 Task: Add a timeline in the project AgileLogic for the epic 'Machine learning (ML) development' from 2023/05/11 to 2025/11/14. Add a timeline in the project AgileLogic for the epic 'Internet of Things (IoT) implementation' from 2024/04/13 to 2025/10/06. Add a timeline in the project AgileLogic for the epic 'Digital transformation' from 2024/05/22 to 2025/07/11
Action: Mouse moved to (309, 121)
Screenshot: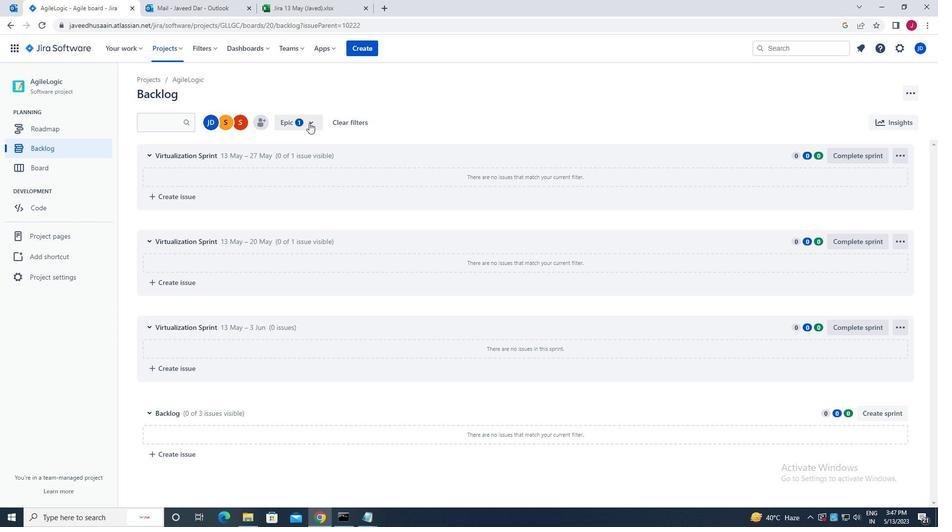 
Action: Mouse pressed left at (309, 121)
Screenshot: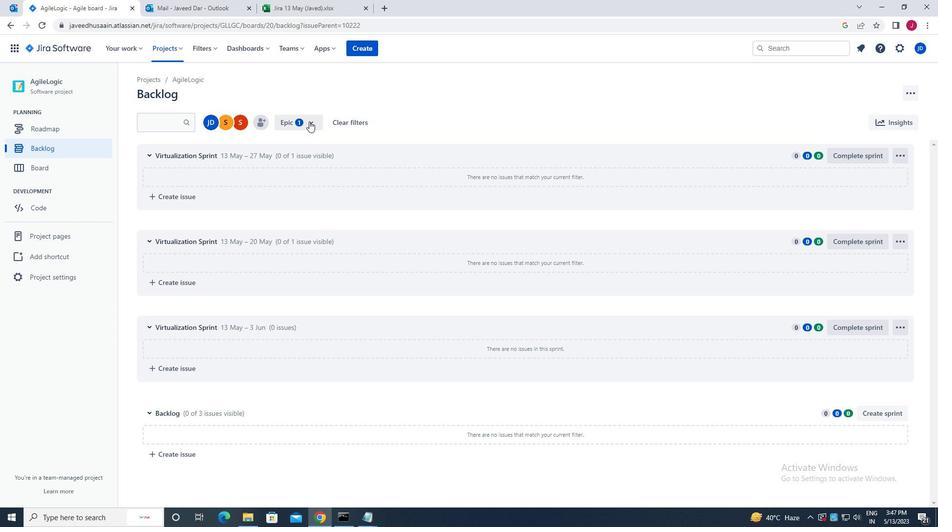 
Action: Mouse moved to (293, 227)
Screenshot: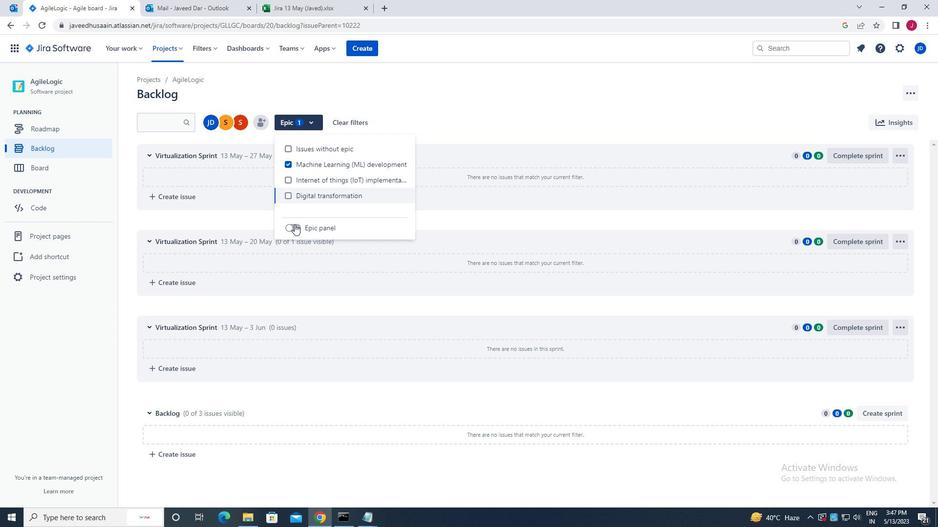 
Action: Mouse pressed left at (293, 227)
Screenshot: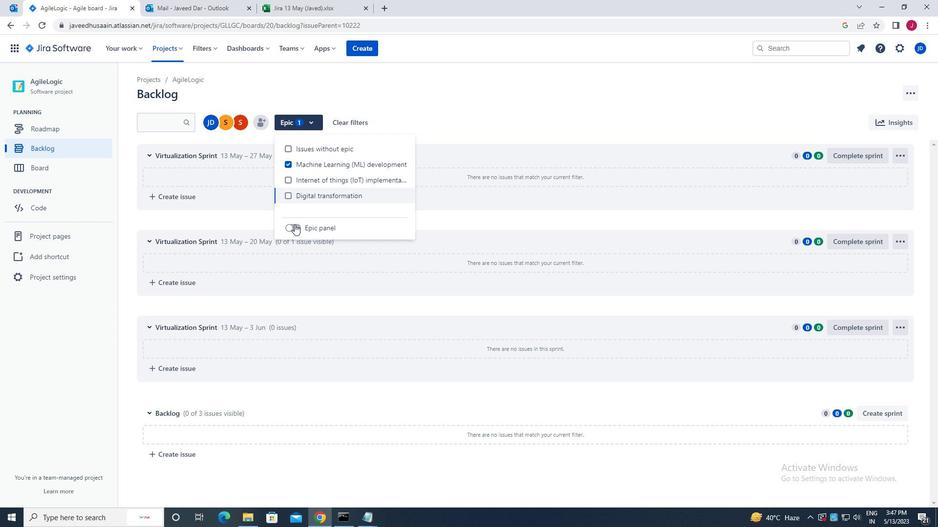 
Action: Mouse moved to (147, 198)
Screenshot: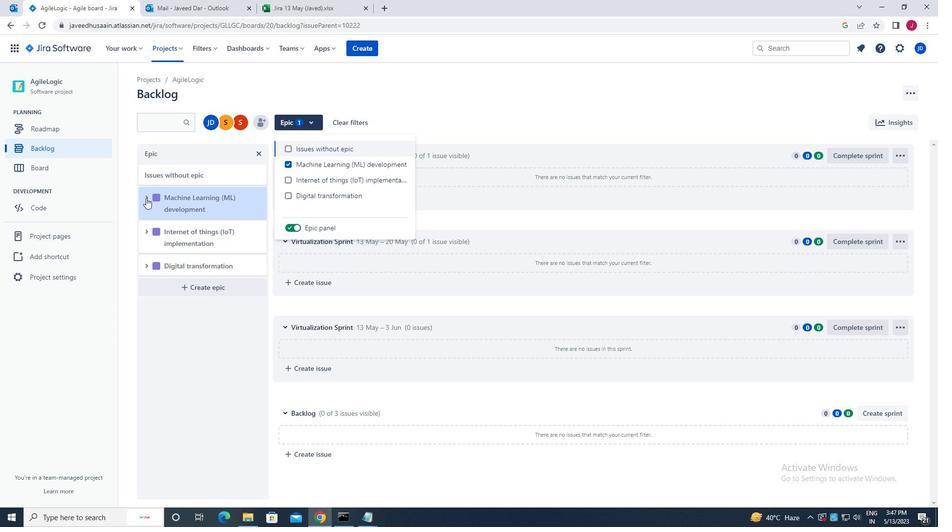 
Action: Mouse pressed left at (147, 198)
Screenshot: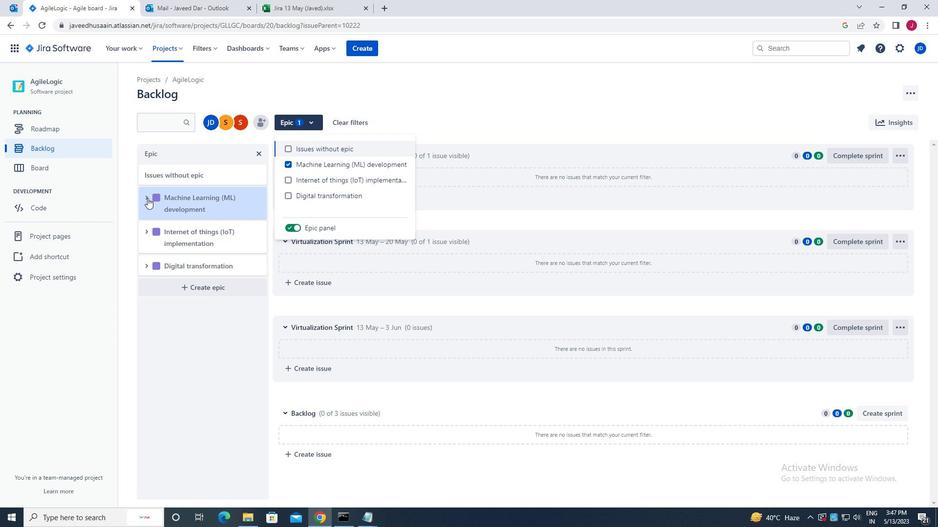 
Action: Mouse moved to (200, 288)
Screenshot: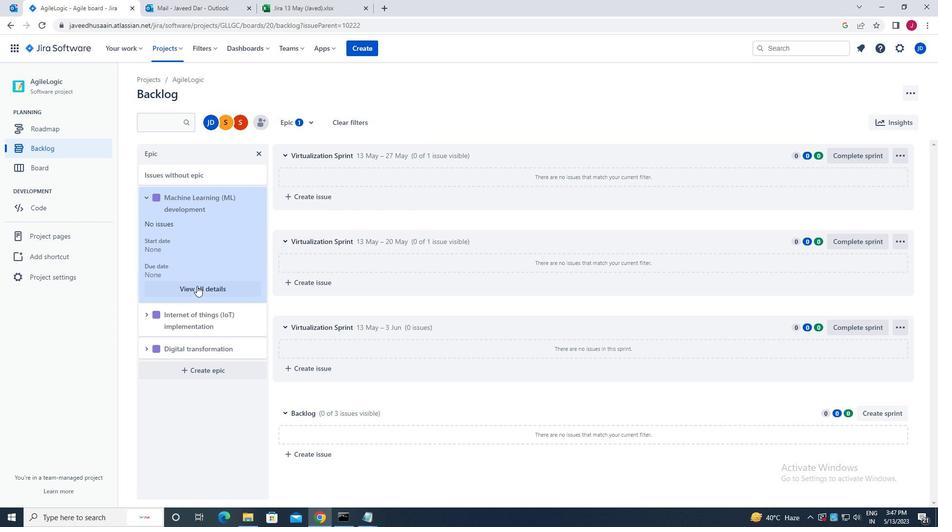 
Action: Mouse pressed left at (200, 288)
Screenshot: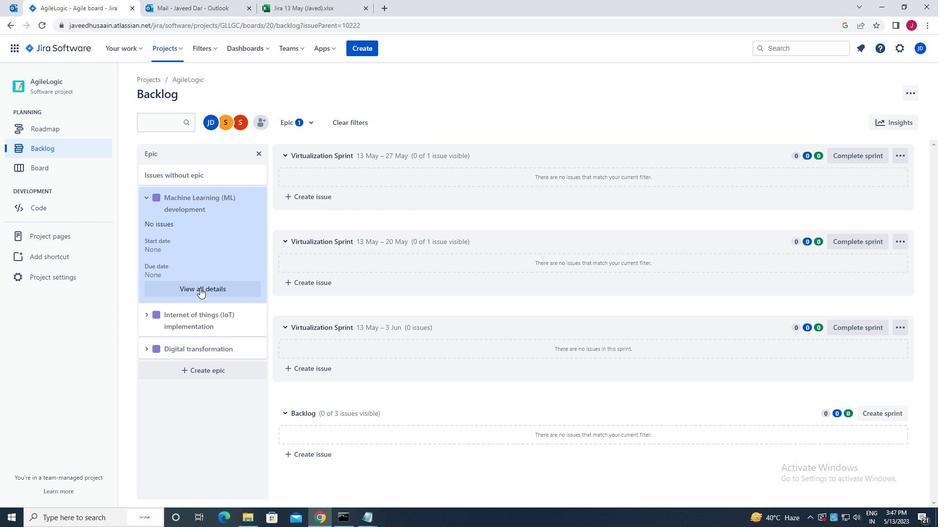 
Action: Mouse moved to (828, 370)
Screenshot: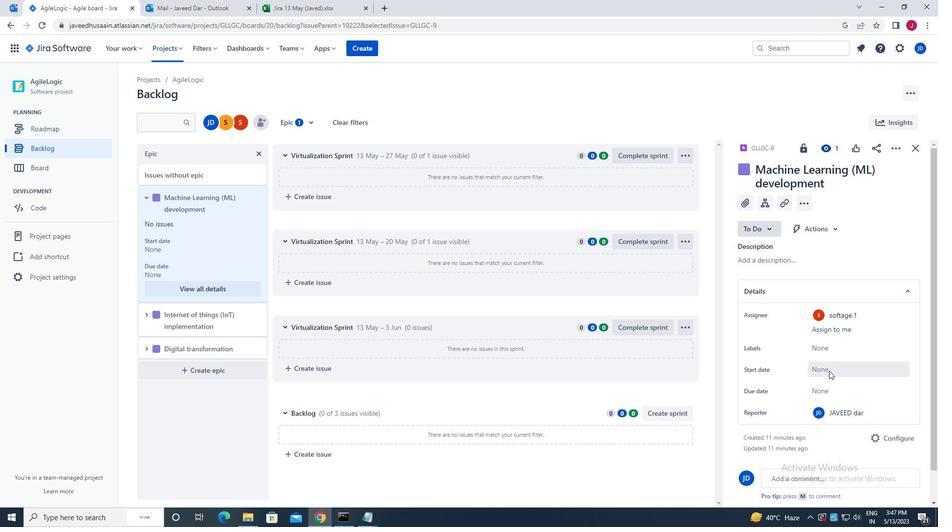 
Action: Mouse pressed left at (828, 370)
Screenshot: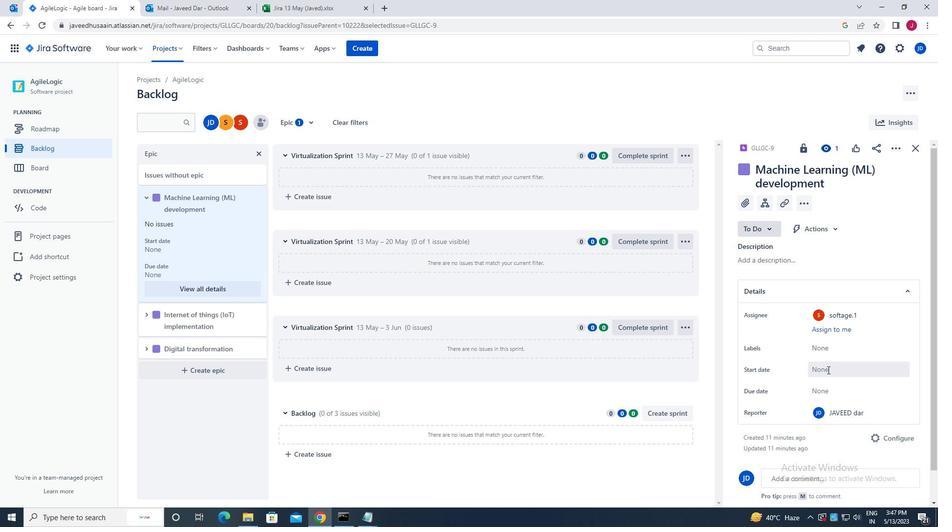 
Action: Mouse moved to (876, 279)
Screenshot: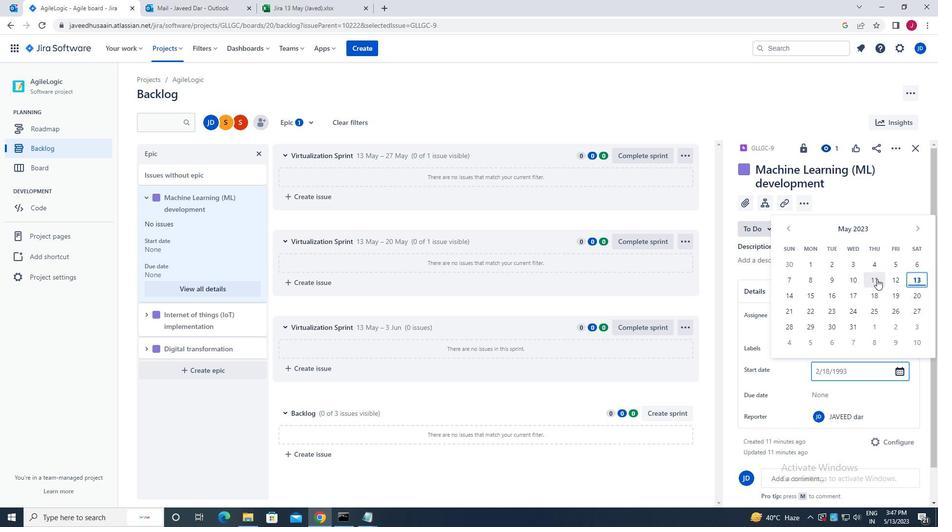 
Action: Mouse pressed left at (876, 279)
Screenshot: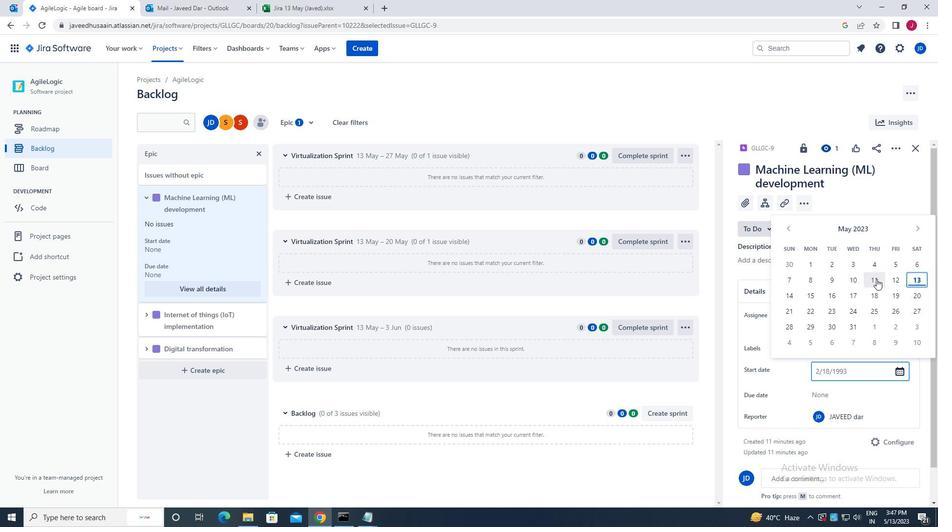 
Action: Mouse moved to (876, 279)
Screenshot: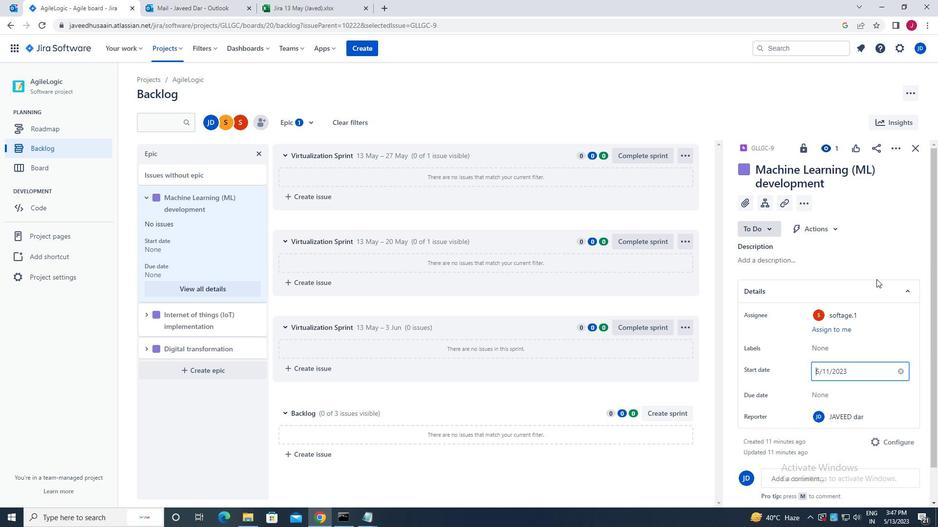 
Action: Key pressed <Key.enter>
Screenshot: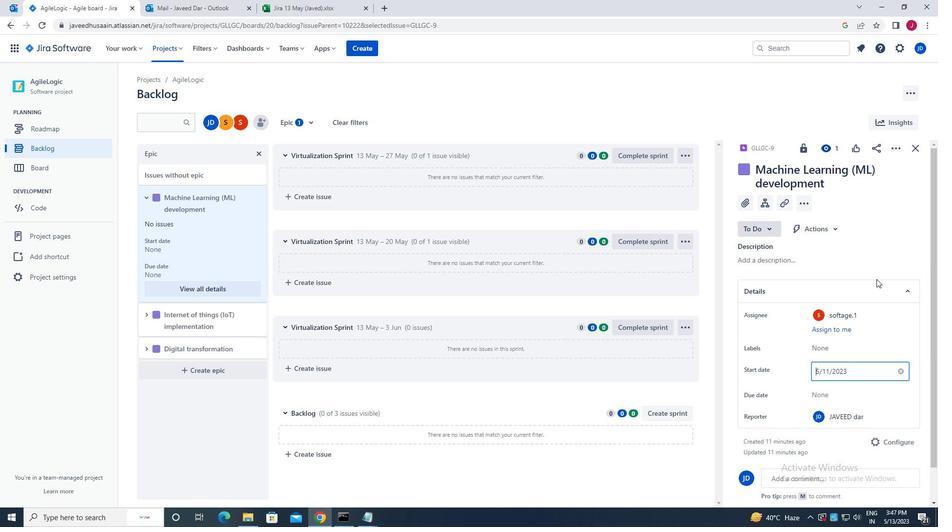 
Action: Mouse moved to (821, 390)
Screenshot: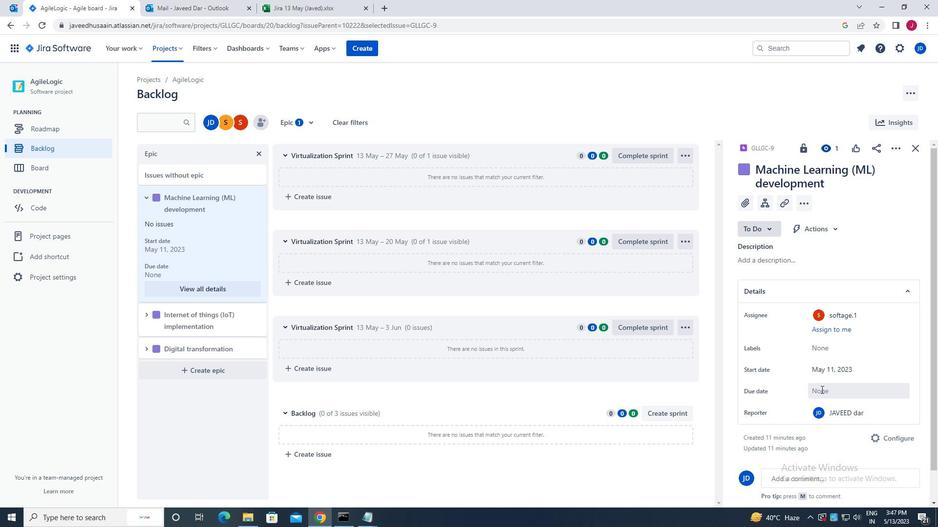 
Action: Mouse pressed left at (821, 390)
Screenshot: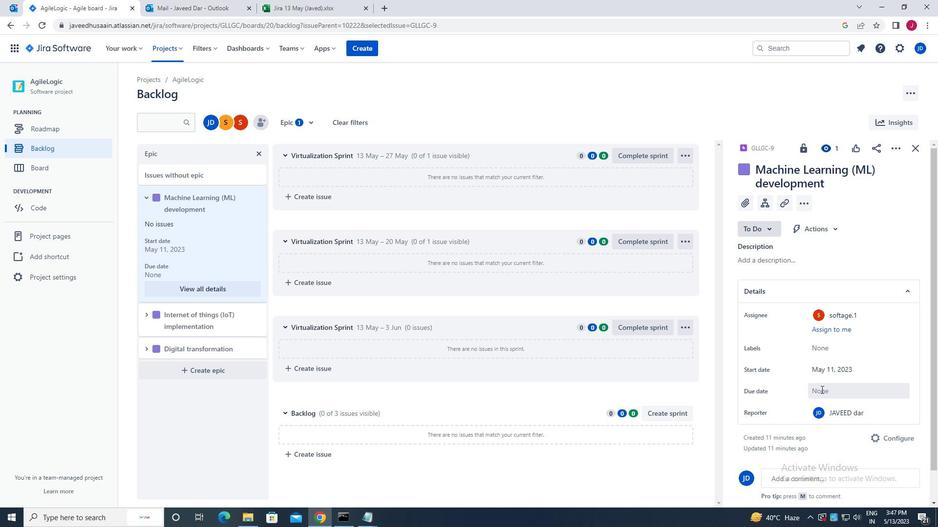 
Action: Mouse moved to (921, 247)
Screenshot: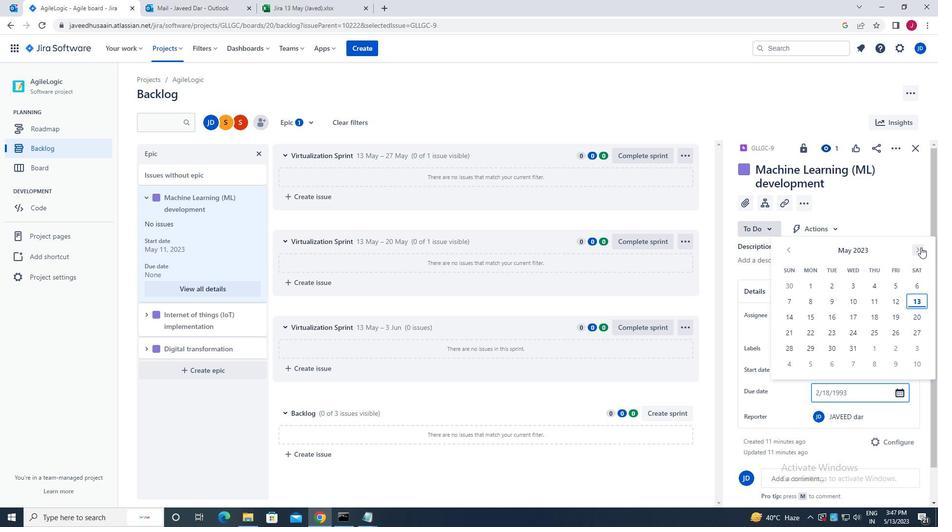 
Action: Mouse pressed left at (921, 247)
Screenshot: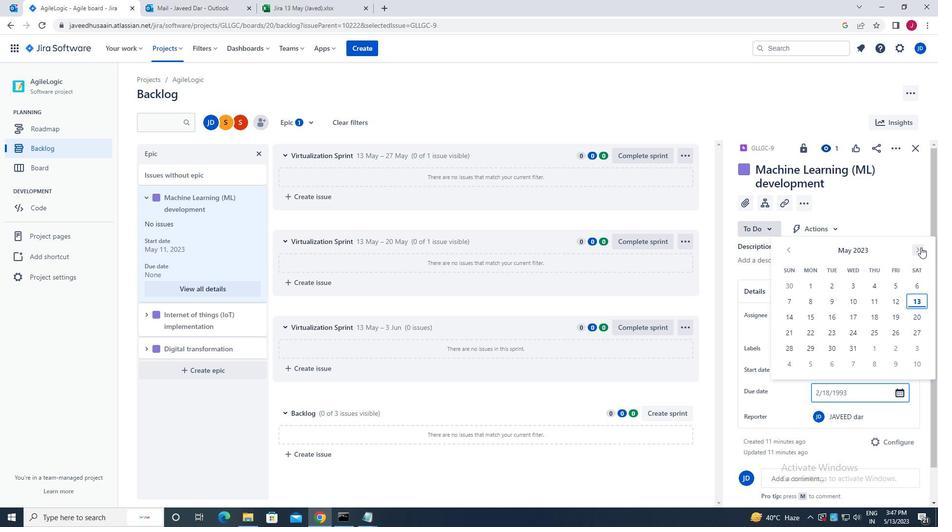 
Action: Mouse pressed left at (921, 247)
Screenshot: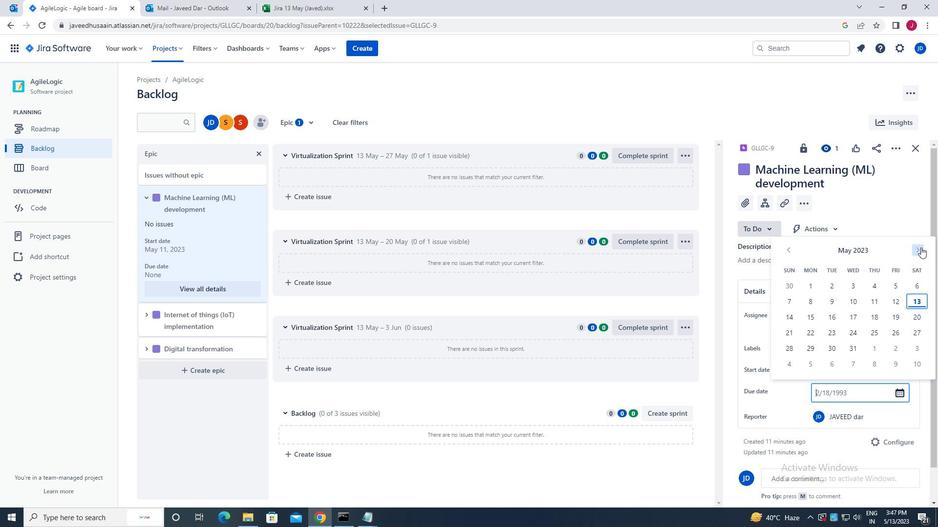 
Action: Mouse pressed left at (921, 247)
Screenshot: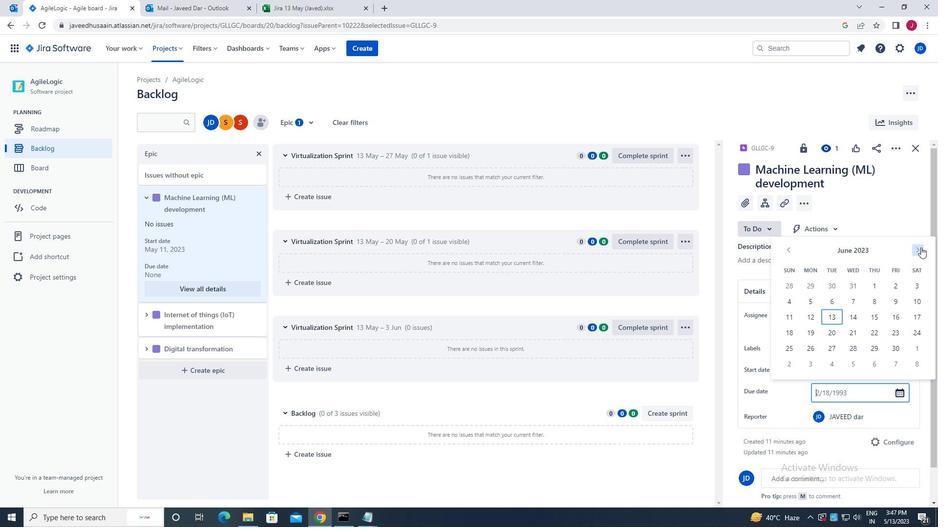 
Action: Mouse pressed left at (921, 247)
Screenshot: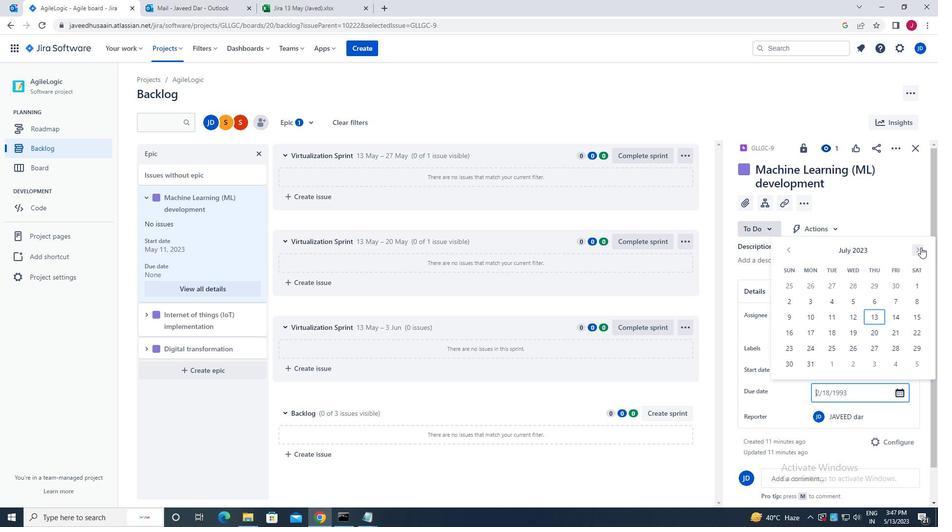 
Action: Mouse pressed left at (921, 247)
Screenshot: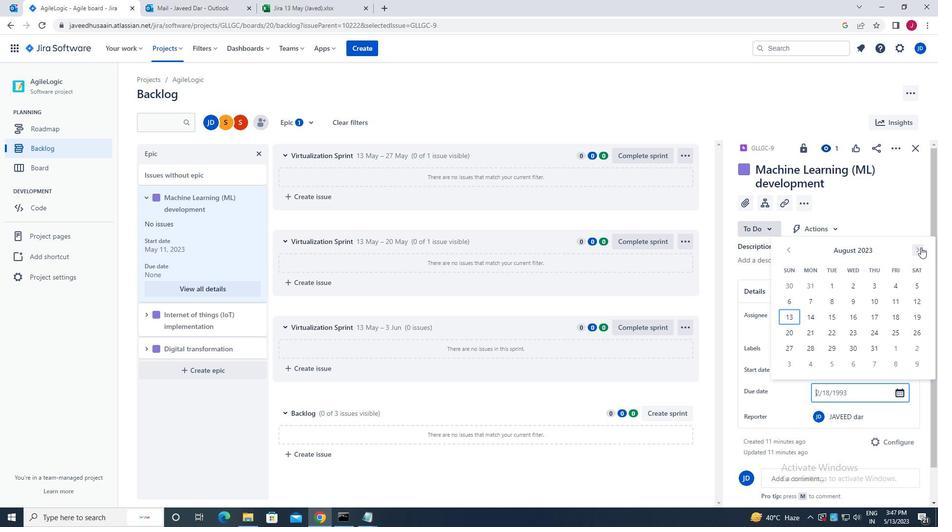 
Action: Mouse pressed left at (921, 247)
Screenshot: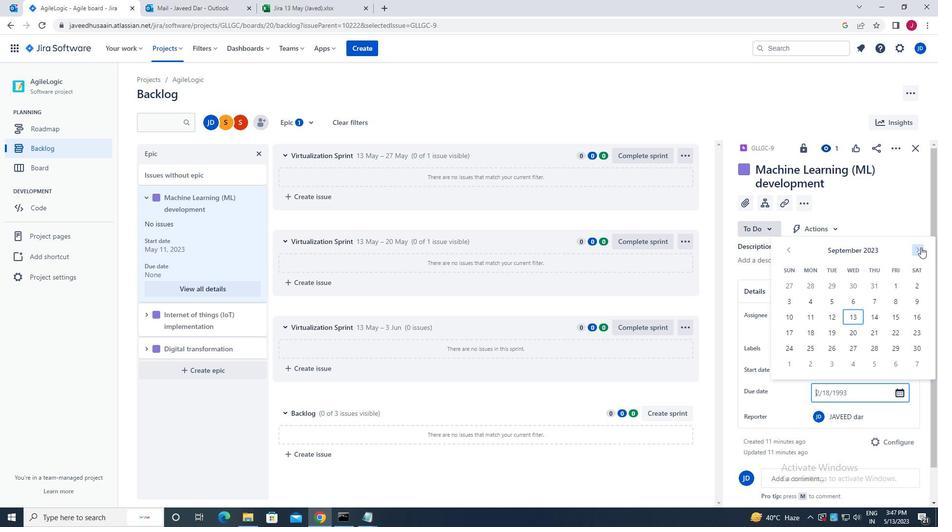 
Action: Mouse pressed left at (921, 247)
Screenshot: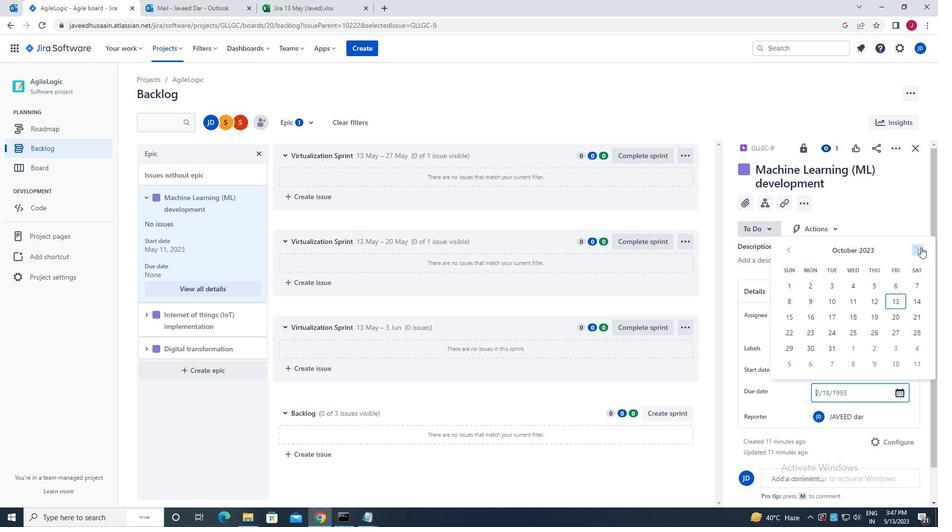 
Action: Mouse pressed left at (921, 247)
Screenshot: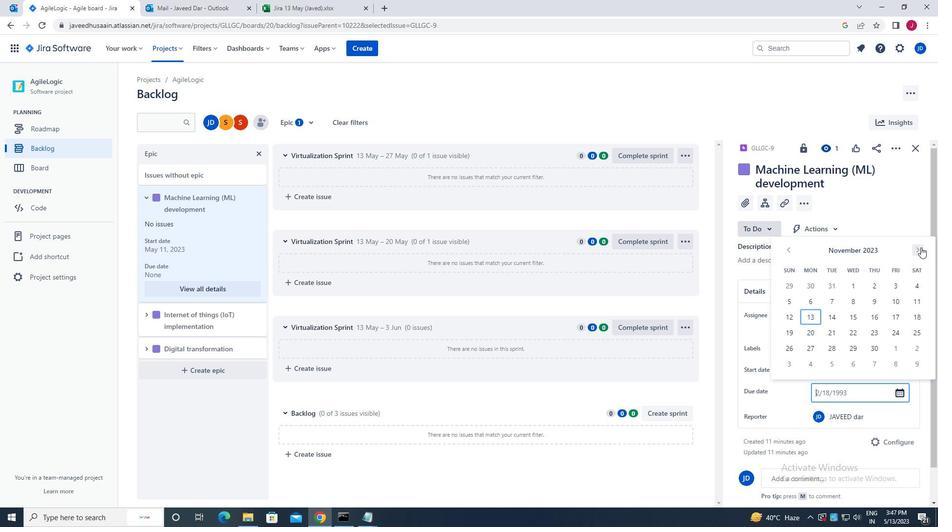 
Action: Mouse pressed left at (921, 247)
Screenshot: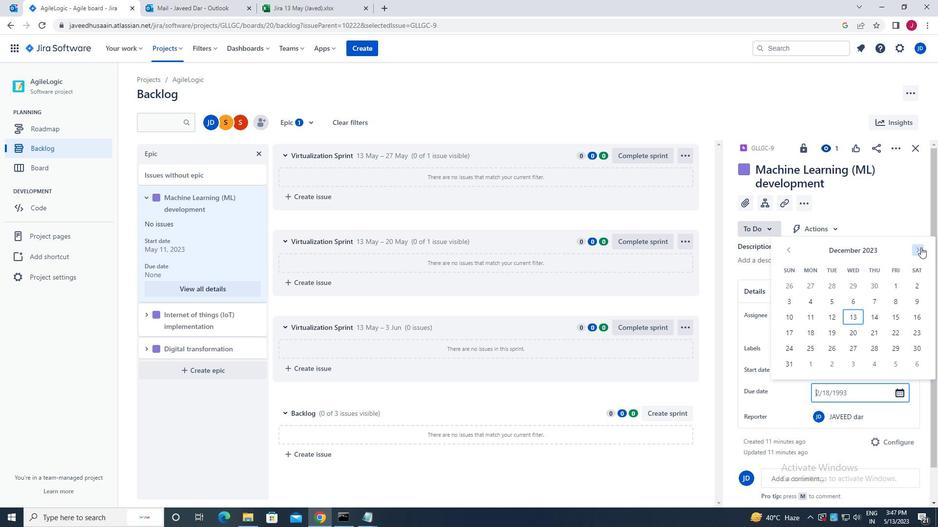 
Action: Mouse pressed left at (921, 247)
Screenshot: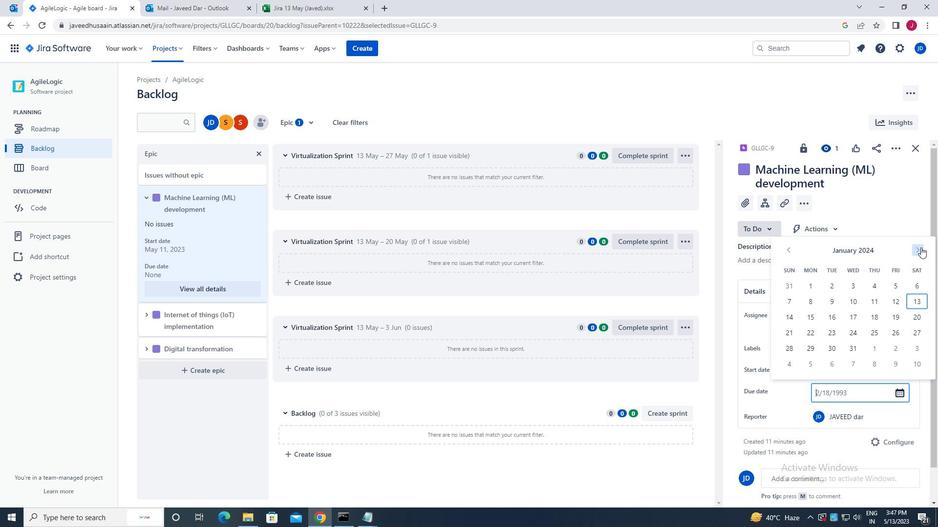 
Action: Mouse pressed left at (921, 247)
Screenshot: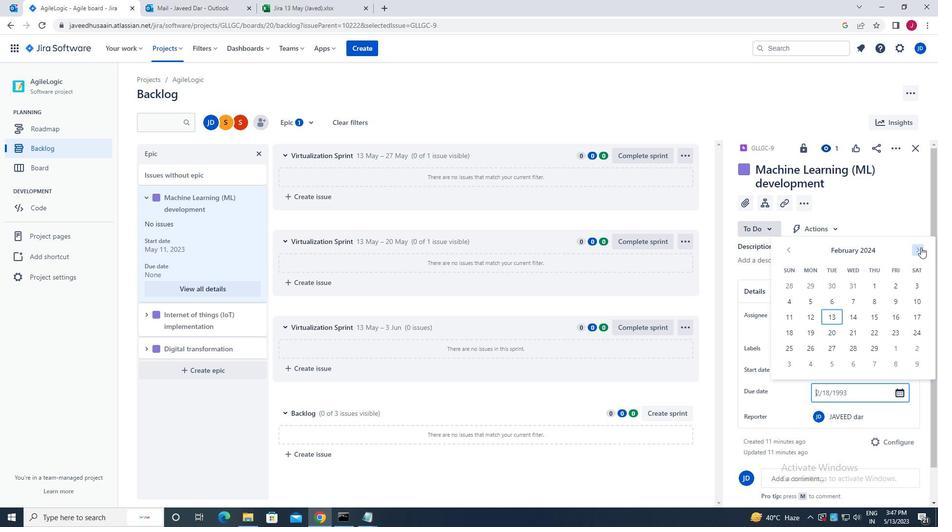 
Action: Mouse pressed left at (921, 247)
Screenshot: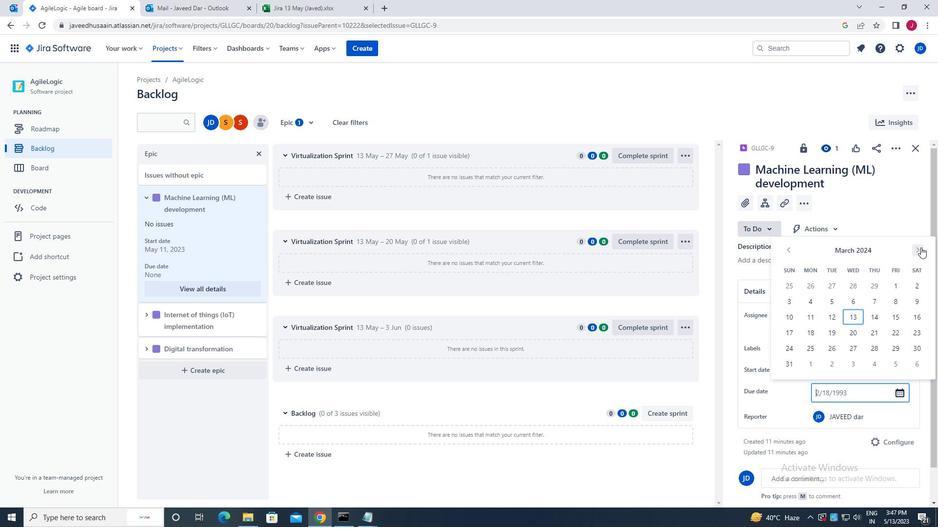 
Action: Mouse pressed left at (921, 247)
Screenshot: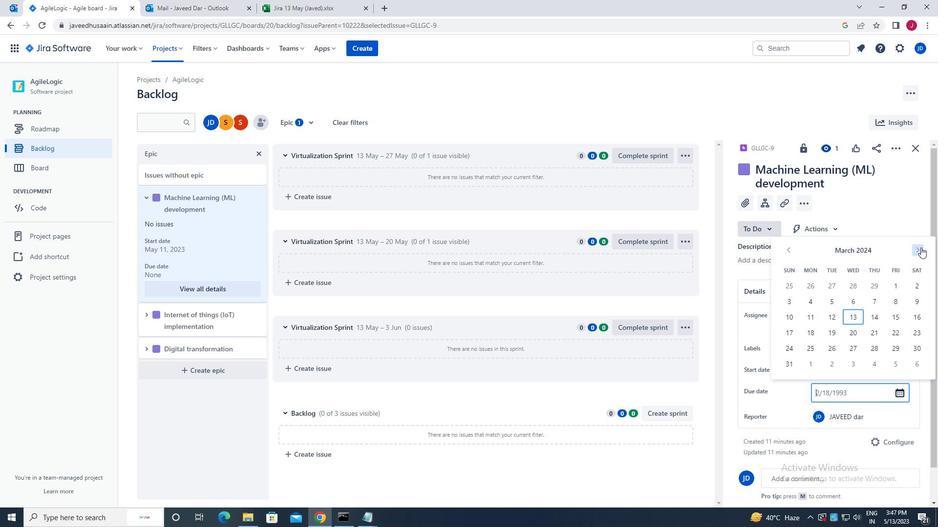 
Action: Mouse pressed left at (921, 247)
Screenshot: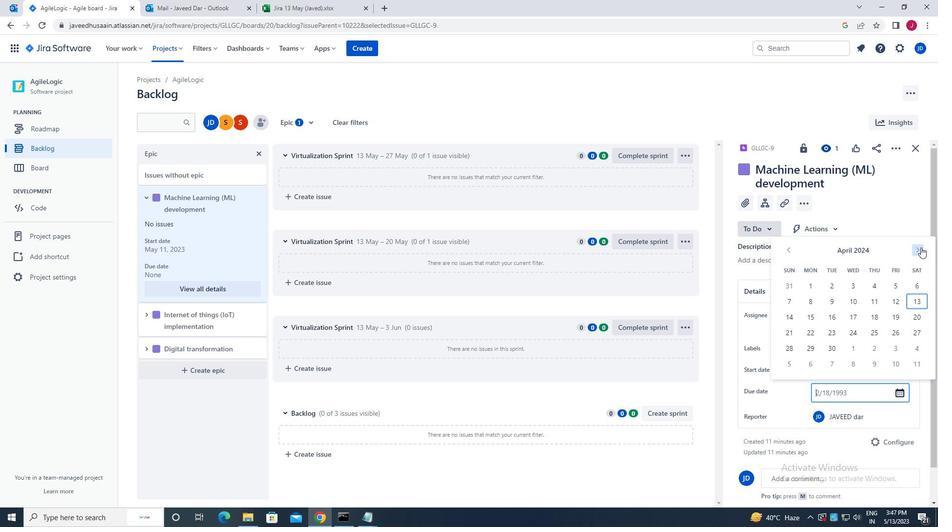 
Action: Mouse pressed left at (921, 247)
Screenshot: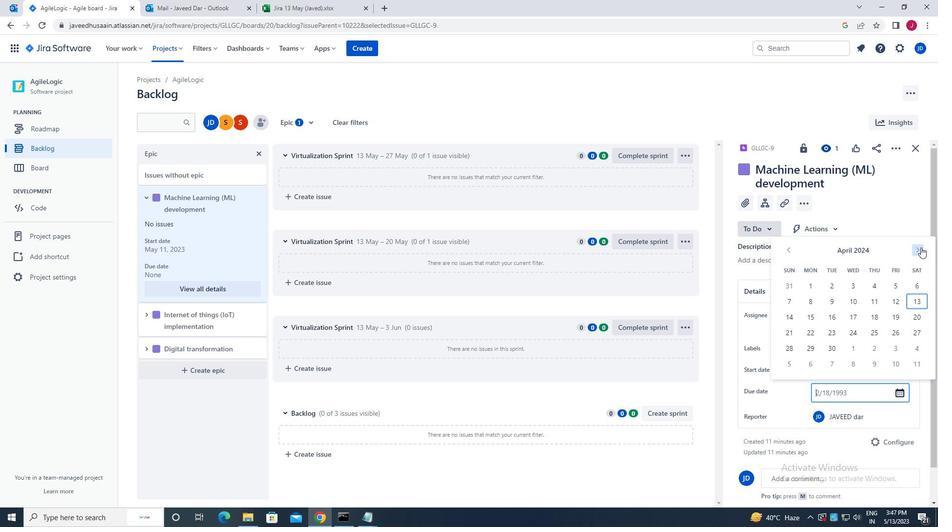
Action: Mouse pressed left at (921, 247)
Screenshot: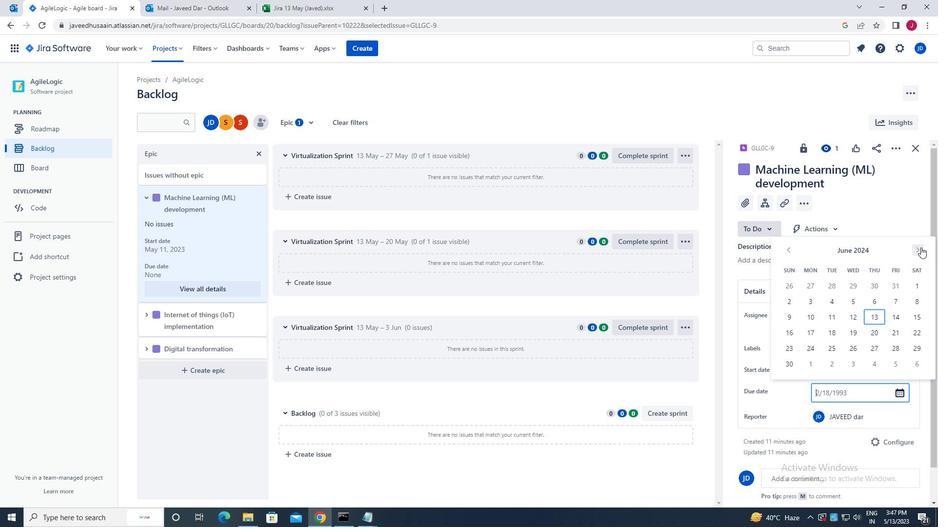 
Action: Mouse pressed left at (921, 247)
Screenshot: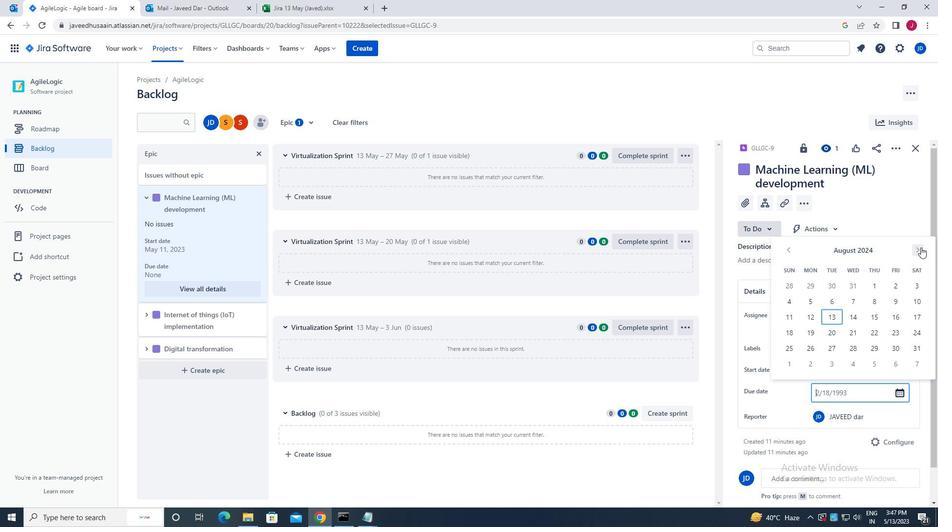 
Action: Mouse pressed left at (921, 247)
Screenshot: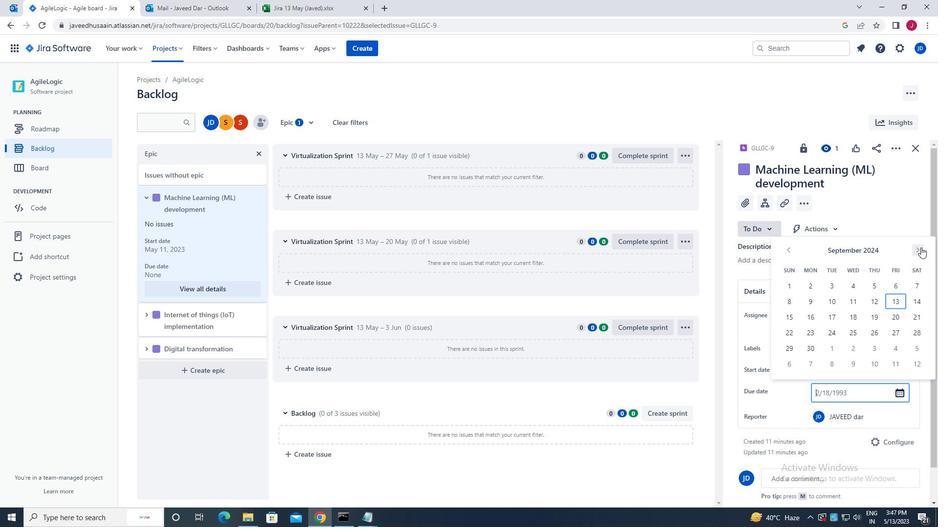 
Action: Mouse pressed left at (921, 247)
Screenshot: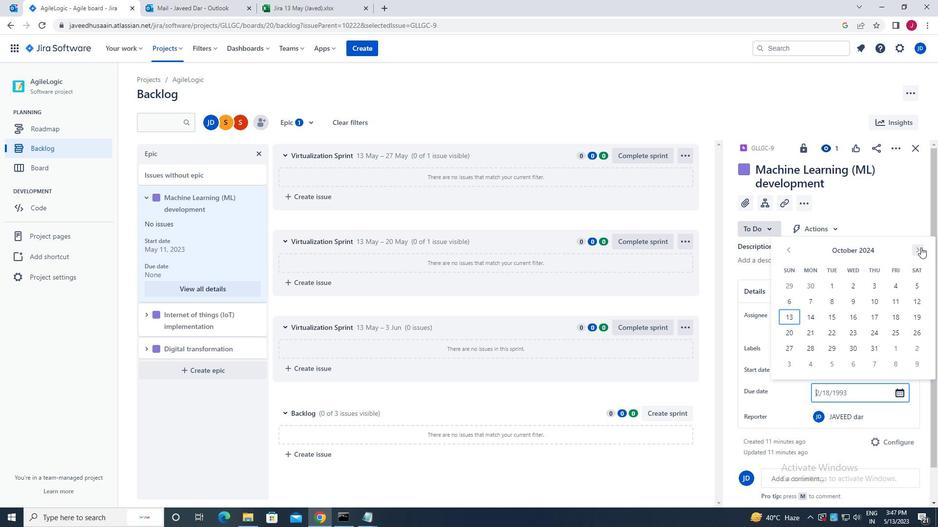 
Action: Mouse pressed left at (921, 247)
Screenshot: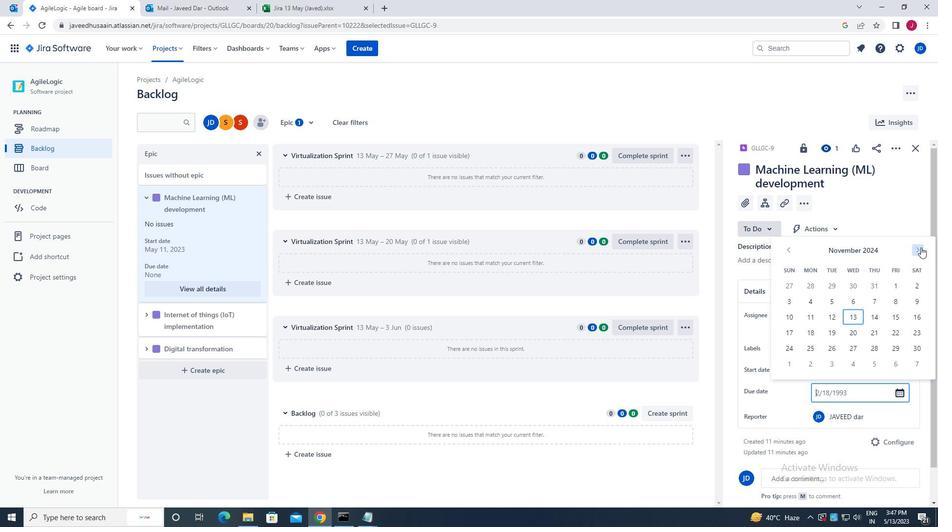 
Action: Mouse pressed left at (921, 247)
Screenshot: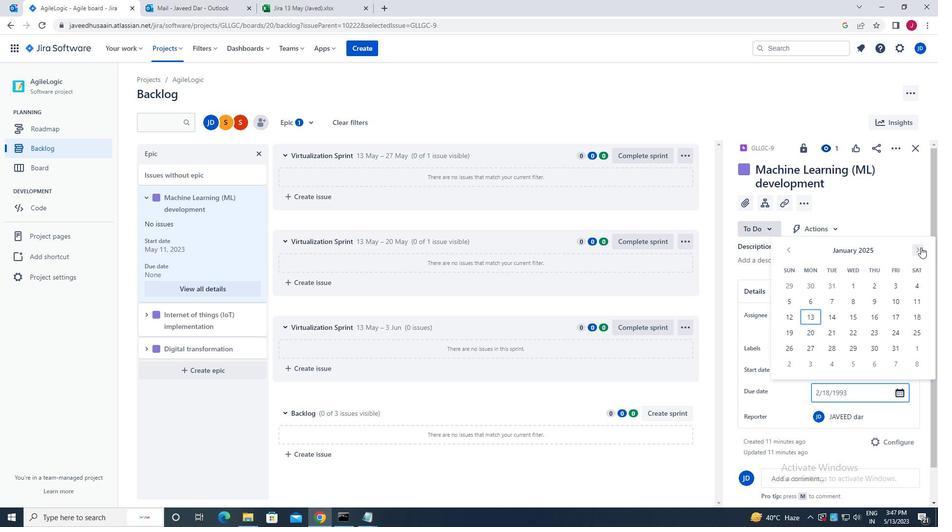 
Action: Mouse moved to (918, 248)
Screenshot: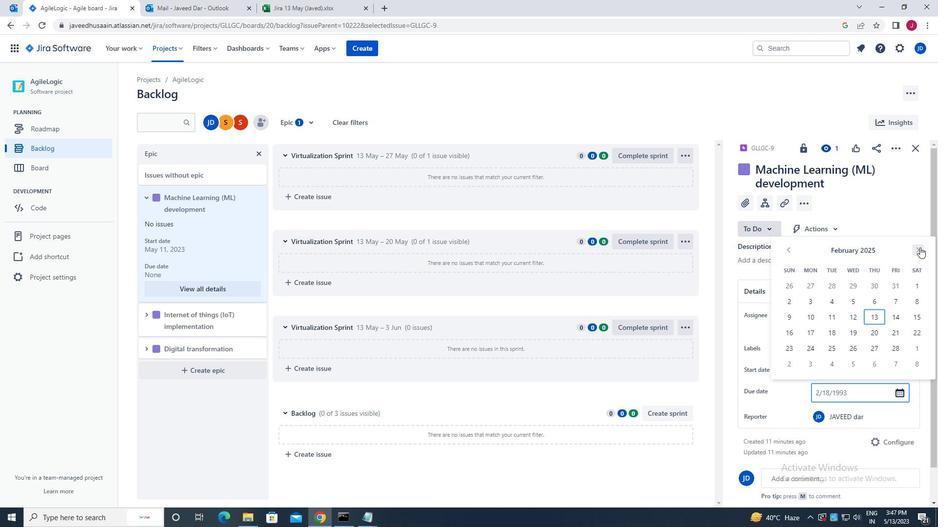 
Action: Mouse pressed left at (918, 248)
Screenshot: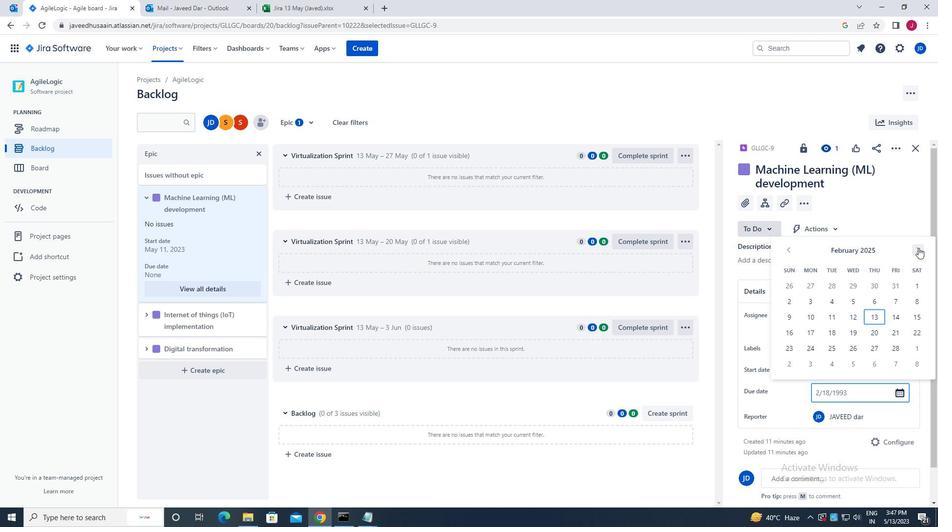 
Action: Mouse pressed left at (918, 248)
Screenshot: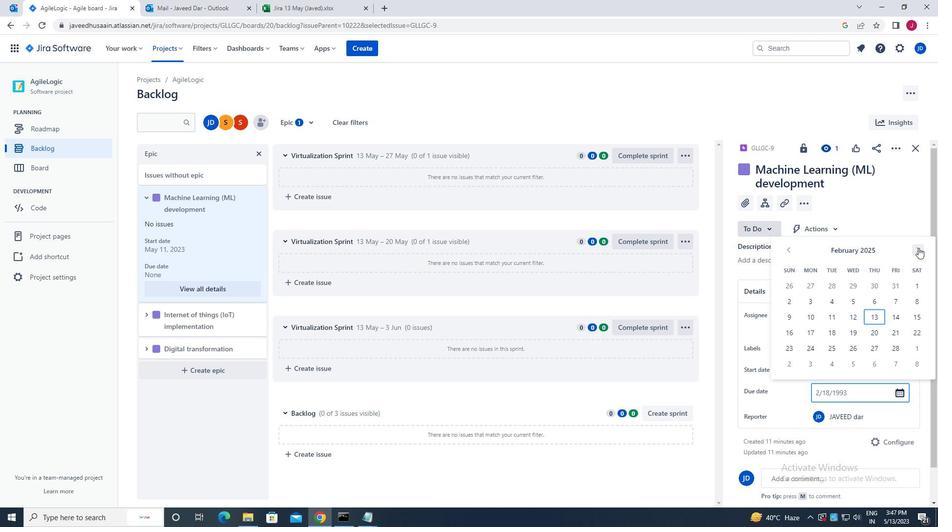 
Action: Mouse pressed left at (918, 248)
Screenshot: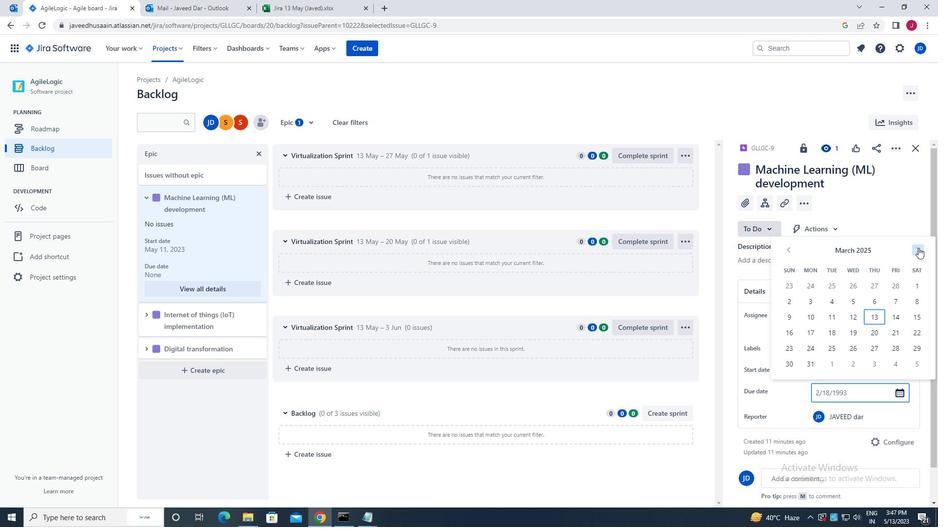 
Action: Mouse pressed left at (918, 248)
Screenshot: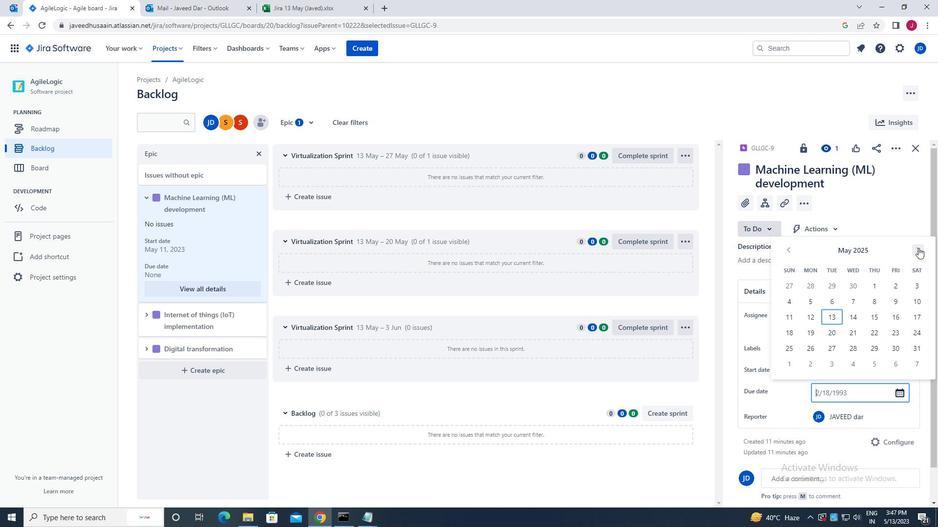 
Action: Mouse pressed left at (918, 248)
Screenshot: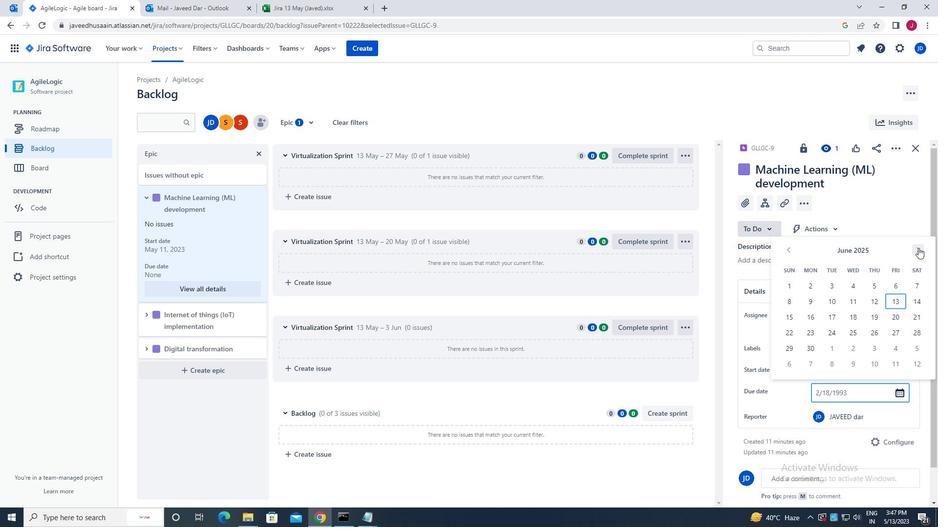 
Action: Mouse pressed left at (918, 248)
Screenshot: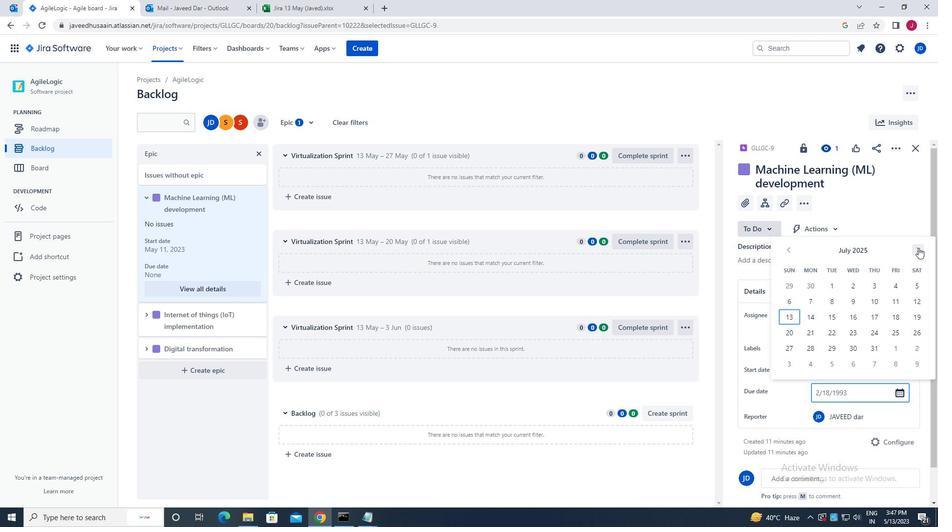 
Action: Mouse pressed left at (918, 248)
Screenshot: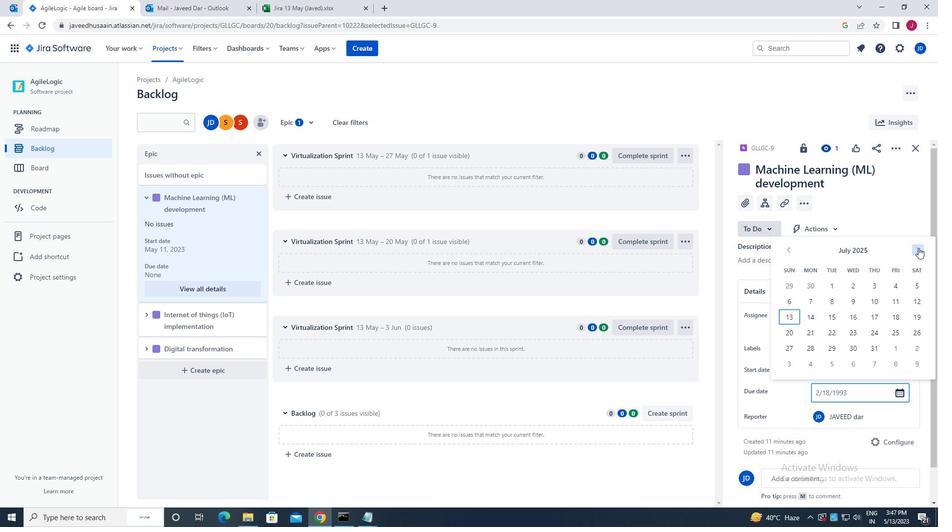 
Action: Mouse pressed left at (918, 248)
Screenshot: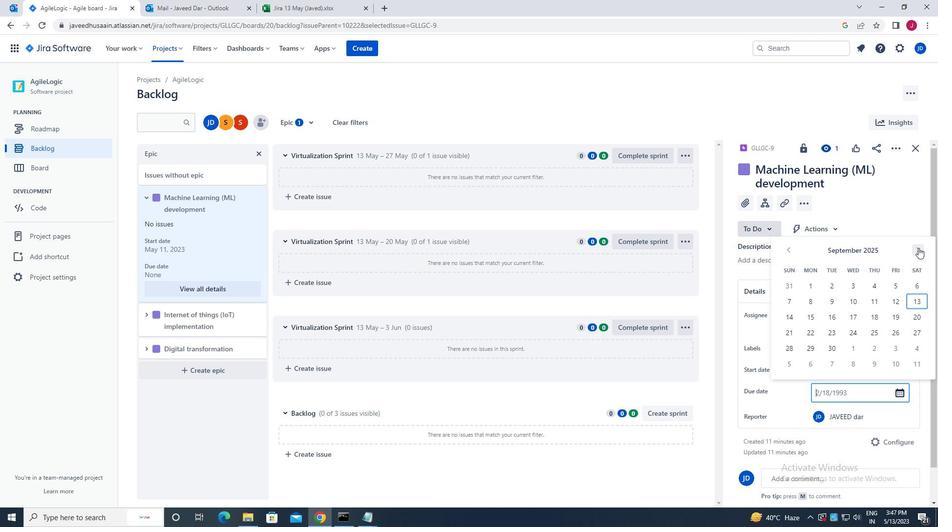 
Action: Mouse pressed left at (918, 248)
Screenshot: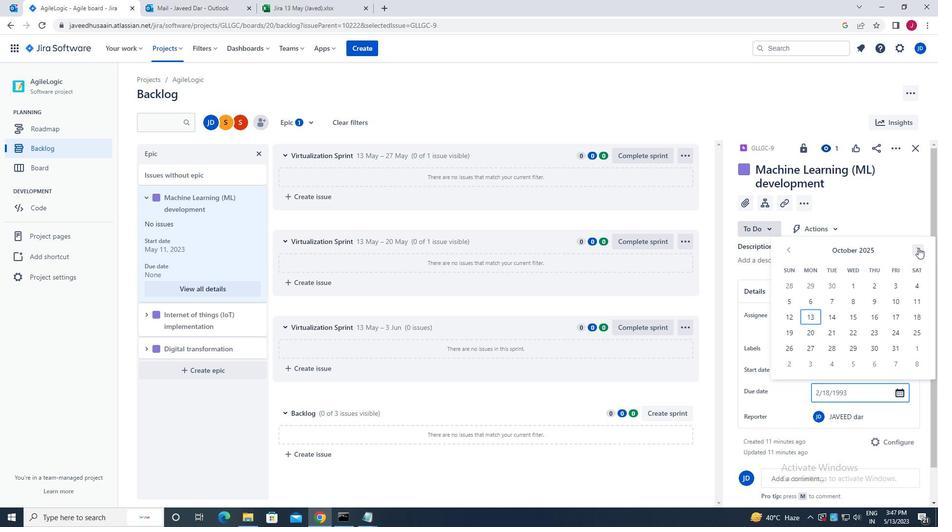
Action: Mouse moved to (895, 318)
Screenshot: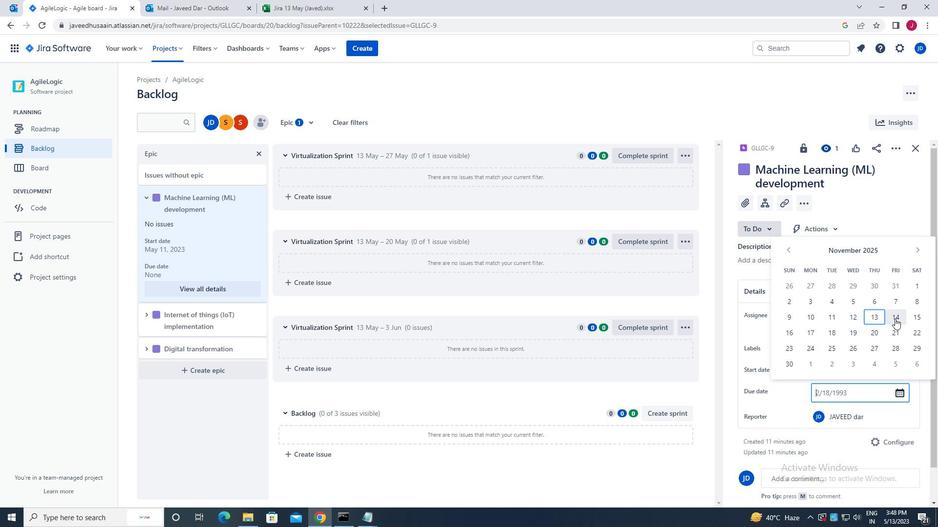 
Action: Mouse pressed left at (895, 318)
Screenshot: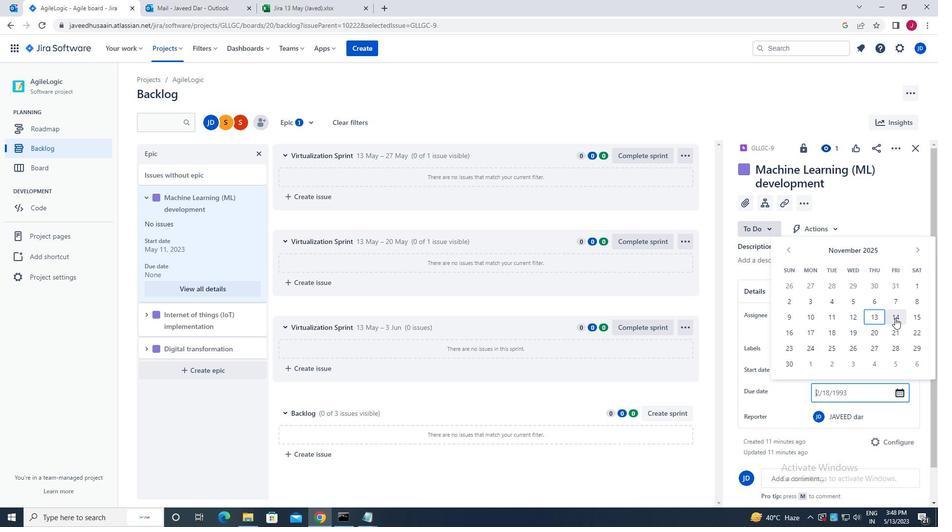 
Action: Mouse moved to (895, 318)
Screenshot: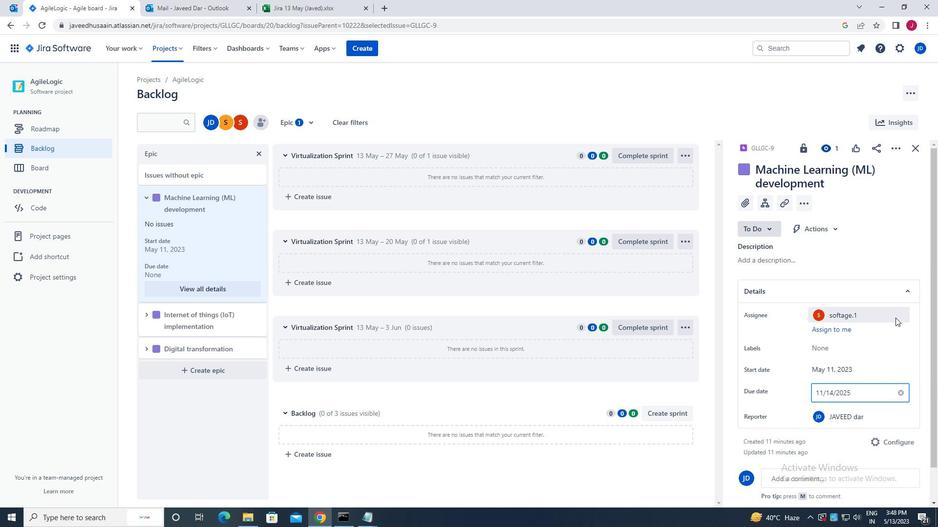 
Action: Key pressed <Key.enter>
Screenshot: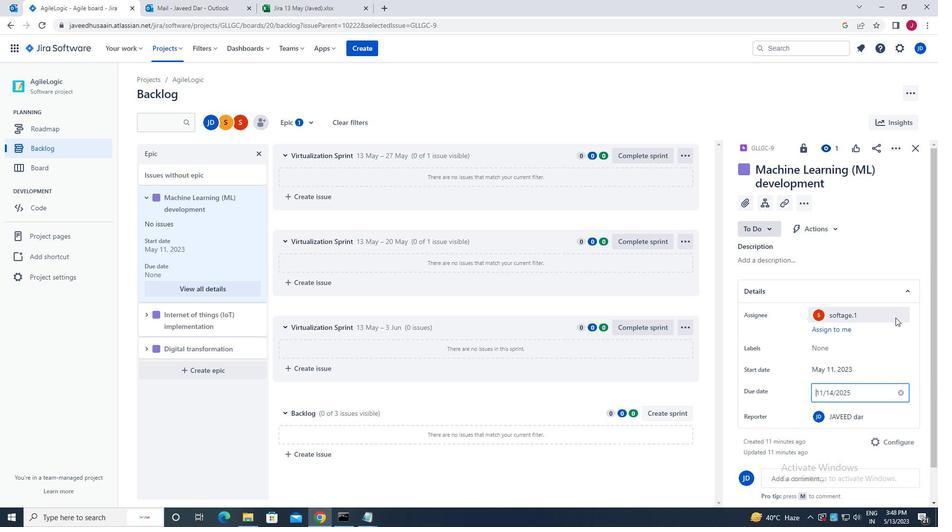 
Action: Mouse moved to (913, 151)
Screenshot: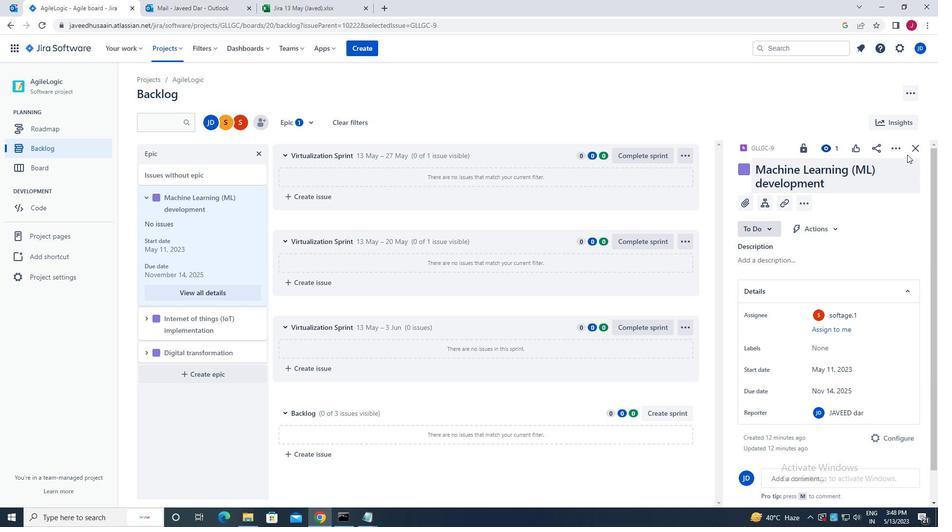 
Action: Mouse pressed left at (913, 151)
Screenshot: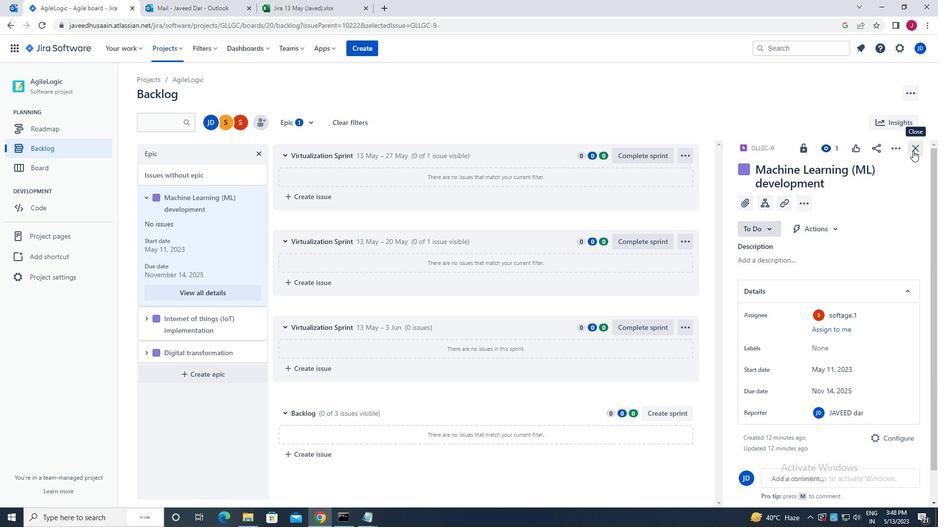 
Action: Mouse moved to (147, 317)
Screenshot: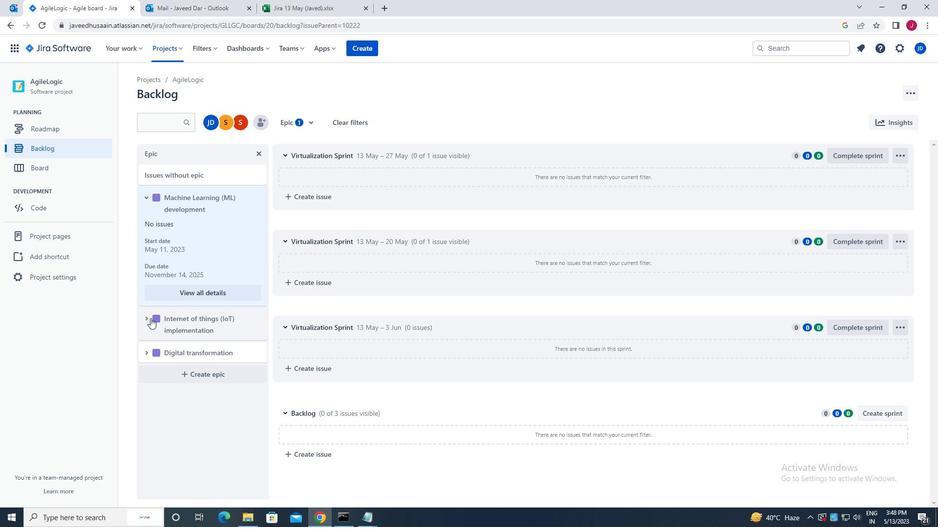 
Action: Mouse pressed left at (147, 317)
Screenshot: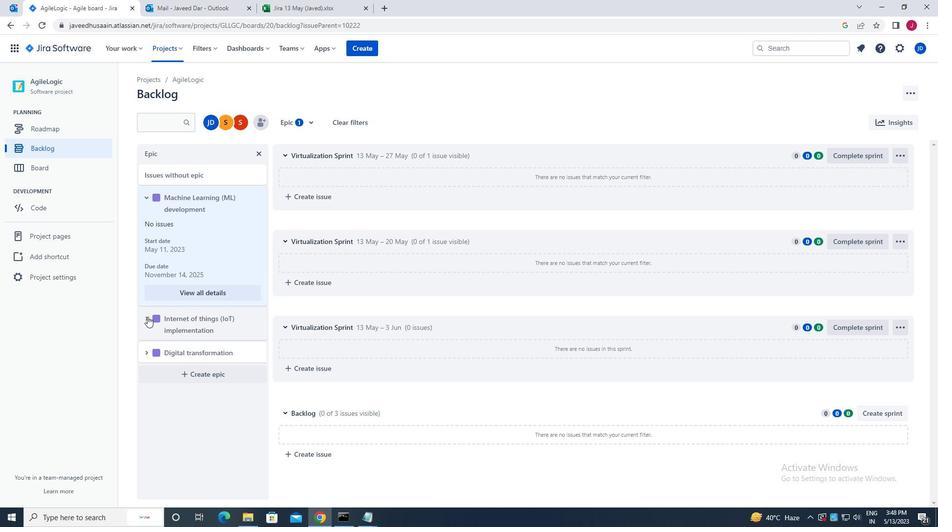 
Action: Mouse moved to (214, 411)
Screenshot: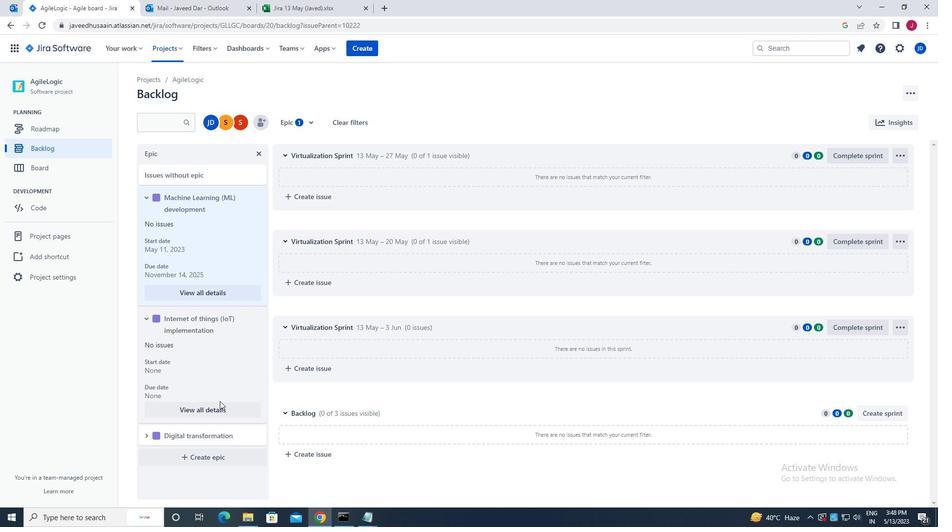 
Action: Mouse pressed left at (214, 411)
Screenshot: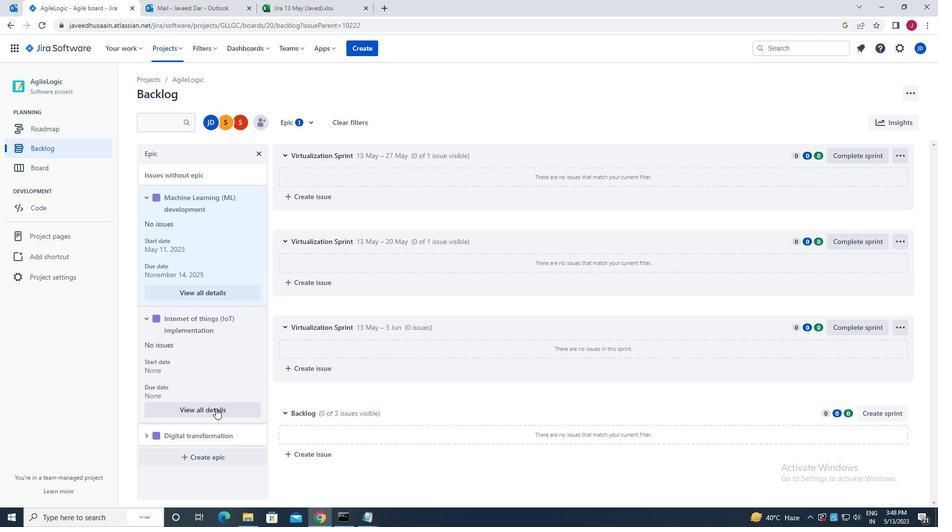
Action: Mouse moved to (820, 370)
Screenshot: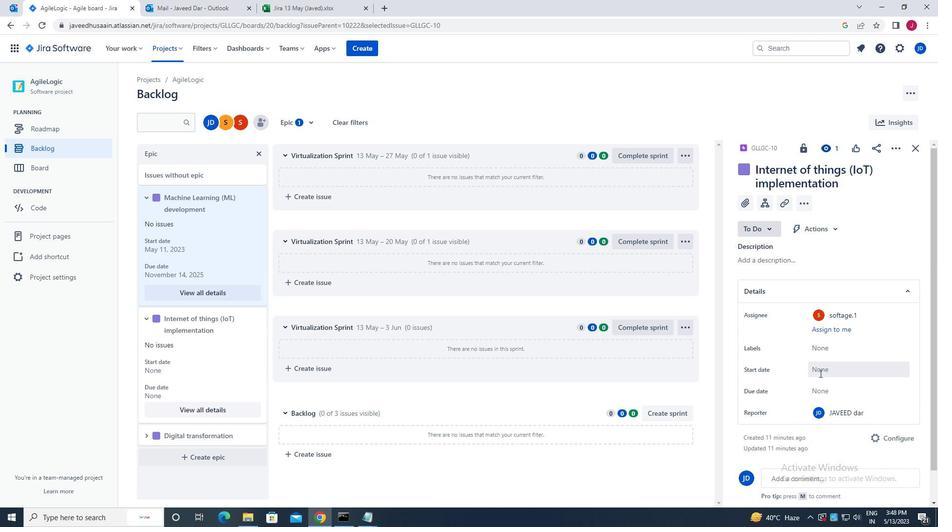 
Action: Mouse pressed left at (820, 370)
Screenshot: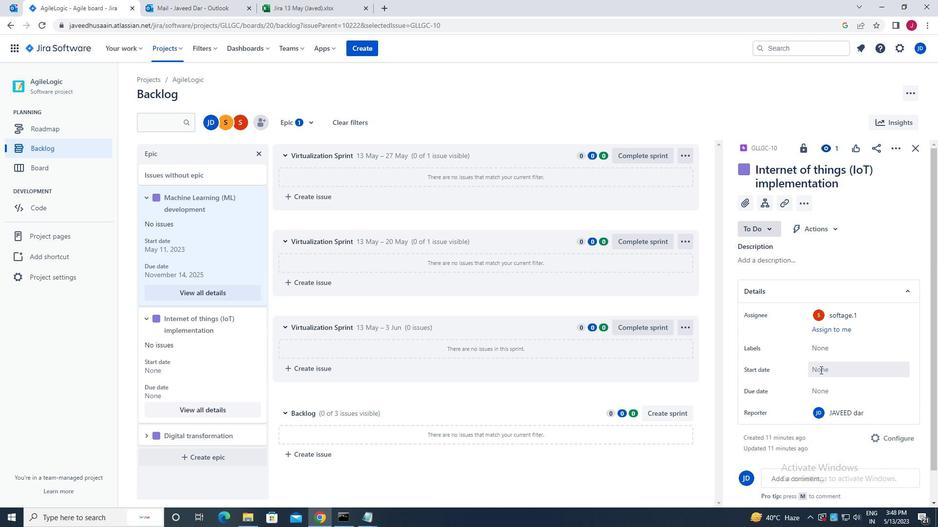 
Action: Mouse moved to (918, 229)
Screenshot: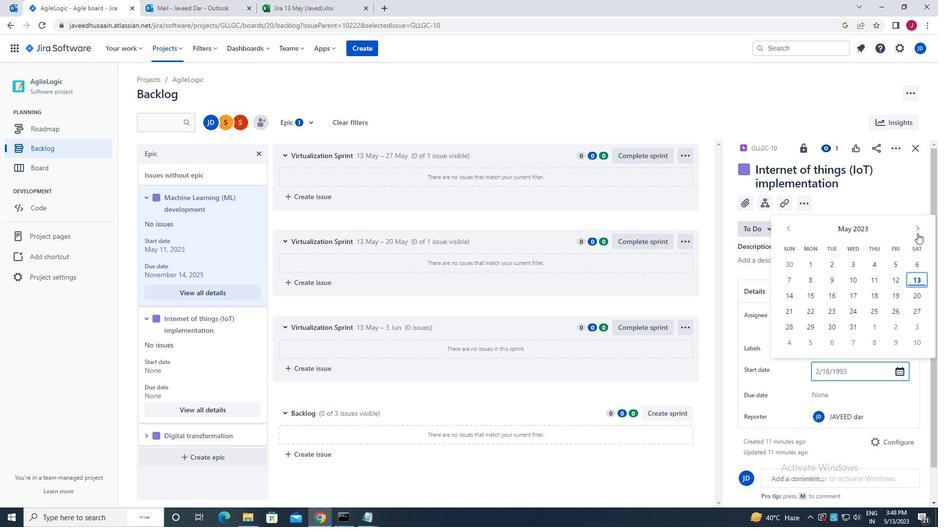 
Action: Mouse pressed left at (918, 229)
Screenshot: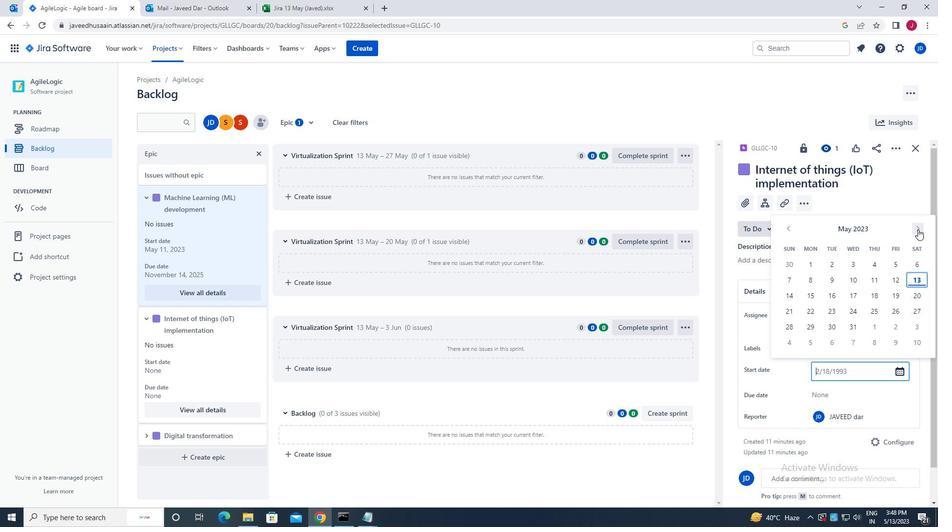 
Action: Mouse pressed left at (918, 229)
Screenshot: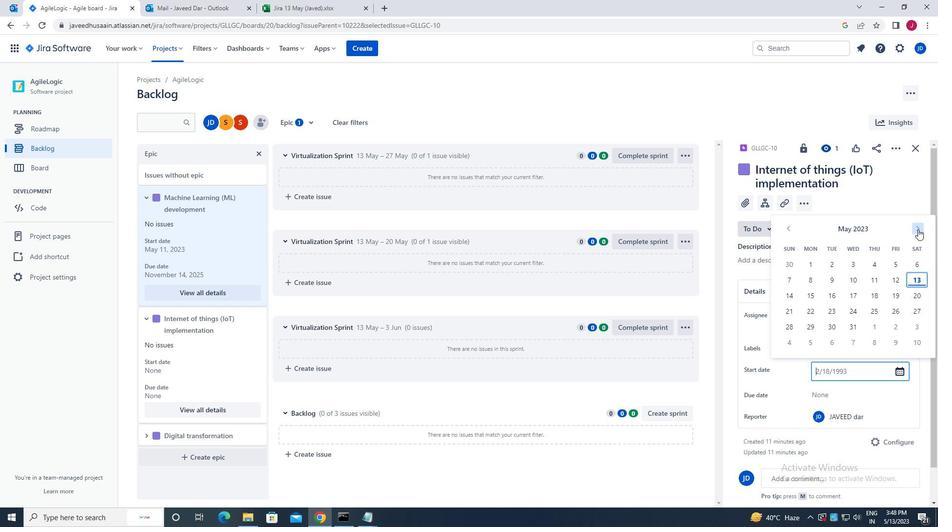 
Action: Mouse pressed left at (918, 229)
Screenshot: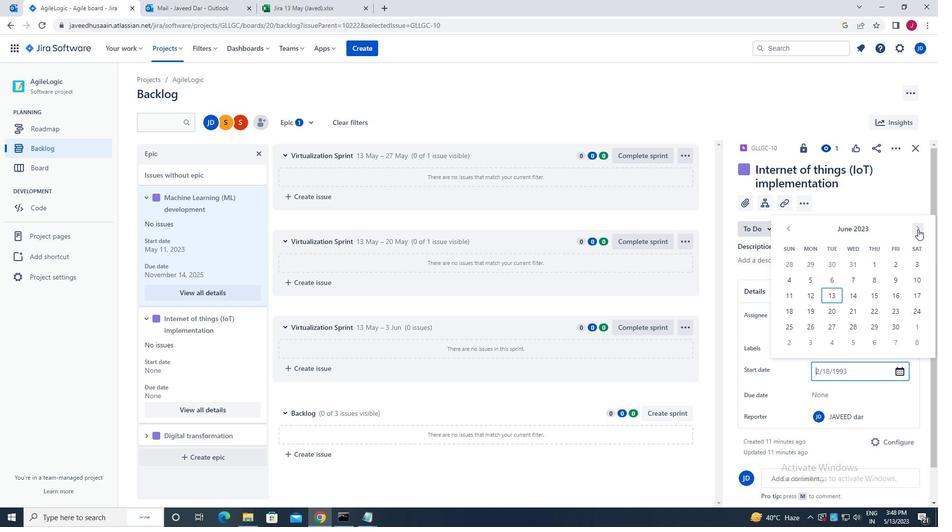 
Action: Mouse pressed left at (918, 229)
Screenshot: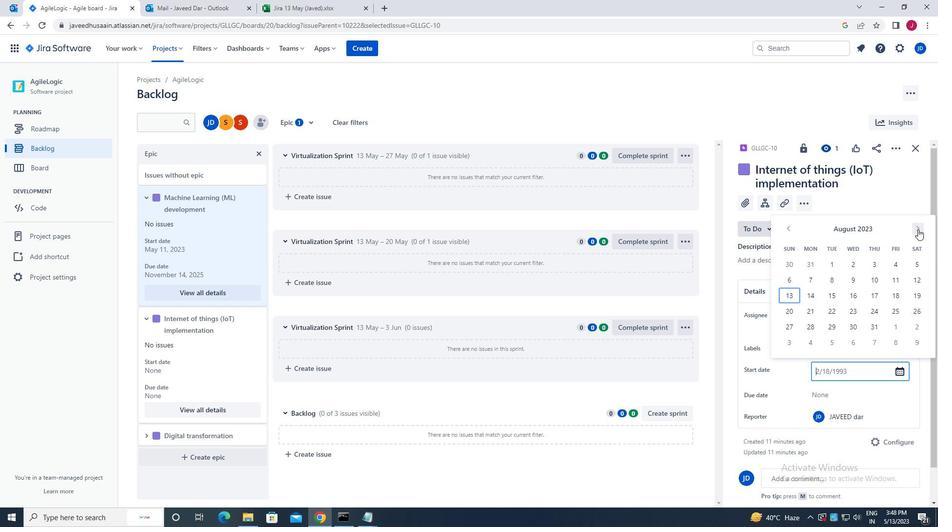 
Action: Mouse pressed left at (918, 229)
Screenshot: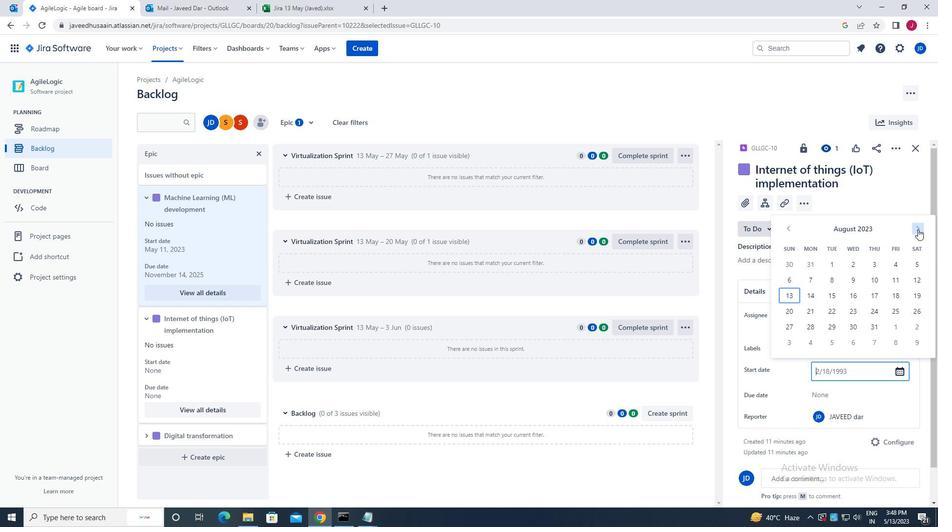 
Action: Mouse pressed left at (918, 229)
Screenshot: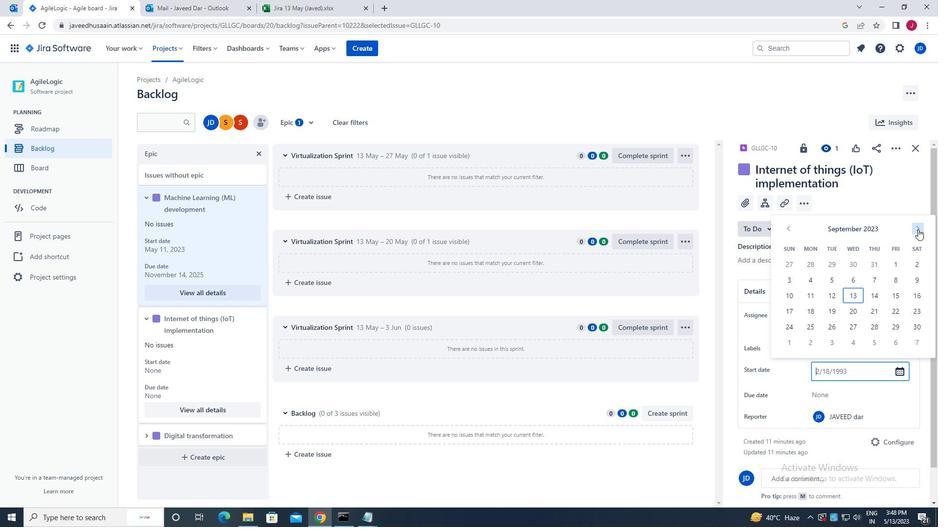 
Action: Mouse pressed left at (918, 229)
Screenshot: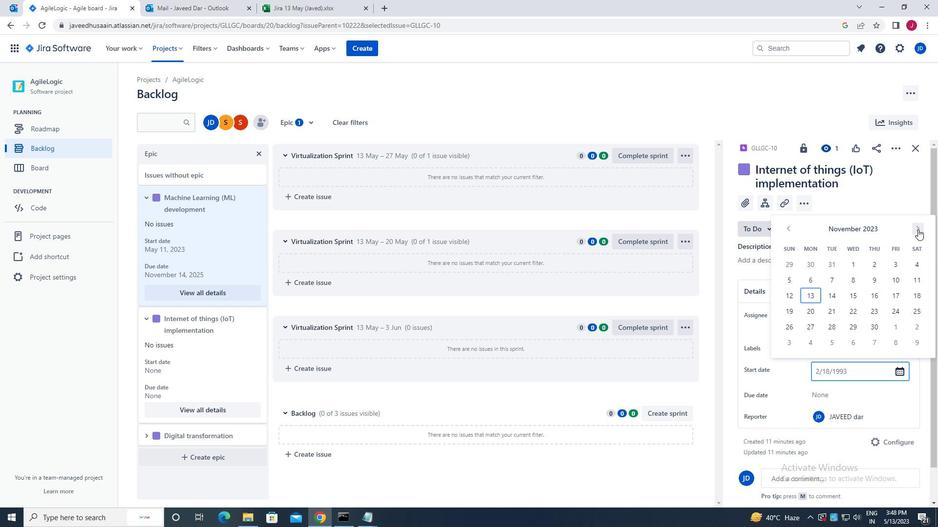 
Action: Mouse pressed left at (918, 229)
Screenshot: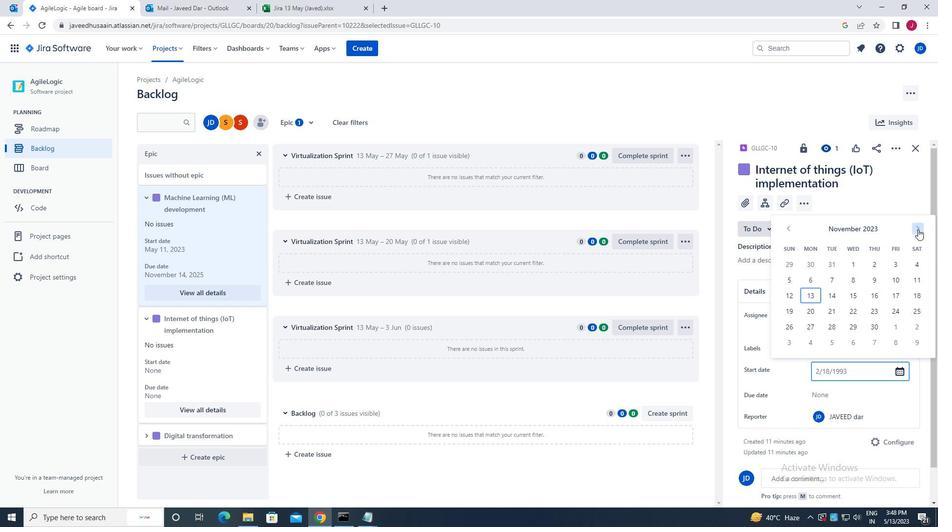 
Action: Mouse pressed left at (918, 229)
Screenshot: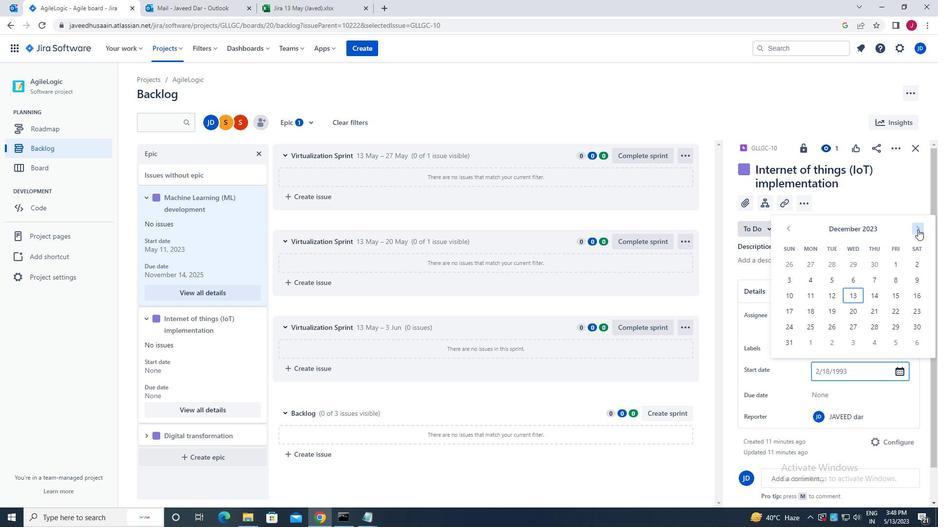 
Action: Mouse moved to (918, 229)
Screenshot: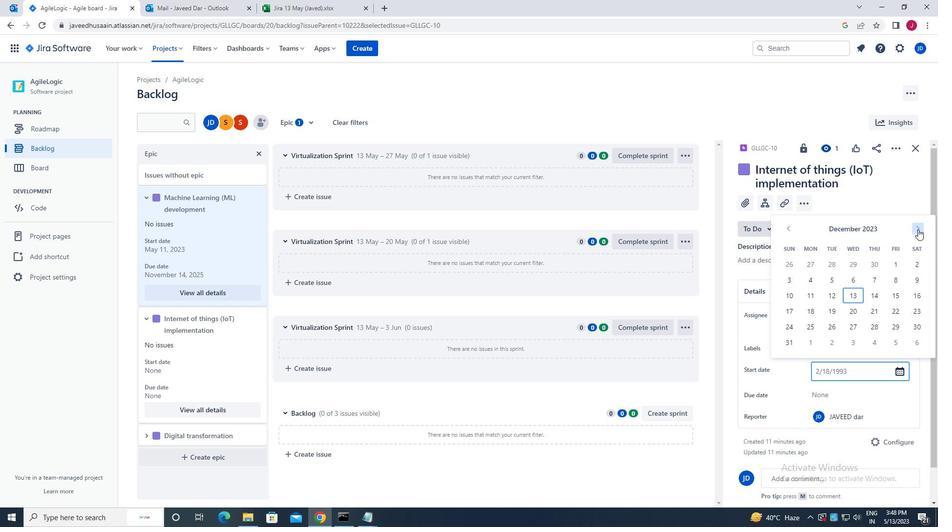 
Action: Mouse pressed left at (918, 229)
Screenshot: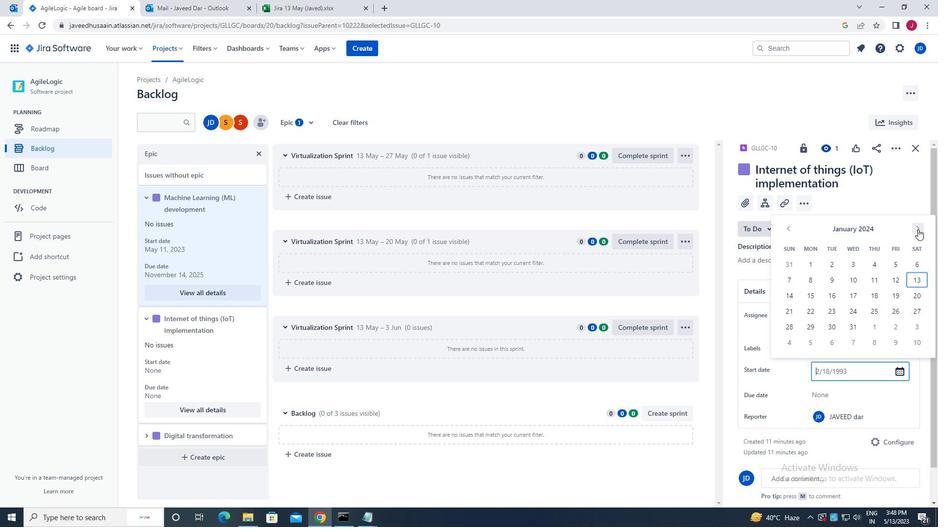 
Action: Mouse pressed left at (918, 229)
Screenshot: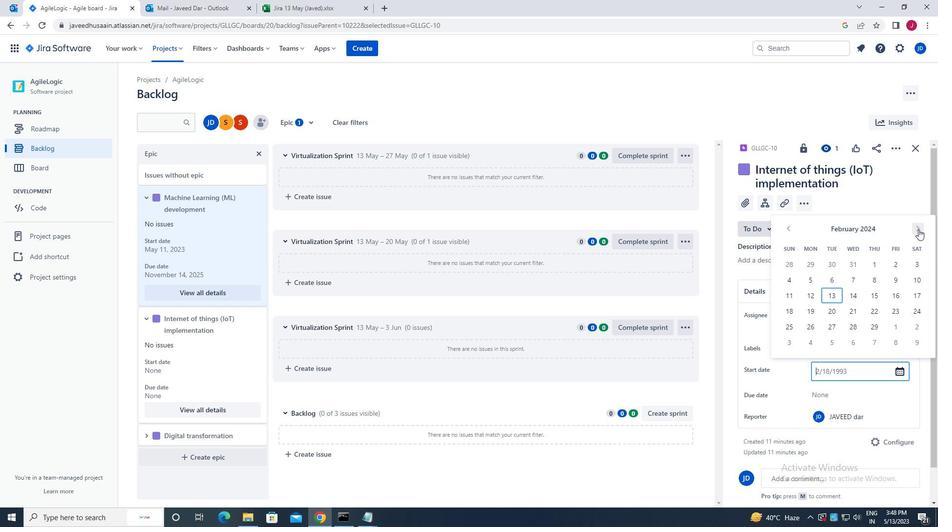 
Action: Mouse moved to (916, 279)
Screenshot: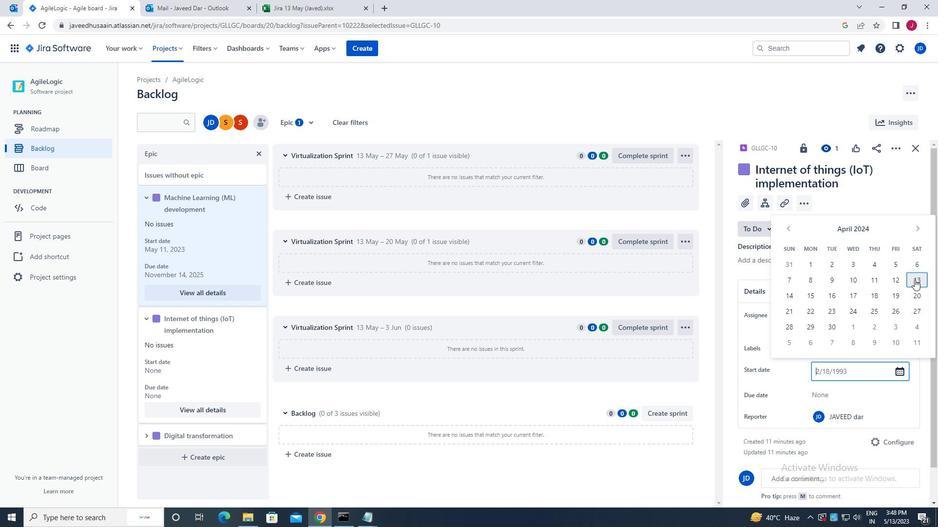 
Action: Mouse pressed left at (916, 279)
Screenshot: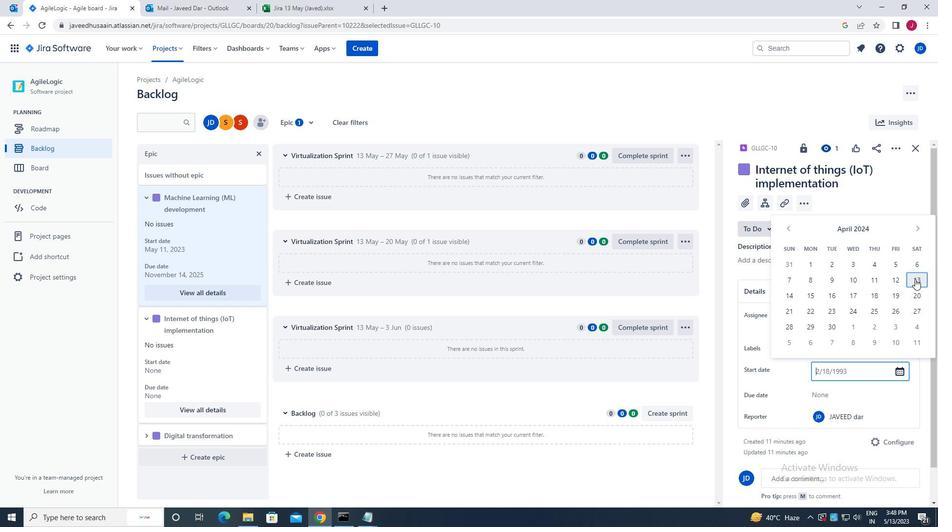 
Action: Mouse moved to (914, 279)
Screenshot: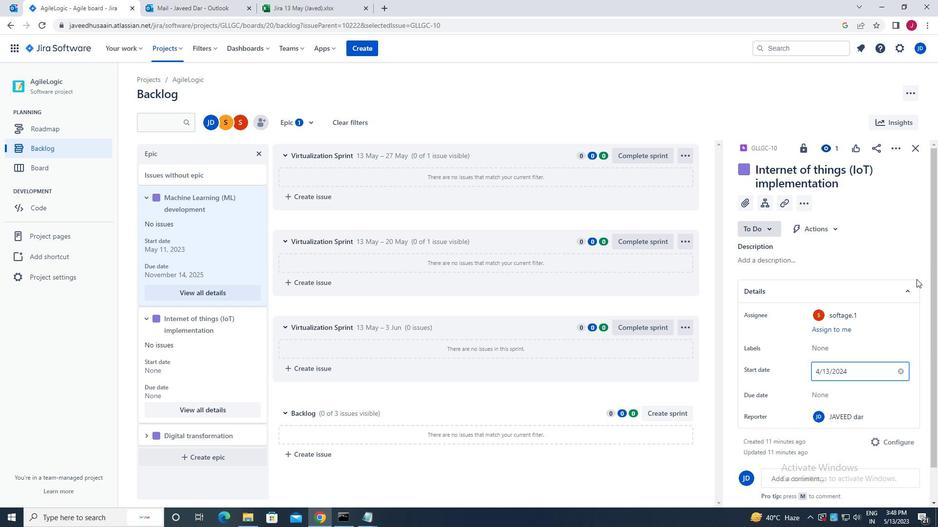 
Action: Key pressed <Key.enter>
Screenshot: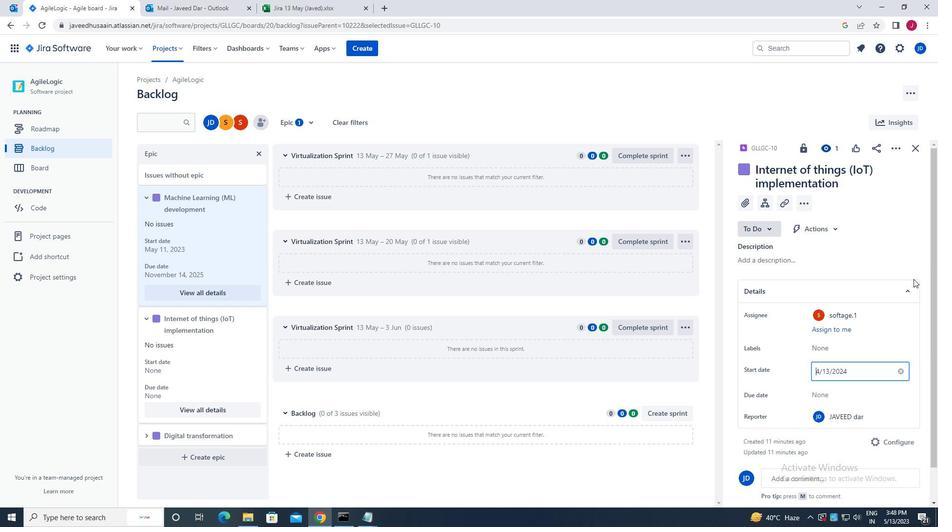 
Action: Mouse moved to (825, 393)
Screenshot: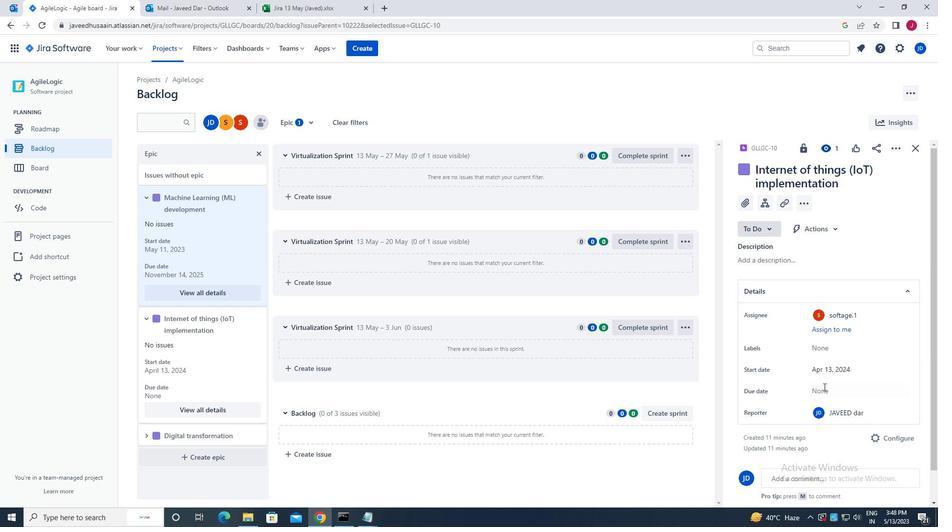 
Action: Mouse pressed left at (825, 393)
Screenshot: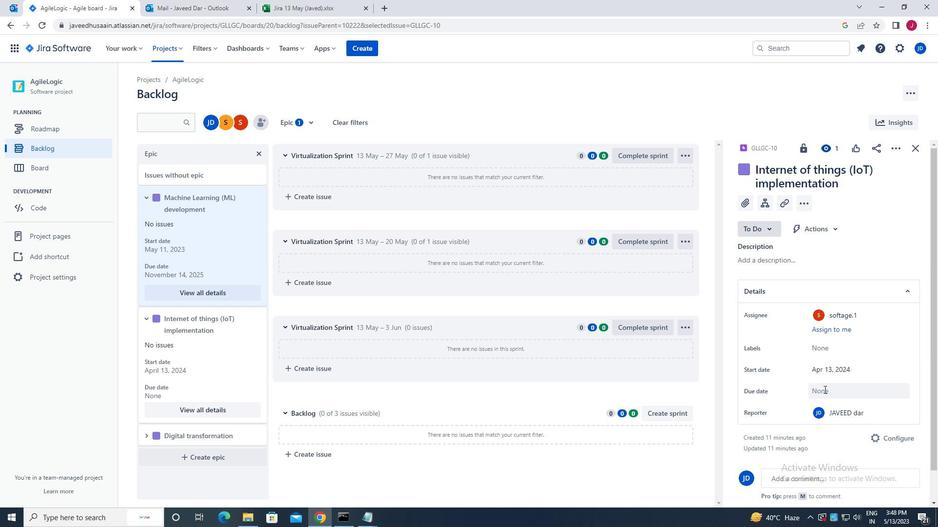 
Action: Mouse moved to (920, 248)
Screenshot: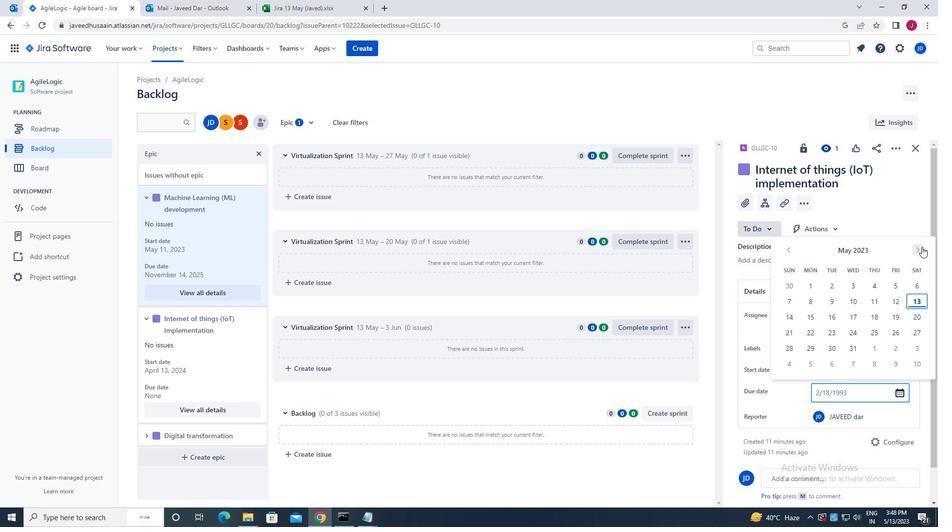 
Action: Mouse pressed left at (920, 248)
Screenshot: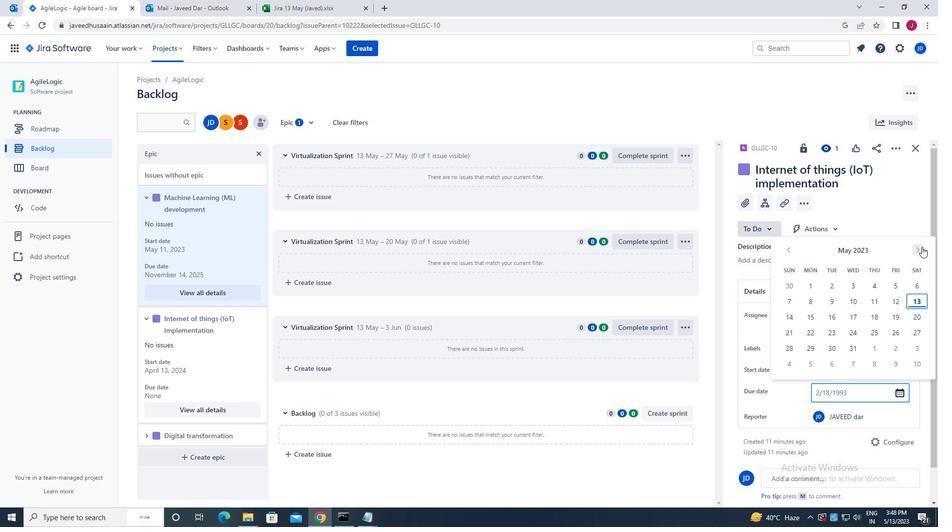 
Action: Mouse moved to (920, 248)
Screenshot: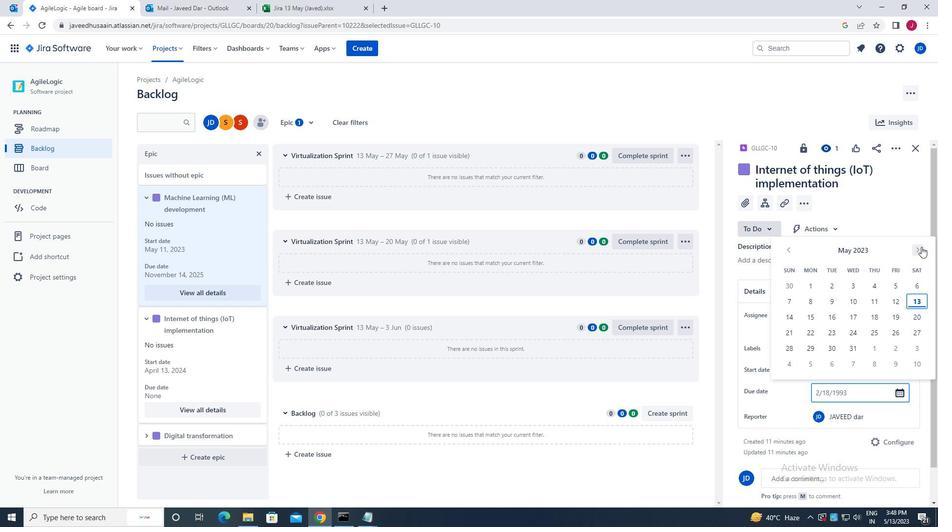
Action: Mouse pressed left at (920, 248)
Screenshot: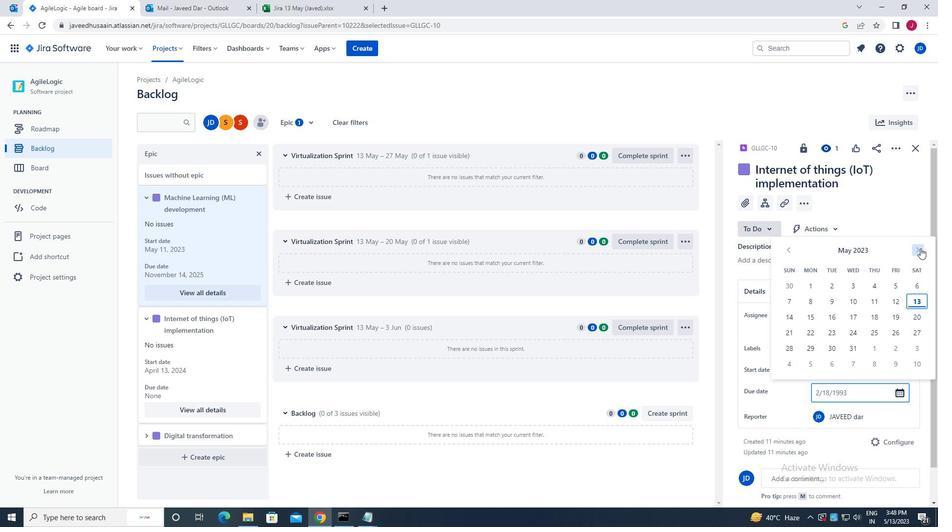 
Action: Mouse pressed left at (920, 248)
Screenshot: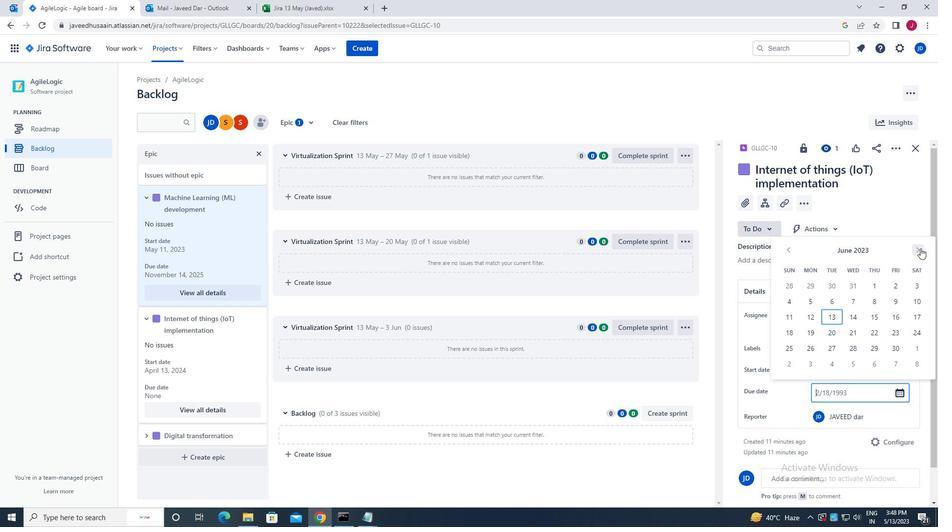 
Action: Mouse pressed left at (920, 248)
Screenshot: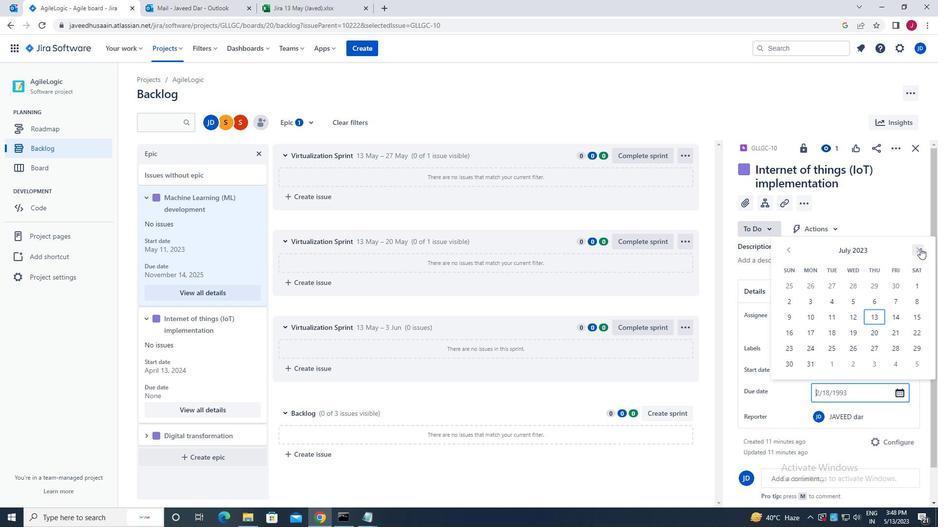 
Action: Mouse pressed left at (920, 248)
Screenshot: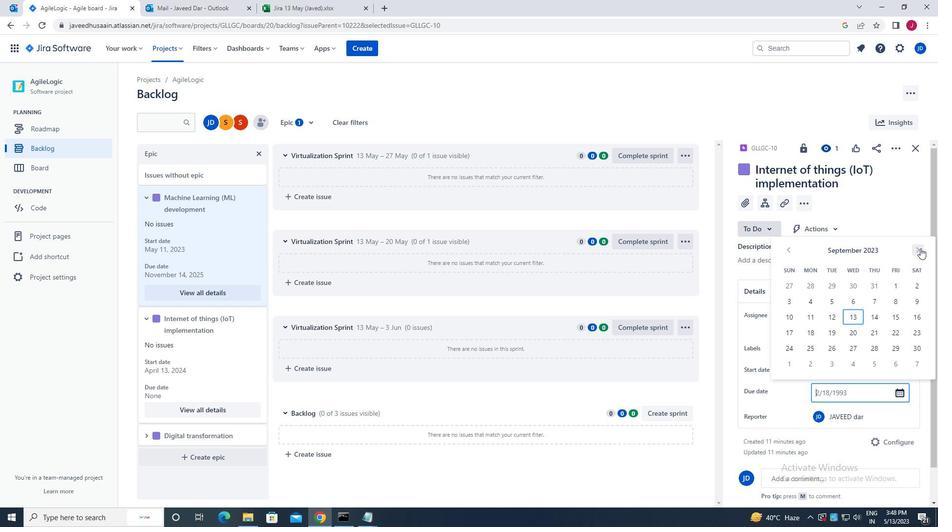 
Action: Mouse pressed left at (920, 248)
Screenshot: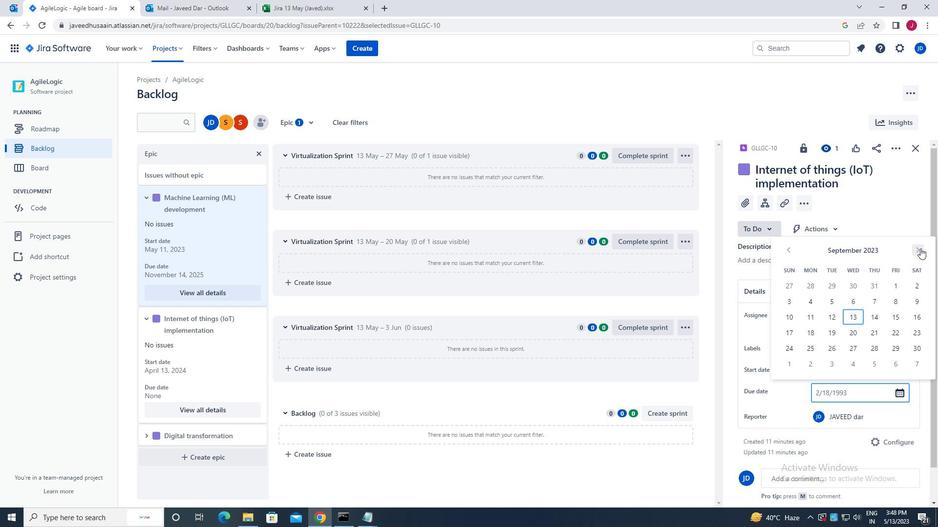 
Action: Mouse pressed left at (920, 248)
Screenshot: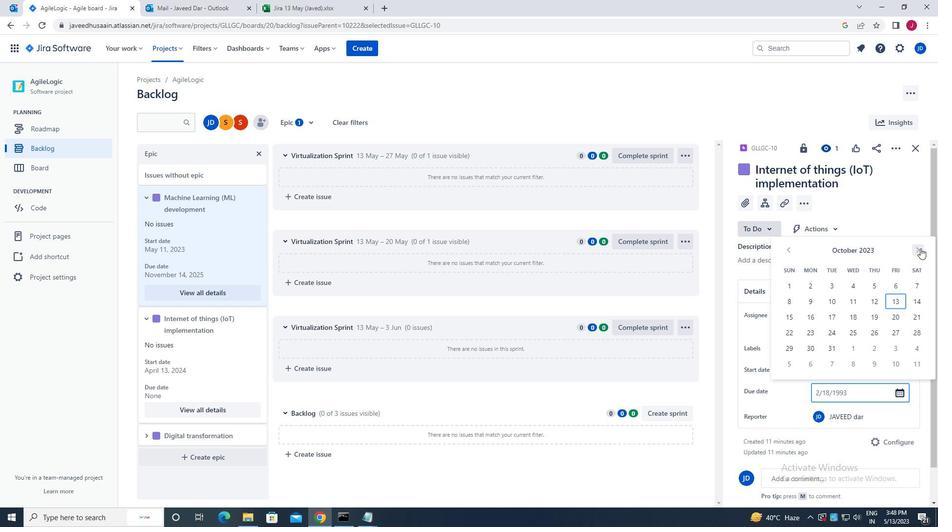 
Action: Mouse pressed left at (920, 248)
Screenshot: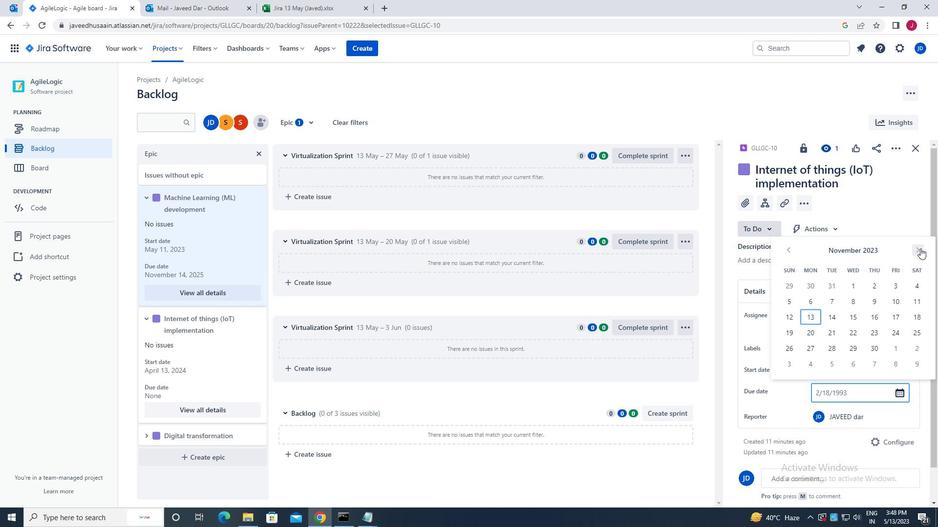 
Action: Mouse pressed left at (920, 248)
Screenshot: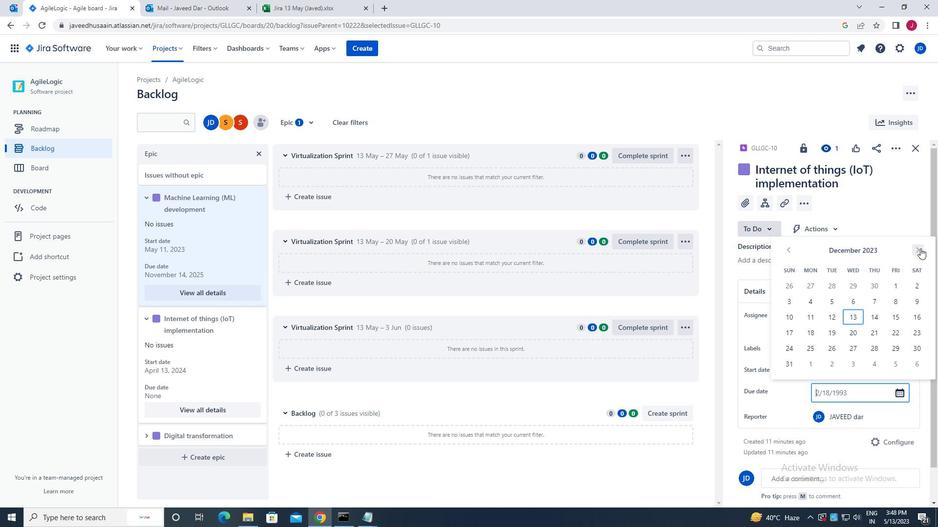 
Action: Mouse pressed left at (920, 248)
Screenshot: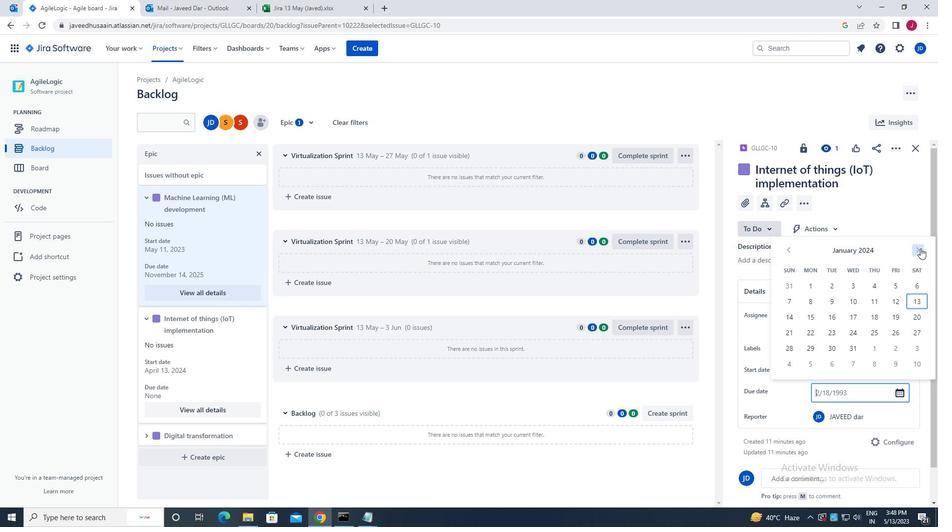 
Action: Mouse pressed left at (920, 248)
Screenshot: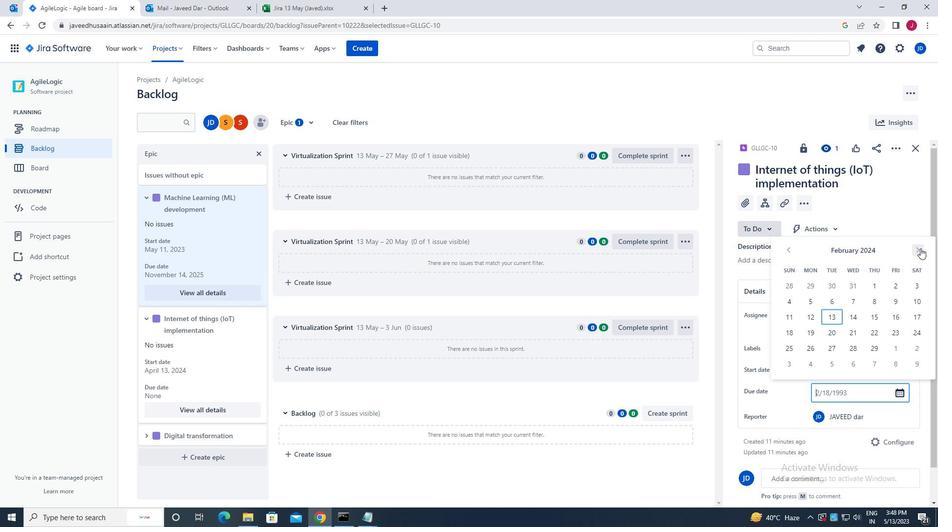 
Action: Mouse pressed left at (920, 248)
Screenshot: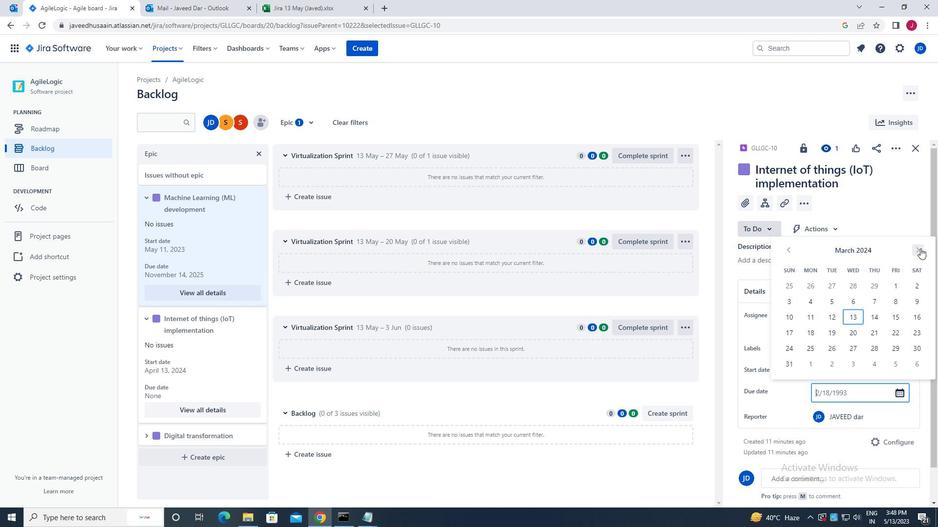 
Action: Mouse pressed left at (920, 248)
Screenshot: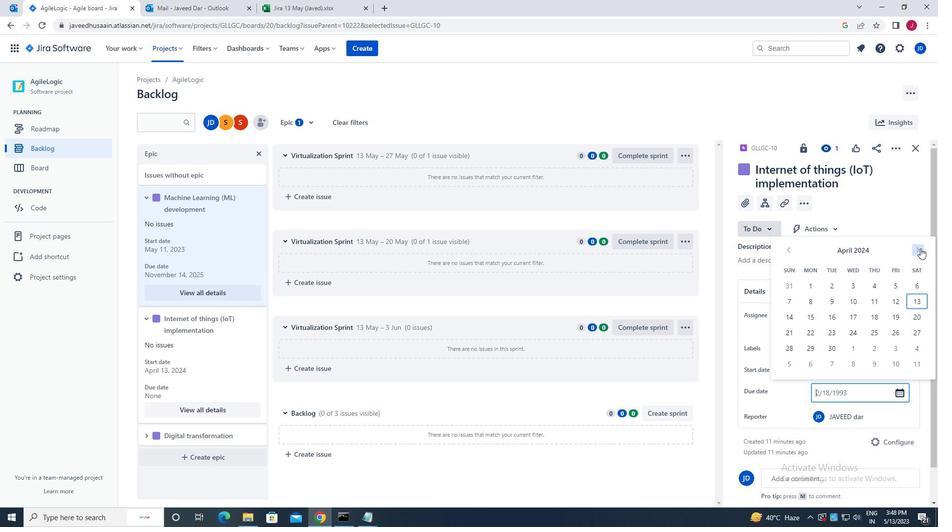 
Action: Mouse pressed left at (920, 248)
Screenshot: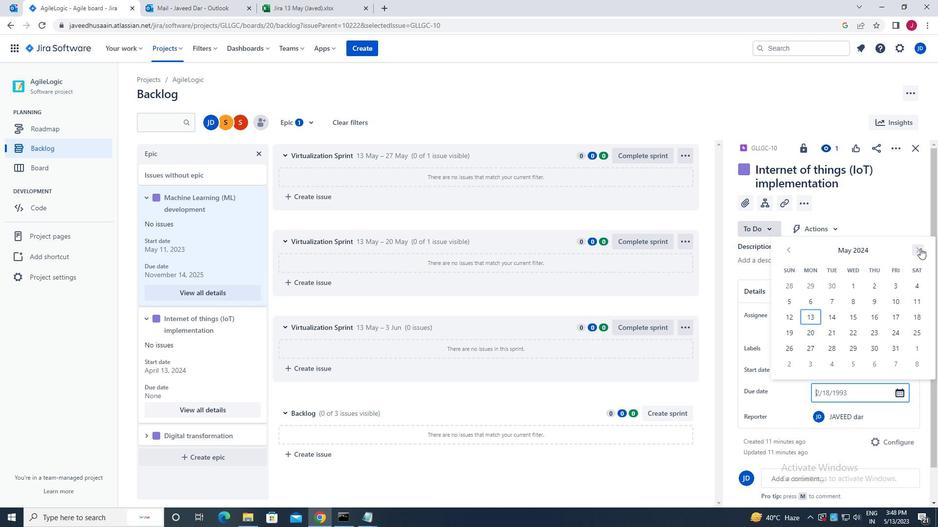 
Action: Mouse pressed left at (920, 248)
Screenshot: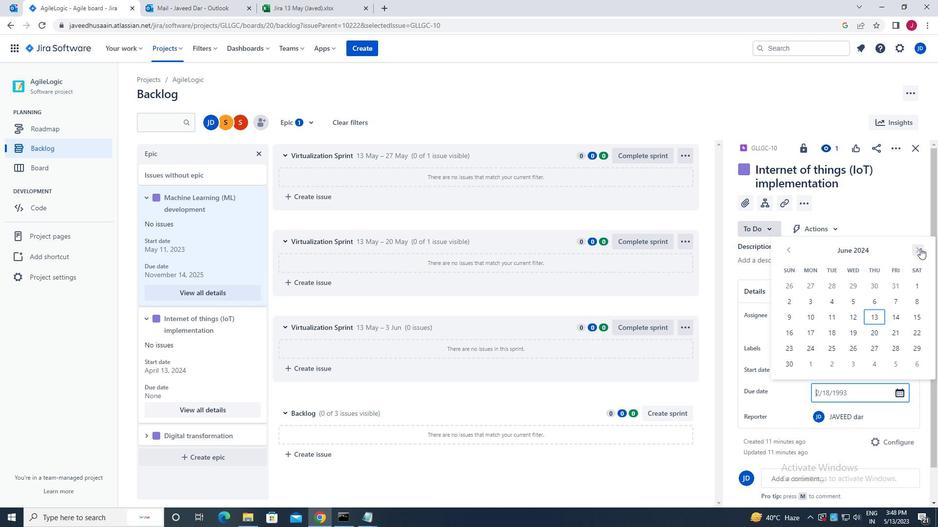 
Action: Mouse pressed left at (920, 248)
Screenshot: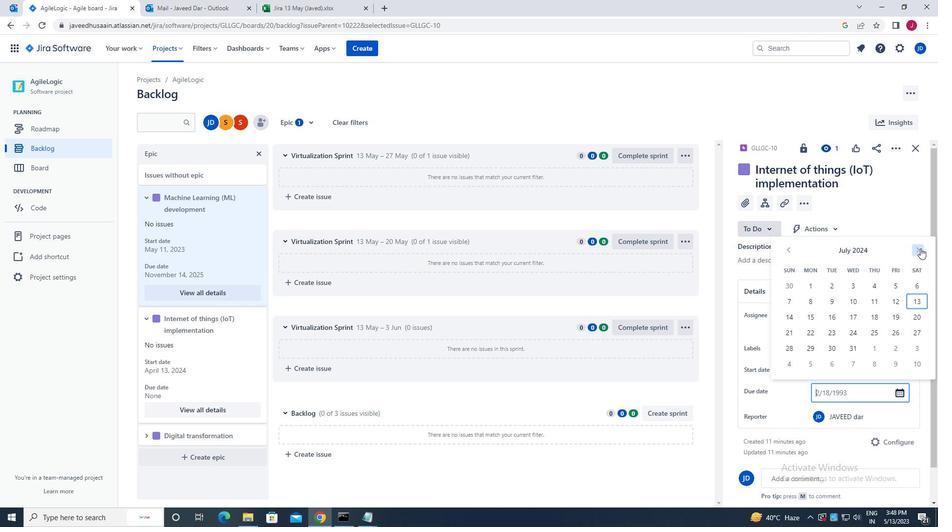 
Action: Mouse pressed left at (920, 248)
Screenshot: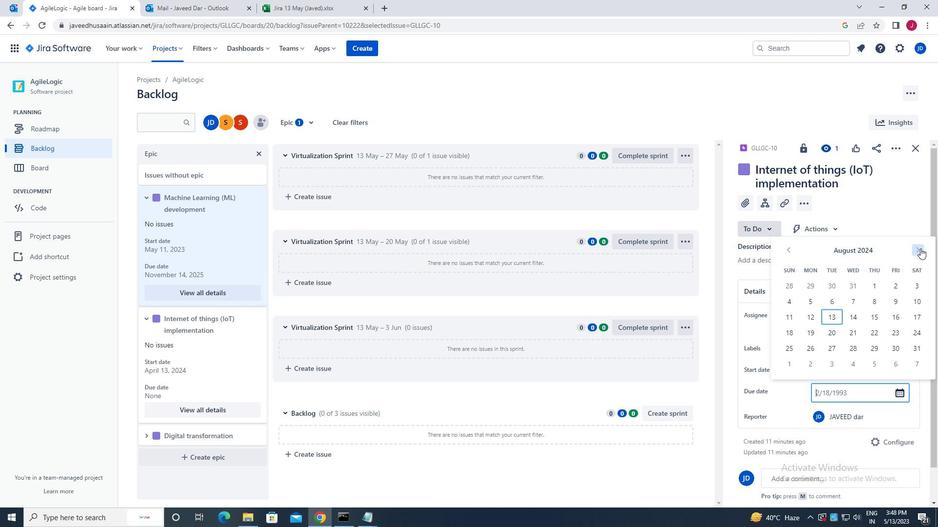 
Action: Mouse pressed left at (920, 248)
Screenshot: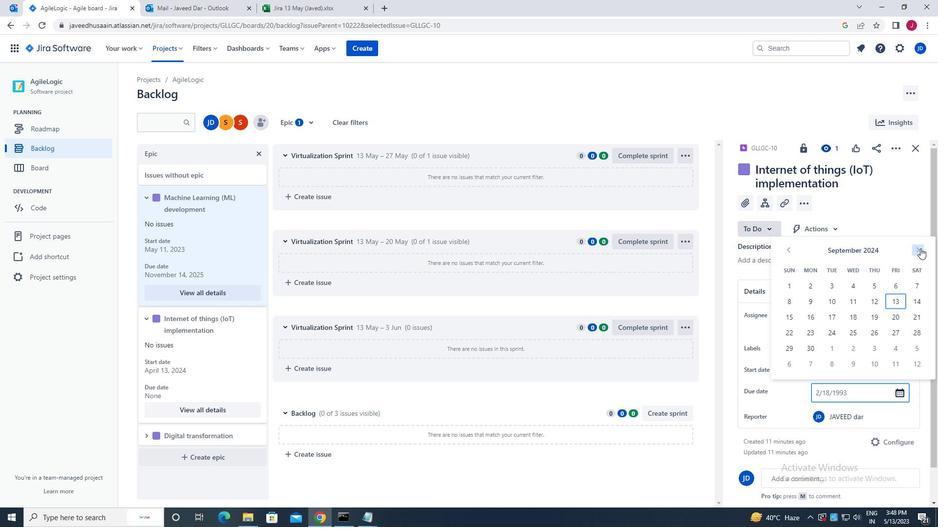 
Action: Mouse pressed left at (920, 248)
Screenshot: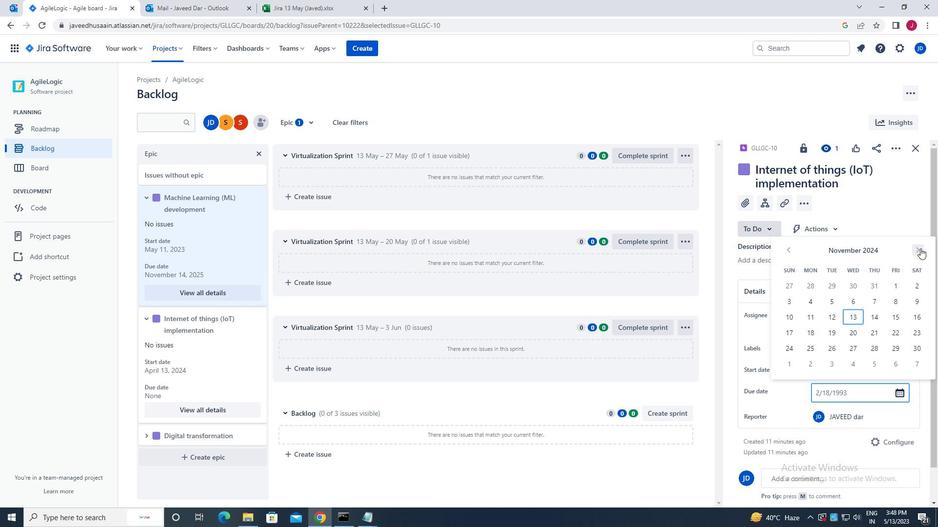 
Action: Mouse pressed left at (920, 248)
Screenshot: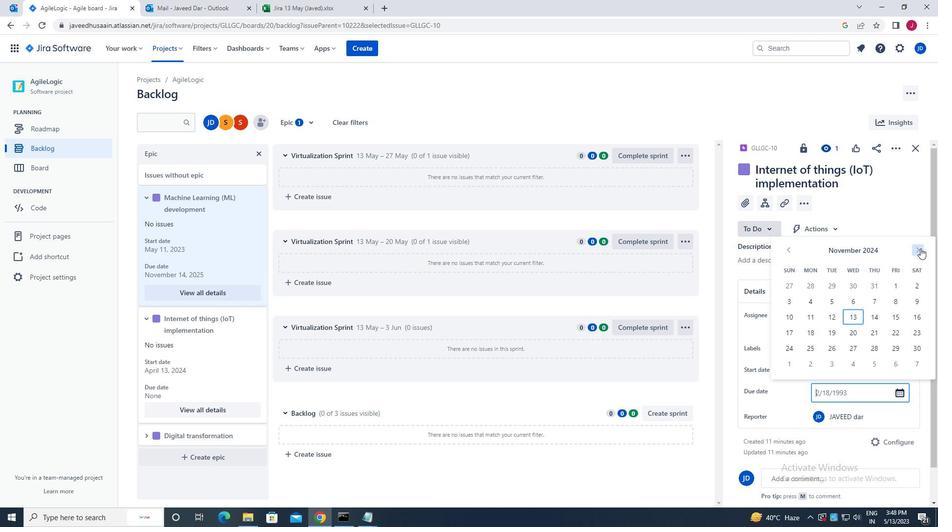 
Action: Mouse pressed left at (920, 248)
Screenshot: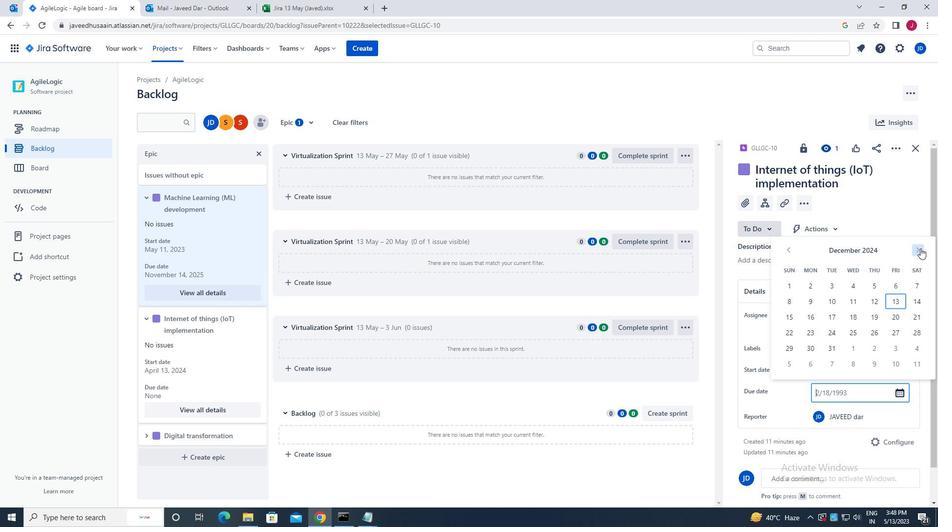 
Action: Mouse pressed left at (920, 248)
Screenshot: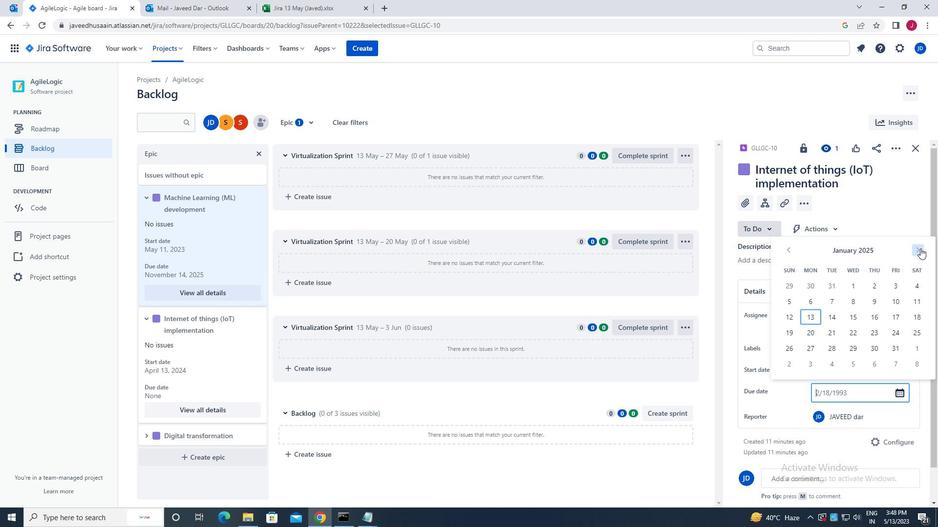 
Action: Mouse pressed left at (920, 248)
Screenshot: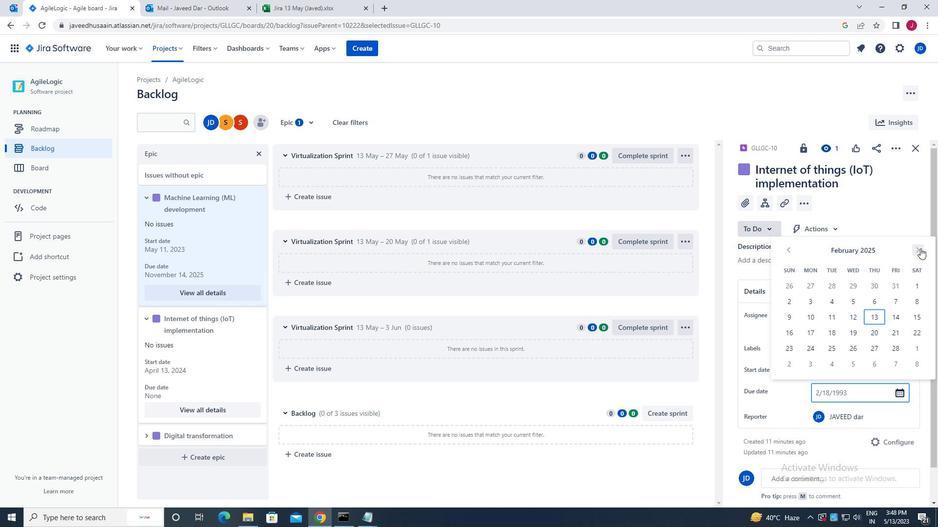 
Action: Mouse pressed left at (920, 248)
Screenshot: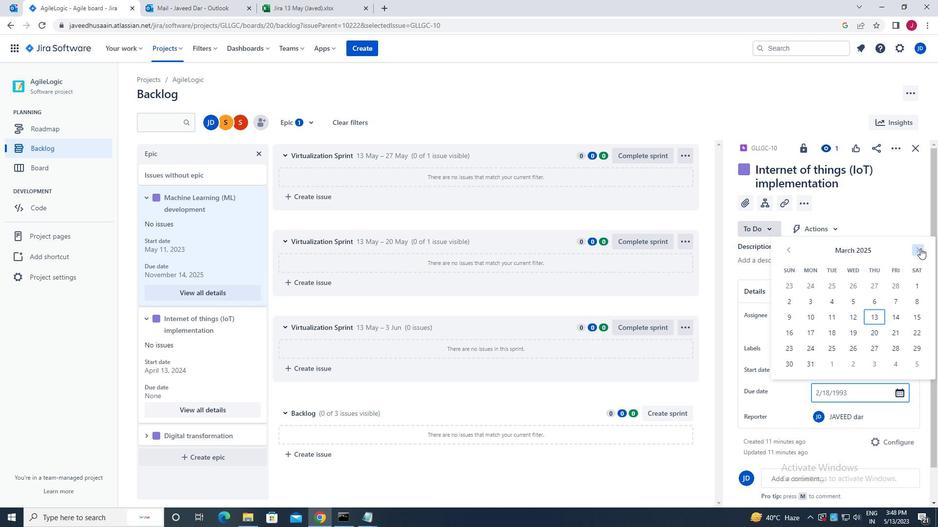 
Action: Mouse pressed left at (920, 248)
Screenshot: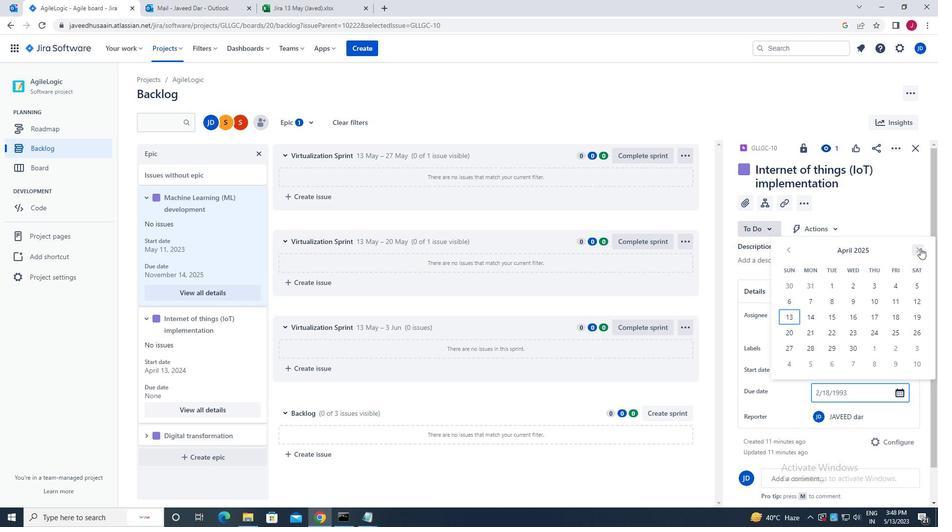 
Action: Mouse pressed left at (920, 248)
Screenshot: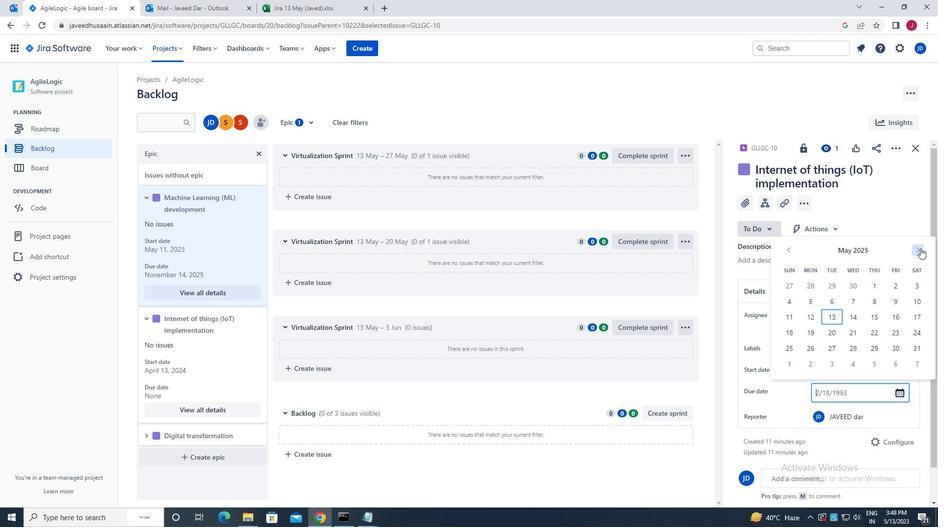 
Action: Mouse pressed left at (920, 248)
Screenshot: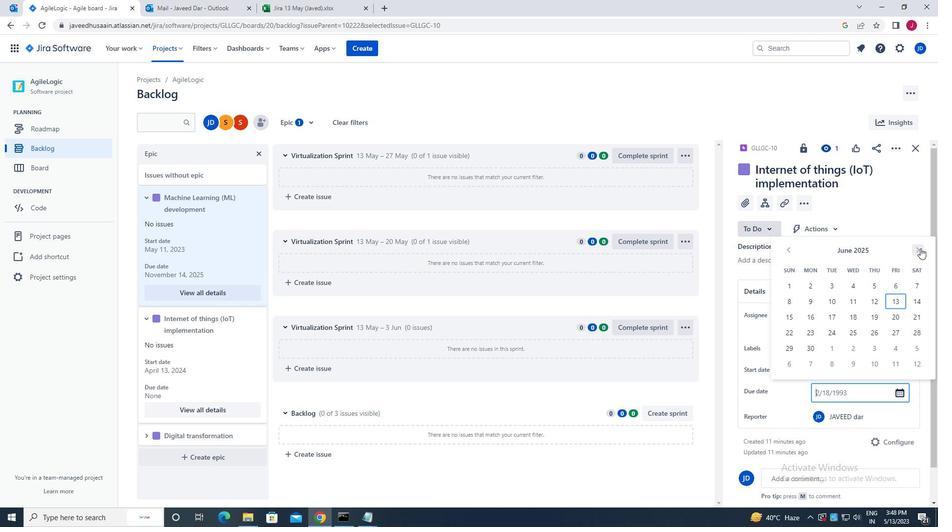 
Action: Mouse pressed left at (920, 248)
Screenshot: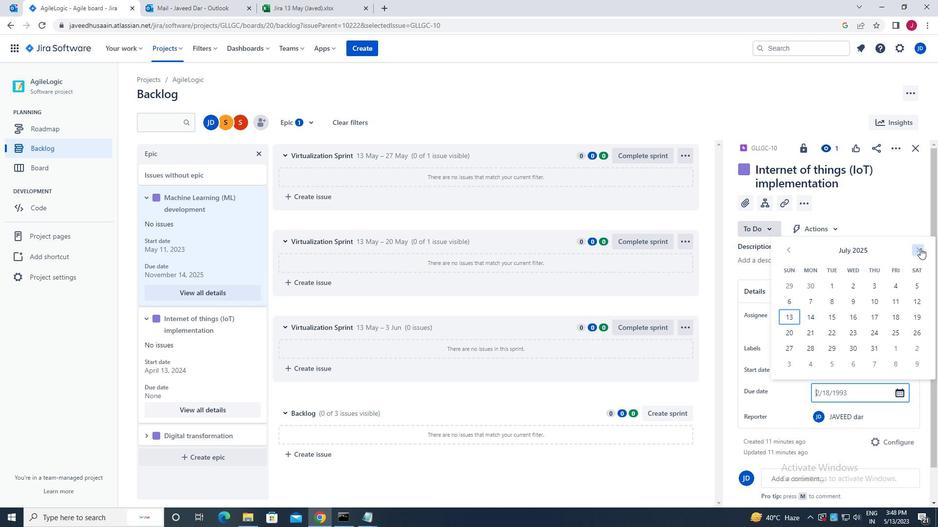 
Action: Mouse pressed left at (920, 248)
Screenshot: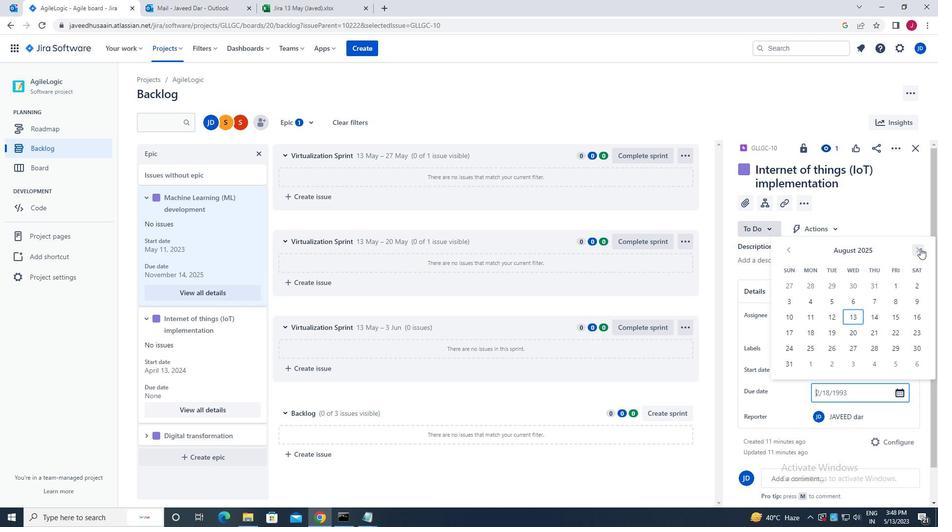 
Action: Mouse pressed left at (920, 248)
Screenshot: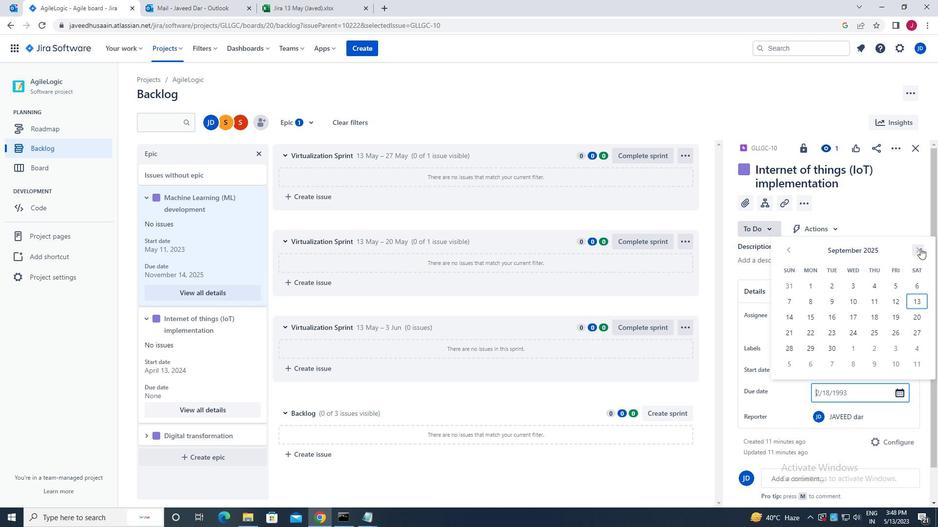
Action: Mouse pressed left at (920, 248)
Screenshot: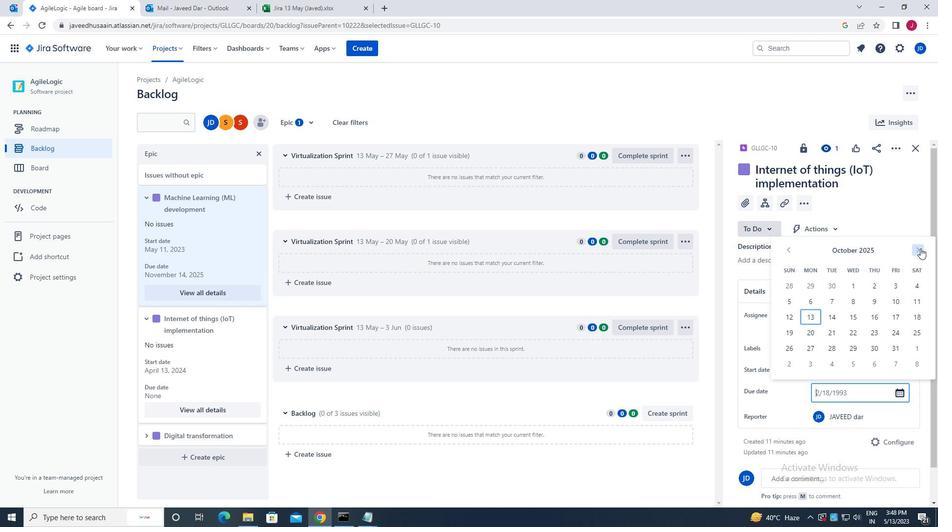 
Action: Mouse moved to (789, 251)
Screenshot: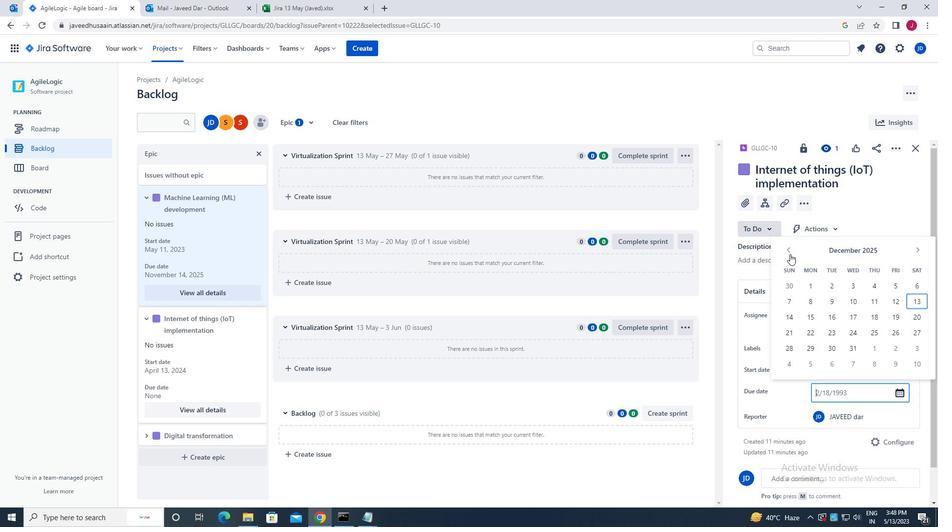 
Action: Mouse pressed left at (789, 251)
Screenshot: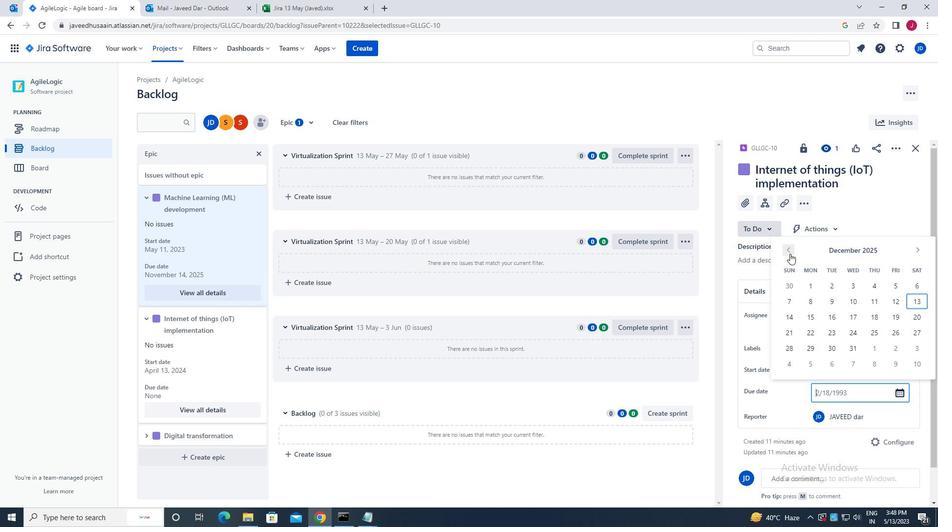 
Action: Mouse moved to (789, 251)
Screenshot: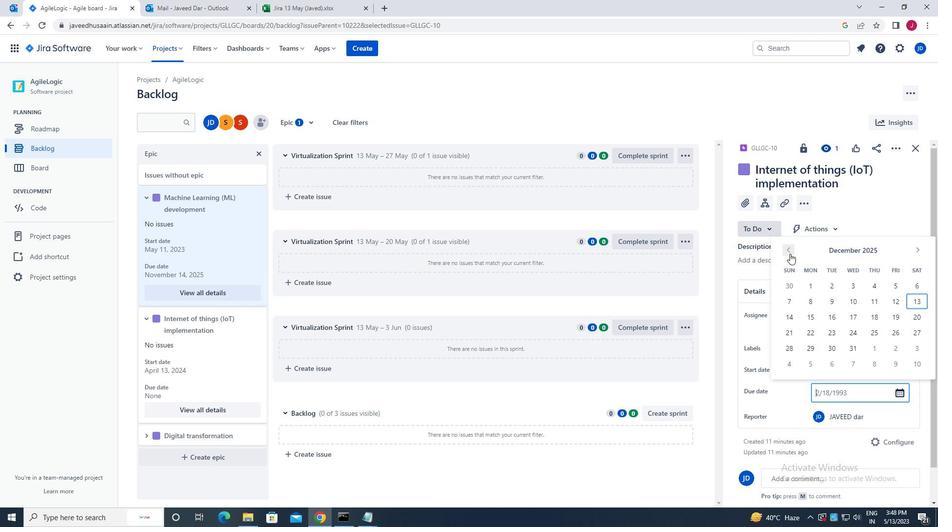 
Action: Mouse pressed left at (789, 251)
Screenshot: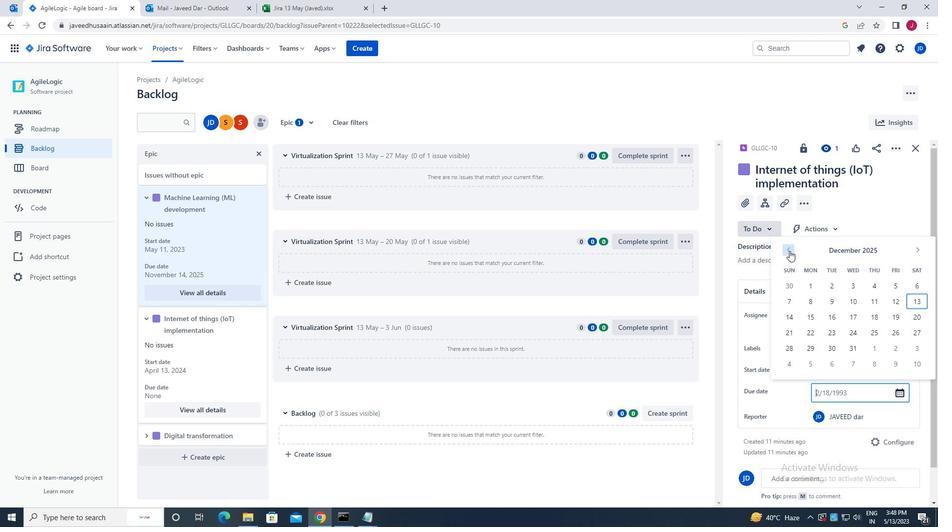 
Action: Mouse moved to (813, 302)
Screenshot: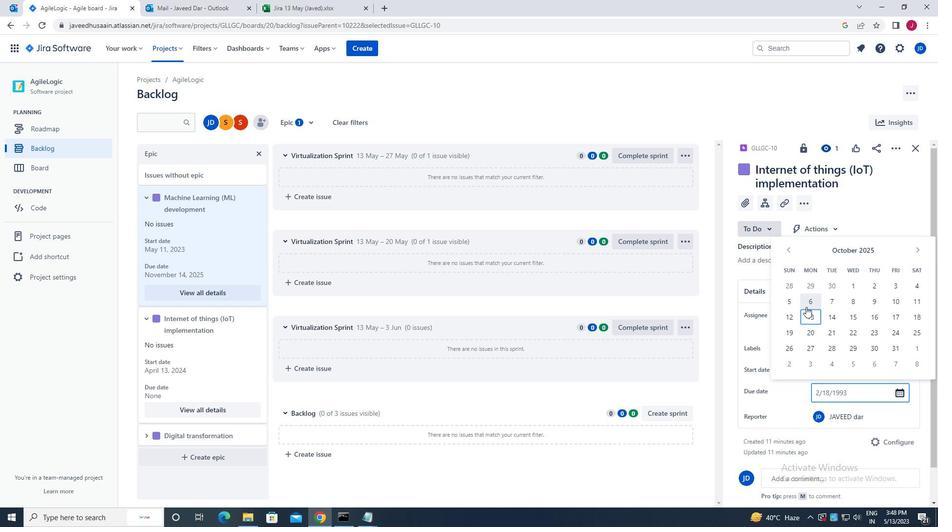 
Action: Mouse pressed left at (813, 302)
Screenshot: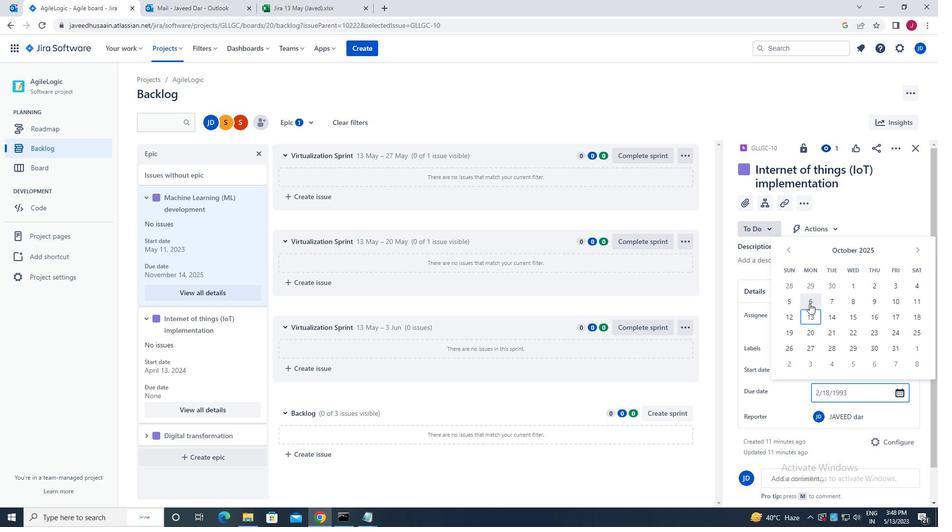 
Action: Mouse moved to (813, 302)
Screenshot: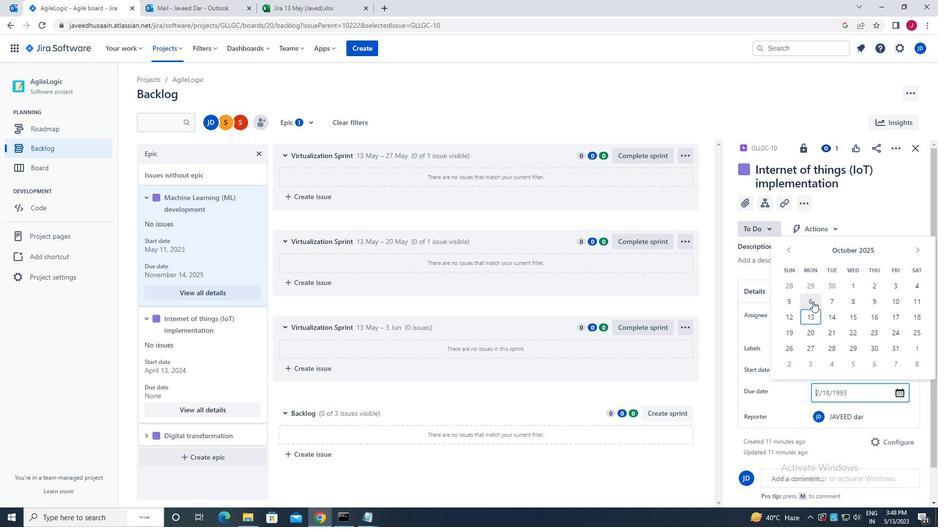 
Action: Key pressed <Key.enter>
Screenshot: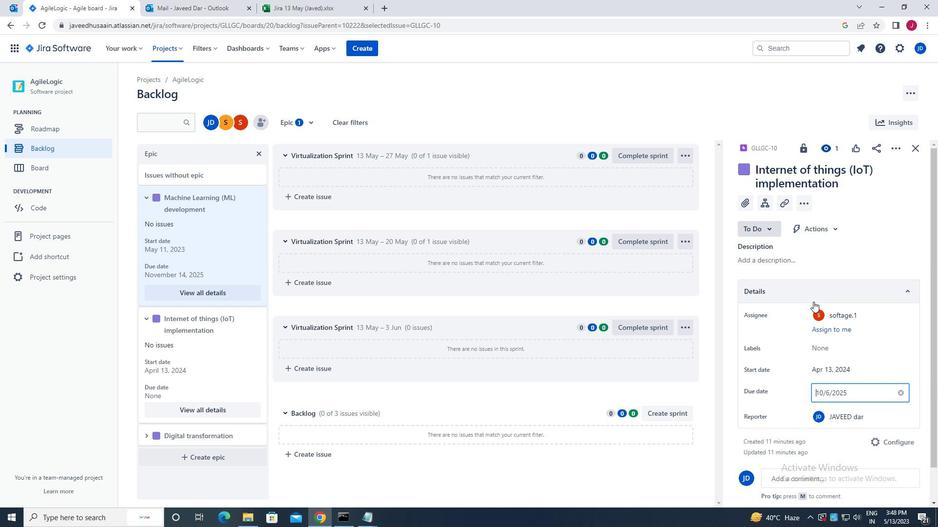 
Action: Mouse moved to (919, 149)
Screenshot: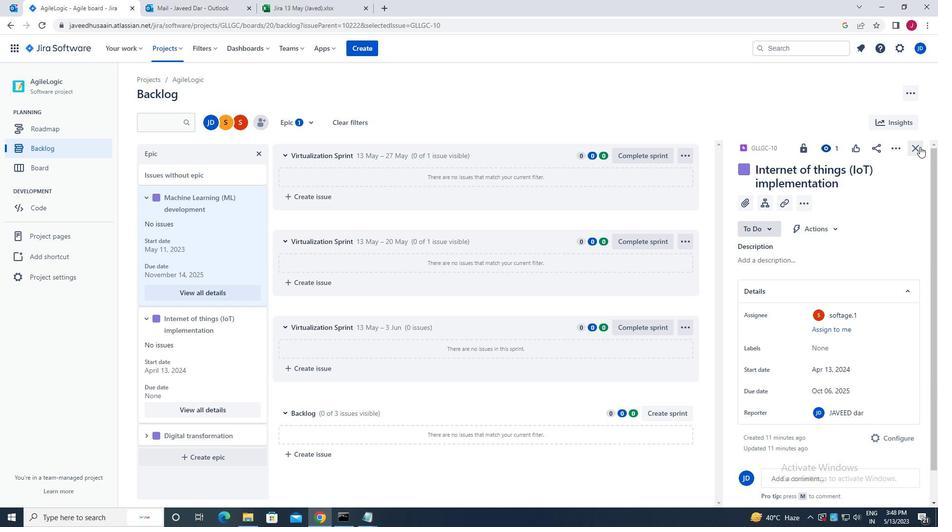 
Action: Mouse pressed left at (919, 149)
Screenshot: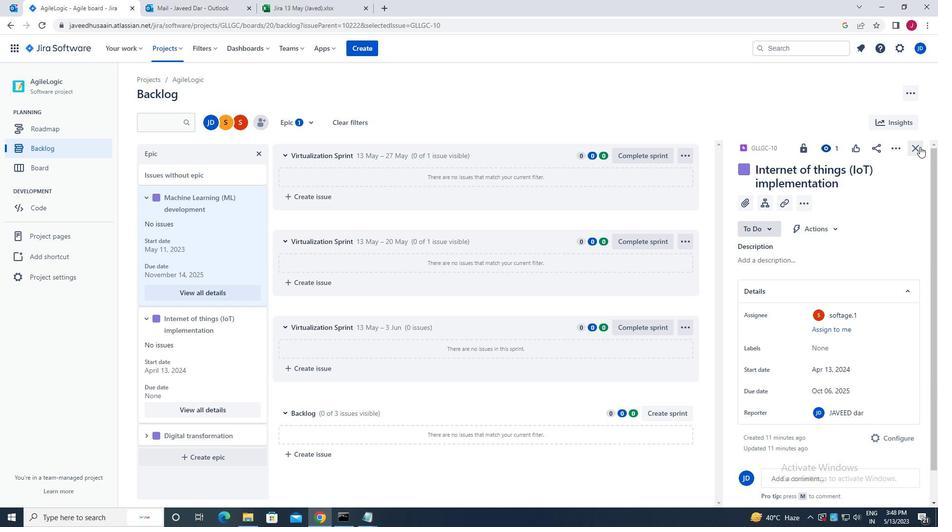 
Action: Mouse moved to (208, 410)
Screenshot: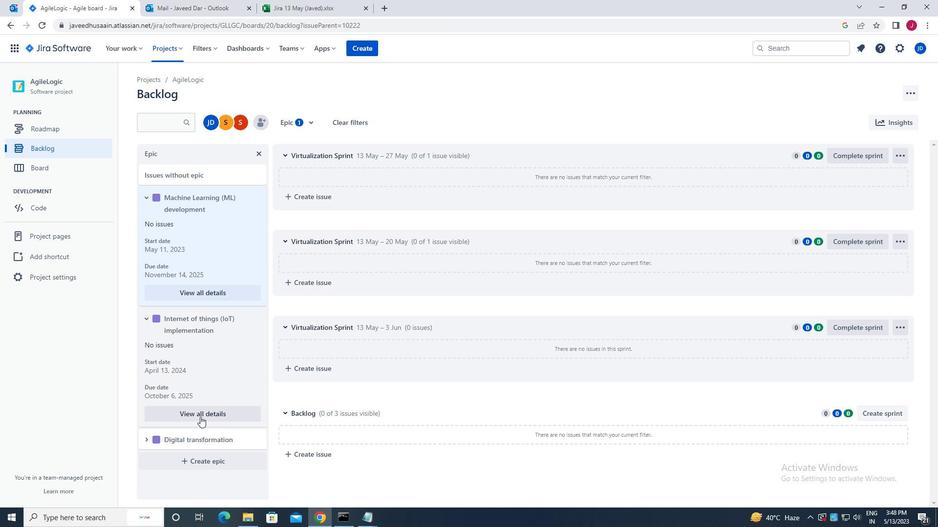
Action: Mouse scrolled (208, 409) with delta (0, 0)
Screenshot: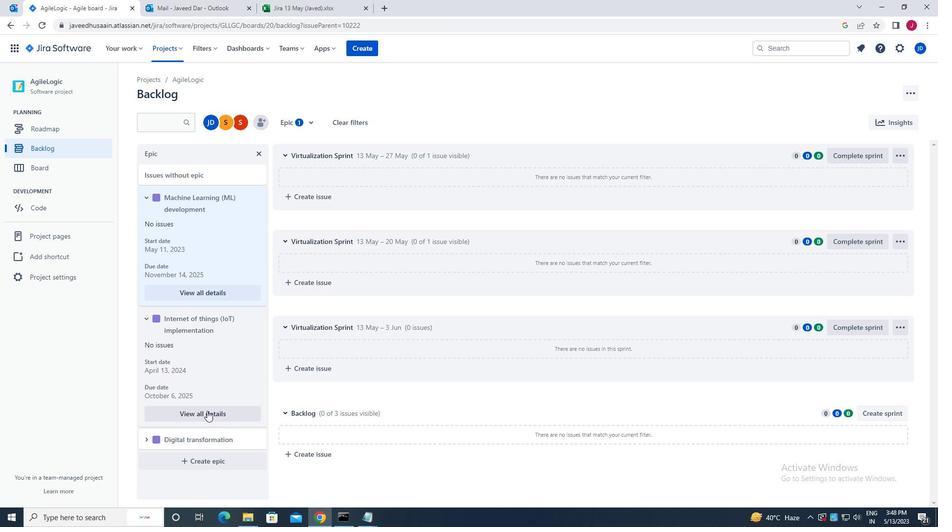 
Action: Mouse scrolled (208, 409) with delta (0, 0)
Screenshot: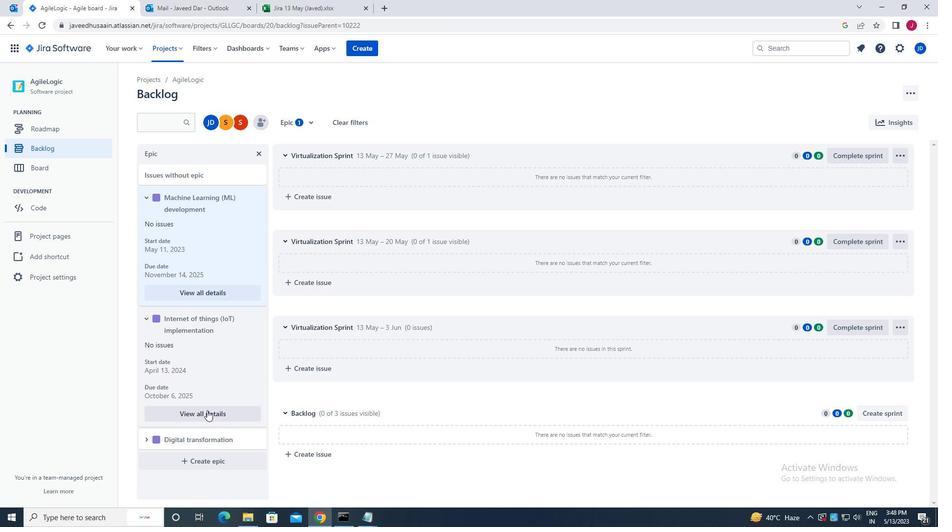 
Action: Mouse scrolled (208, 409) with delta (0, 0)
Screenshot: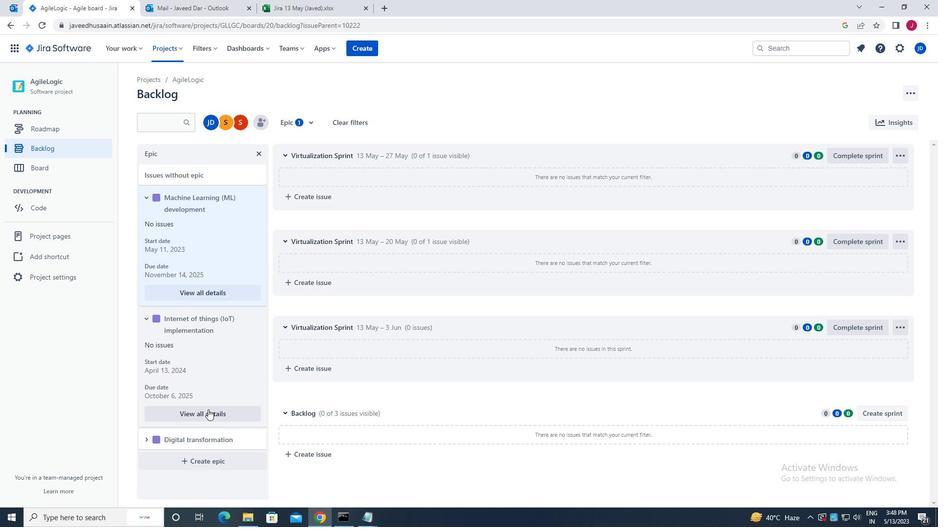 
Action: Mouse scrolled (208, 409) with delta (0, 0)
Screenshot: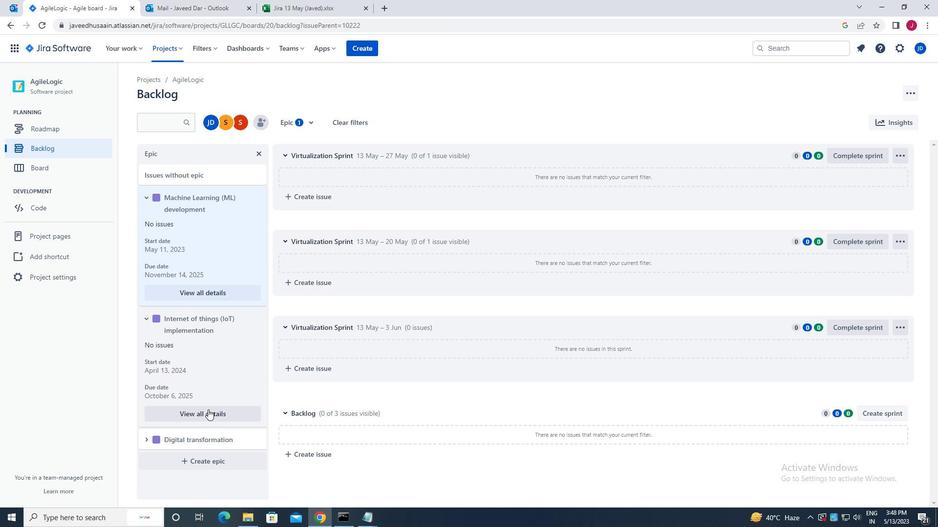 
Action: Mouse moved to (146, 440)
Screenshot: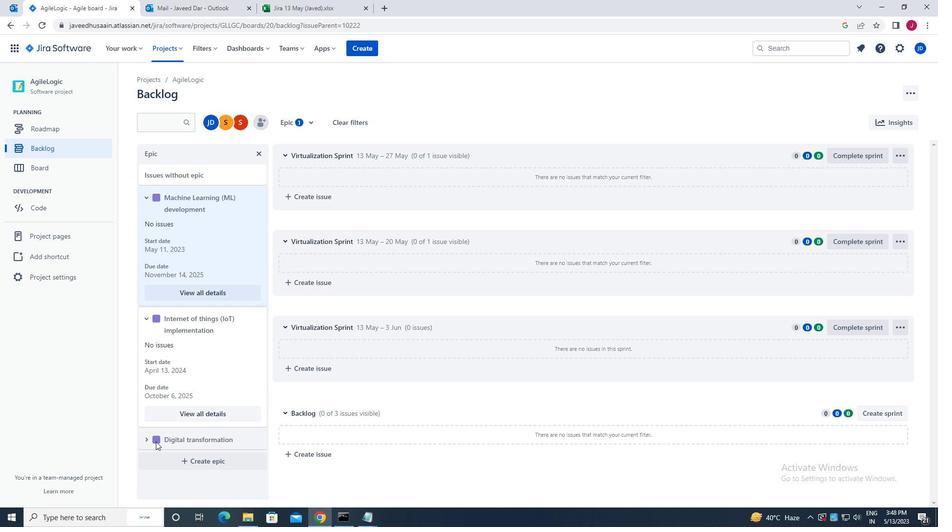 
Action: Mouse pressed left at (146, 440)
Screenshot: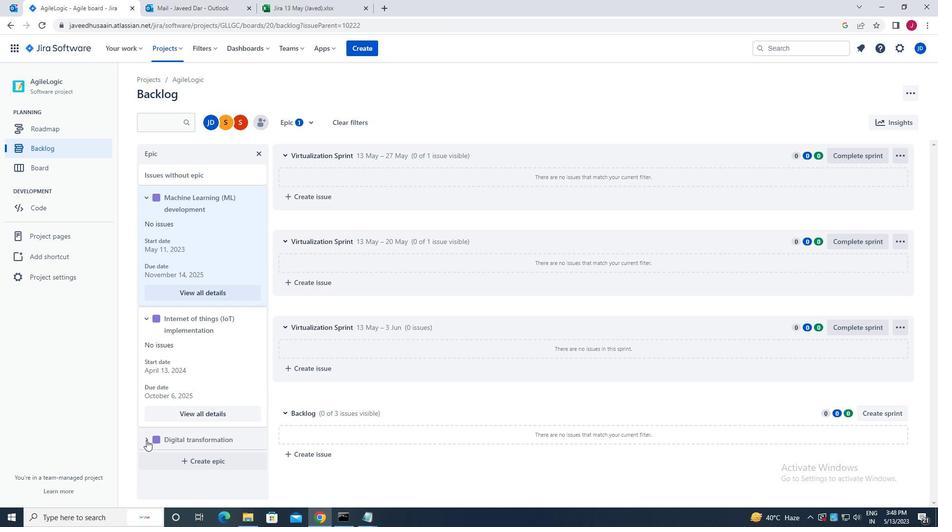 
Action: Mouse moved to (180, 437)
Screenshot: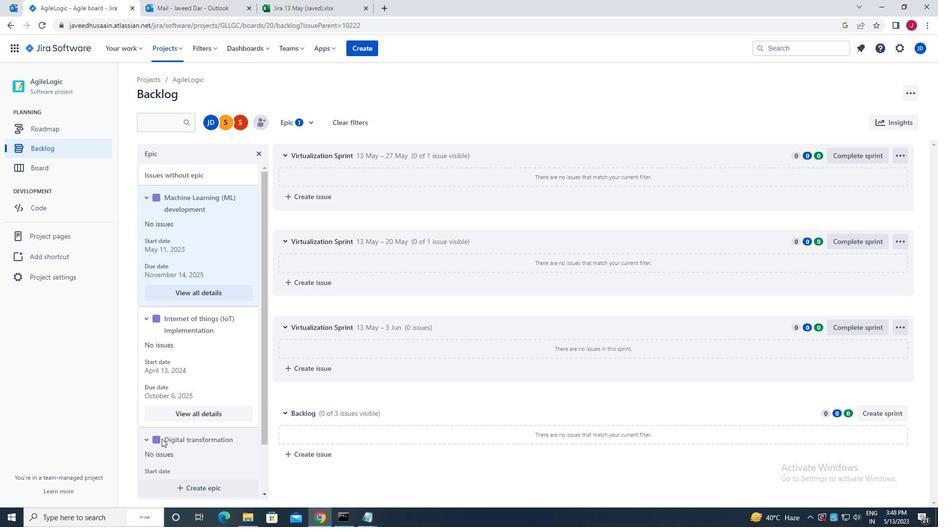 
Action: Mouse scrolled (180, 437) with delta (0, 0)
Screenshot: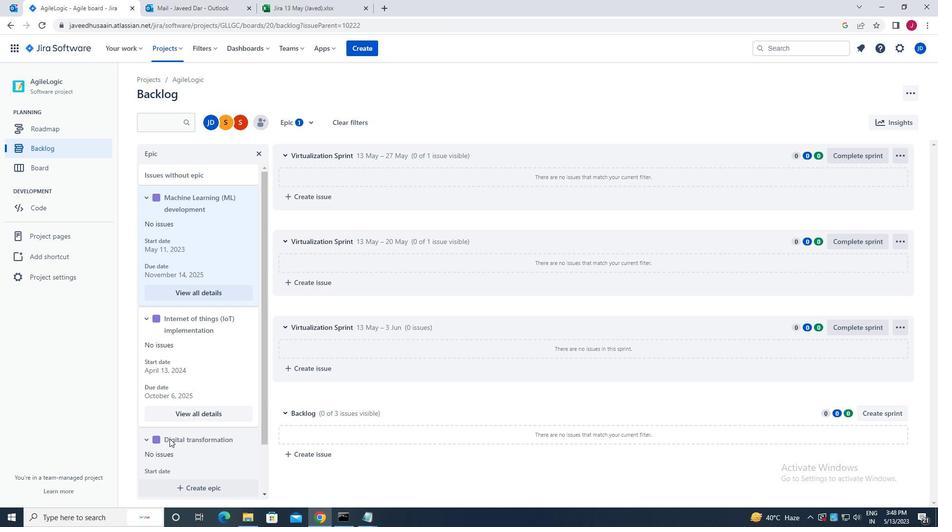 
Action: Mouse scrolled (180, 437) with delta (0, 0)
Screenshot: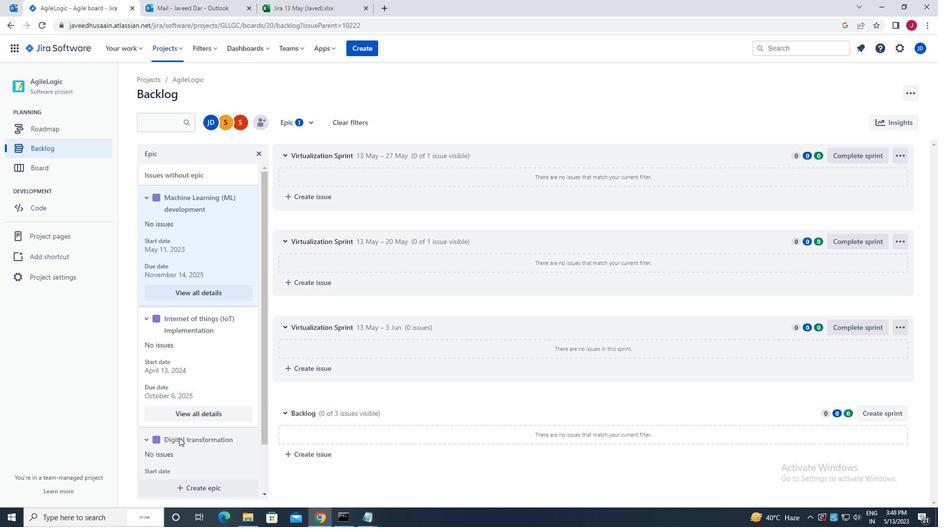 
Action: Mouse scrolled (180, 437) with delta (0, 0)
Screenshot: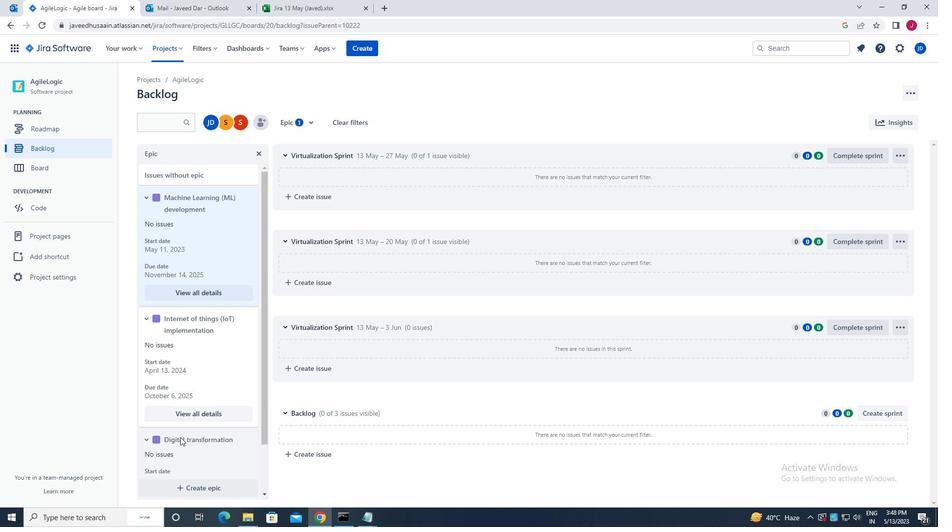 
Action: Mouse moved to (199, 466)
Screenshot: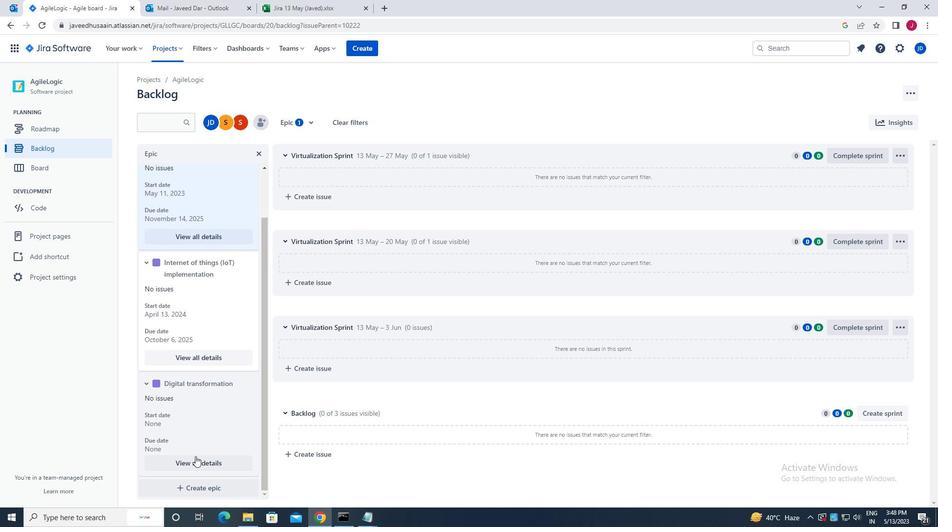 
Action: Mouse pressed left at (199, 466)
Screenshot: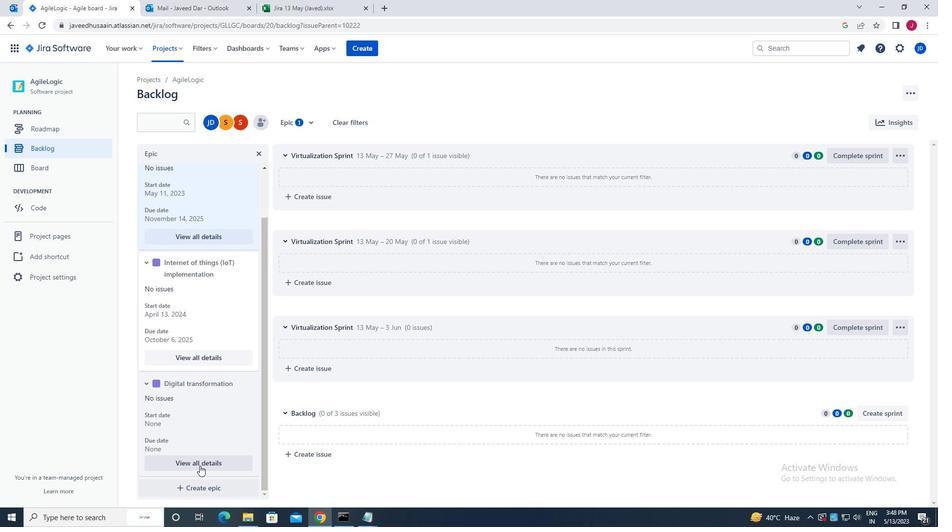 
Action: Mouse moved to (823, 355)
Screenshot: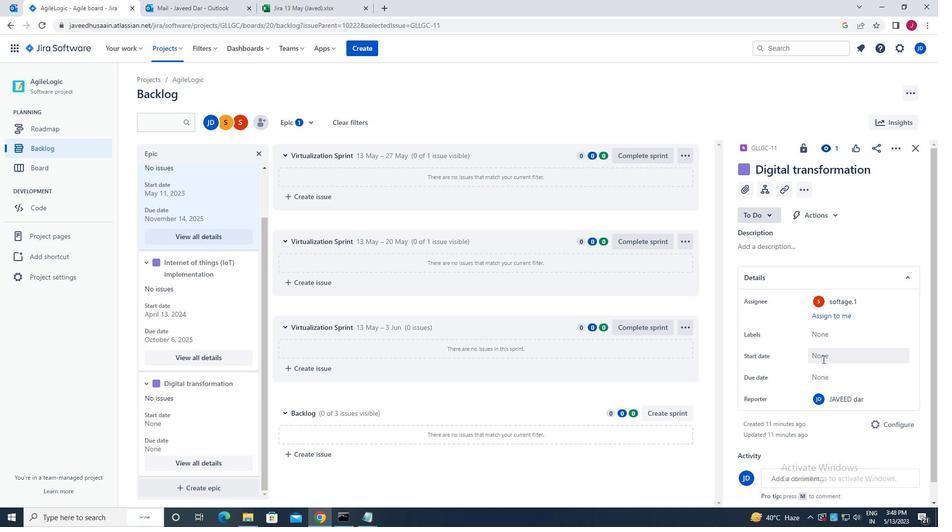 
Action: Mouse pressed left at (823, 355)
Screenshot: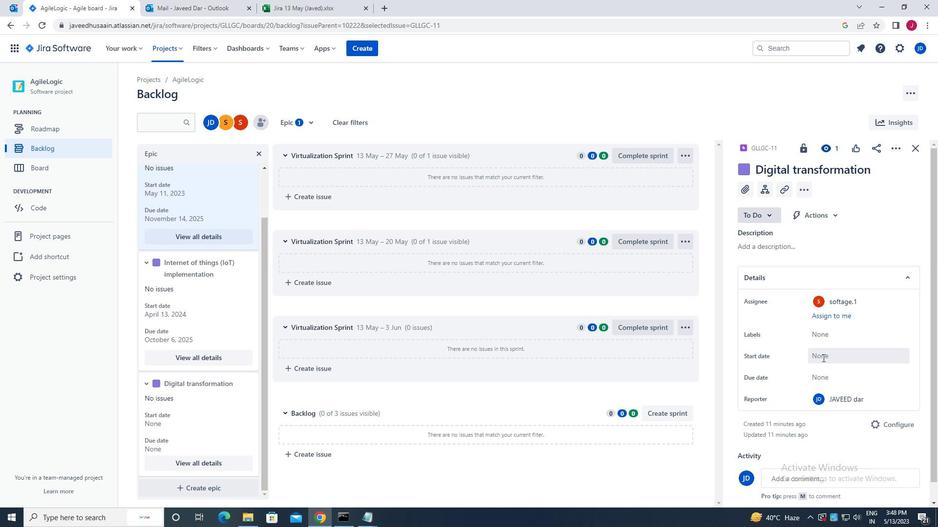 
Action: Mouse moved to (916, 215)
Screenshot: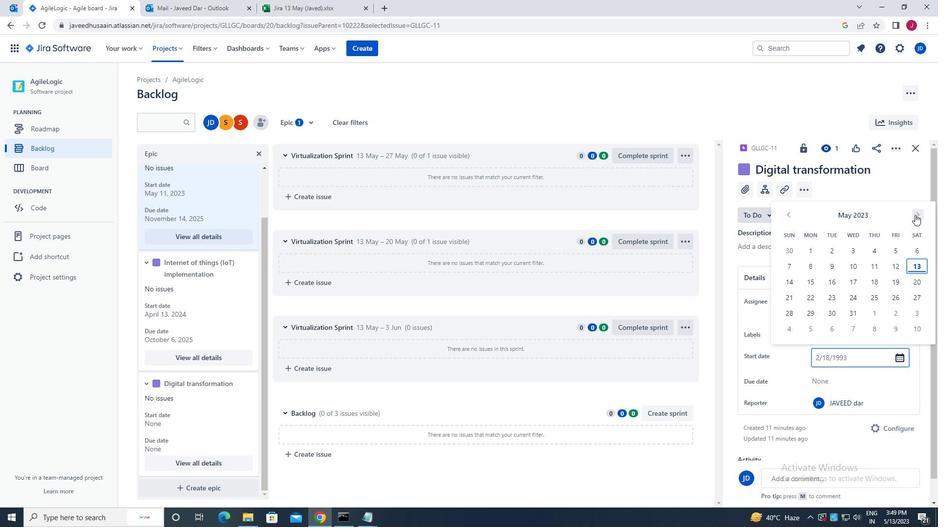 
Action: Mouse pressed left at (916, 215)
Screenshot: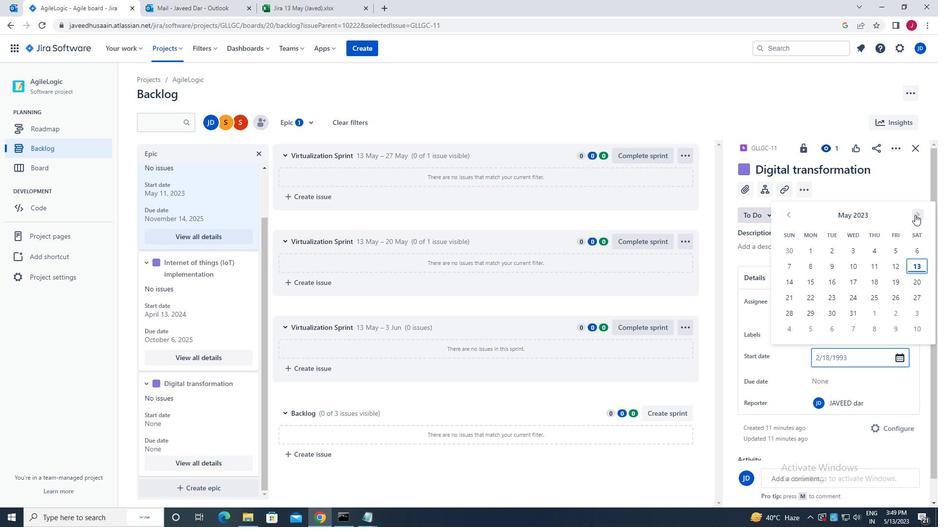
Action: Mouse pressed left at (916, 215)
Screenshot: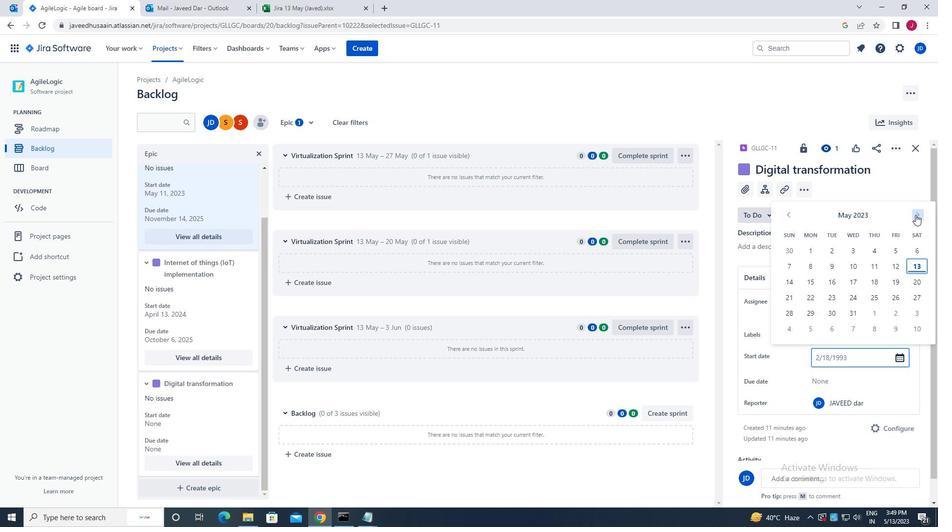 
Action: Mouse pressed left at (916, 215)
Screenshot: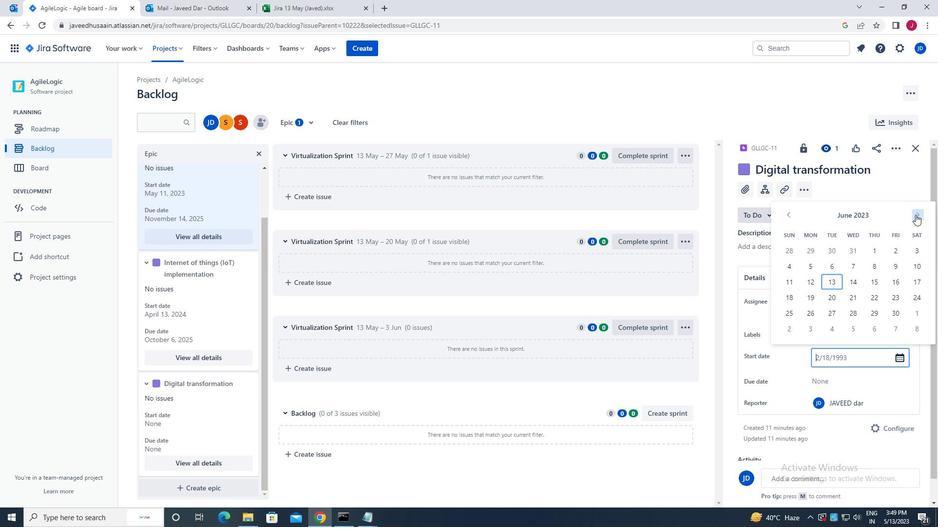 
Action: Mouse pressed left at (916, 215)
Screenshot: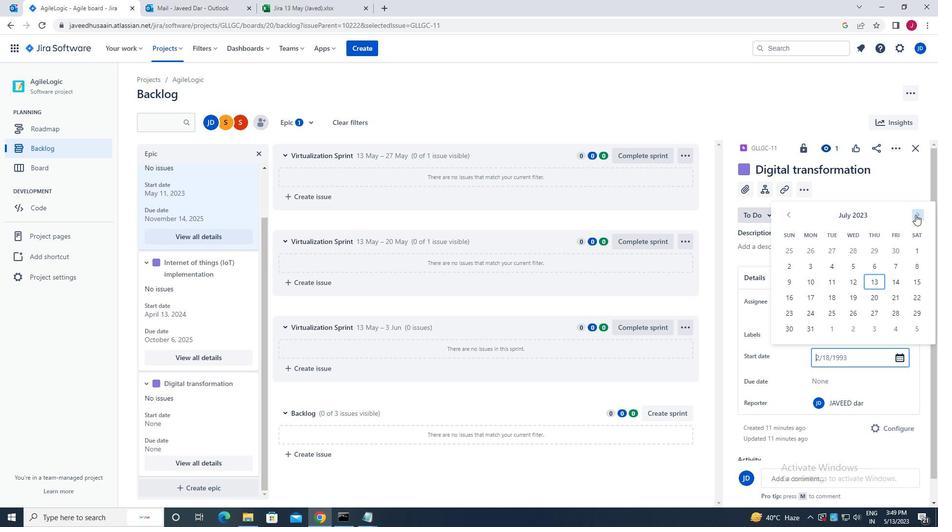 
Action: Mouse pressed left at (916, 215)
Screenshot: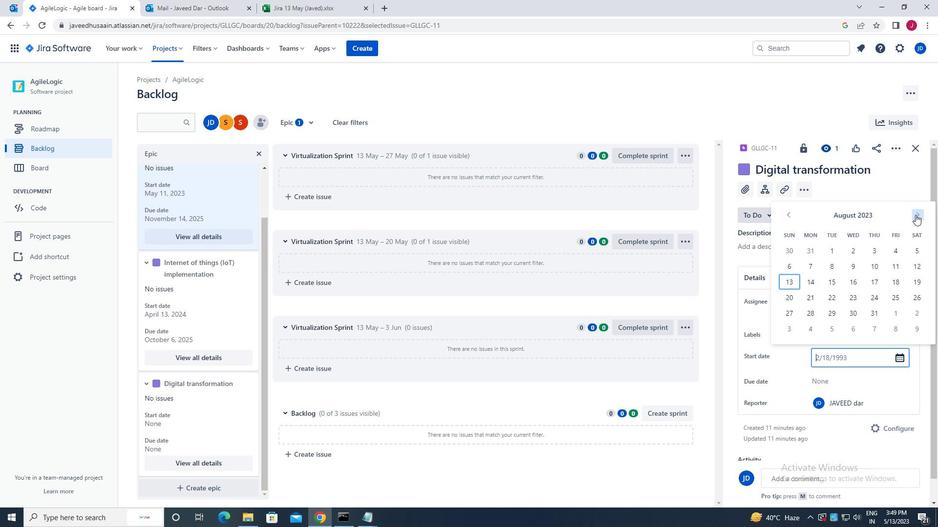 
Action: Mouse pressed left at (916, 215)
Screenshot: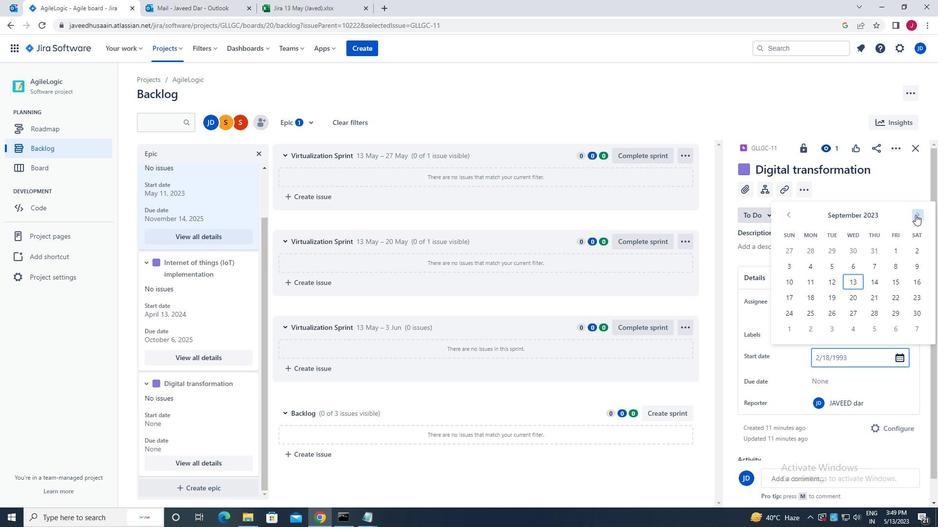 
Action: Mouse pressed left at (916, 215)
Screenshot: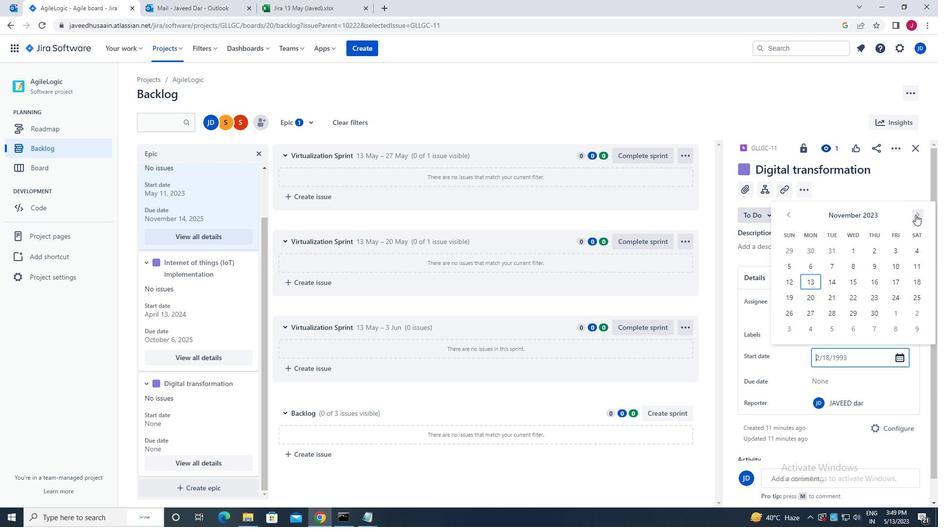 
Action: Mouse pressed left at (916, 215)
Screenshot: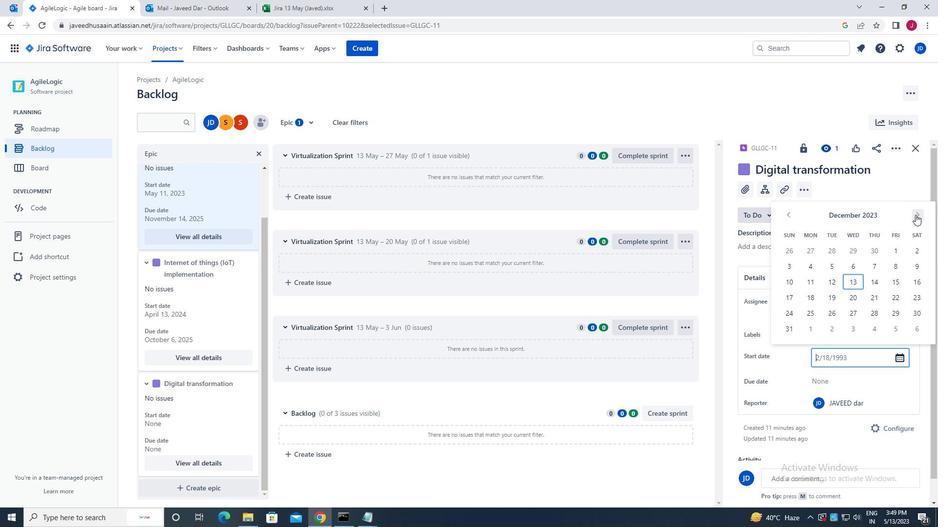 
Action: Mouse pressed left at (916, 215)
Screenshot: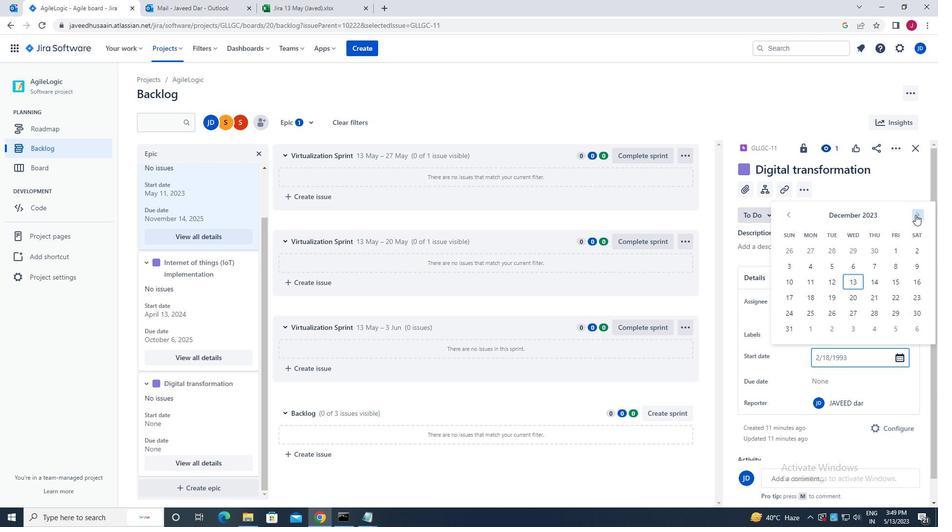 
Action: Mouse pressed left at (916, 215)
Screenshot: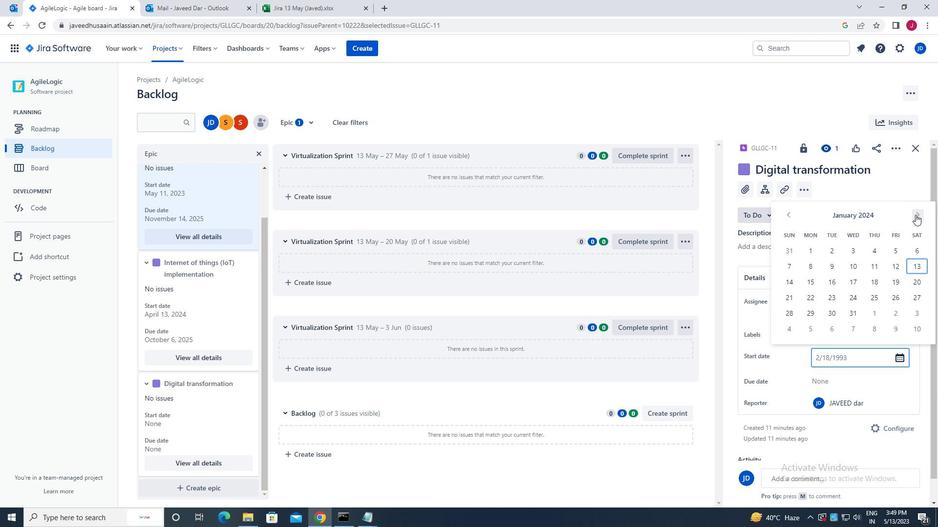 
Action: Mouse moved to (789, 214)
Screenshot: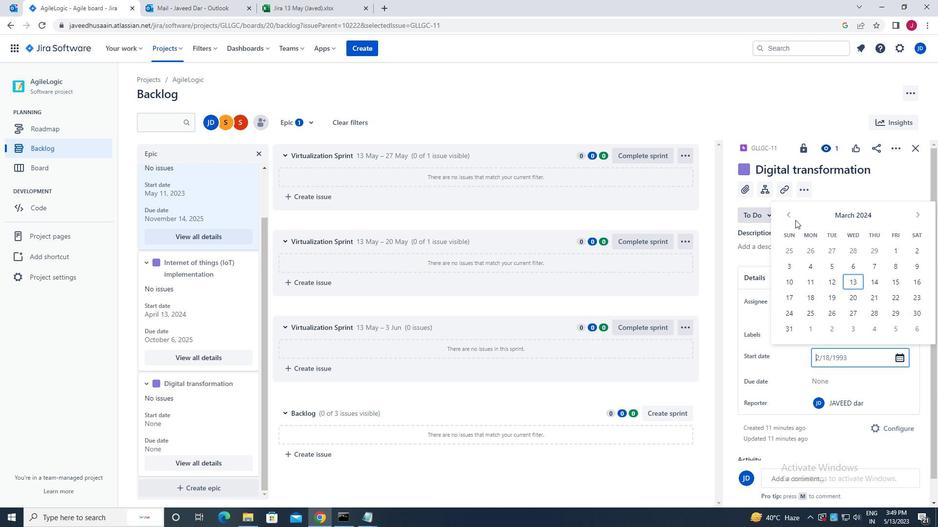 
Action: Mouse pressed left at (789, 214)
Screenshot: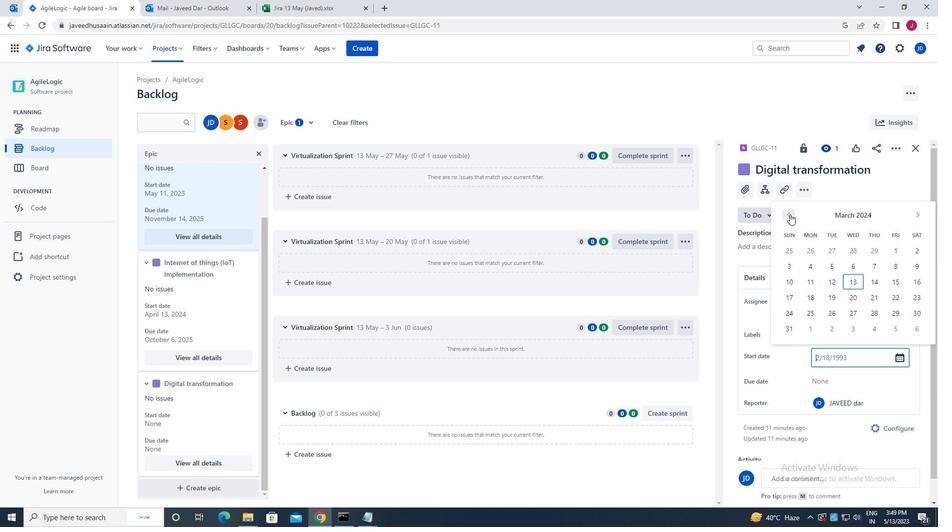 
Action: Mouse pressed left at (789, 214)
Screenshot: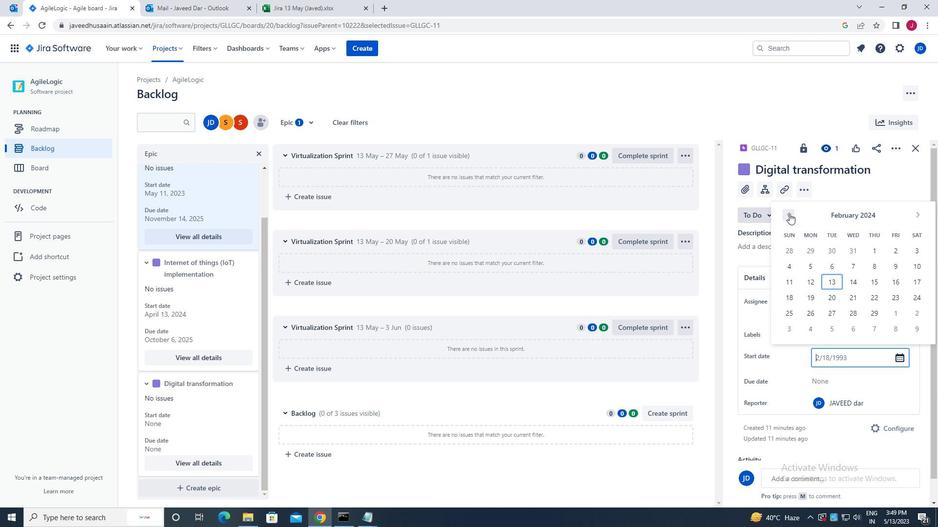 
Action: Mouse moved to (920, 217)
Screenshot: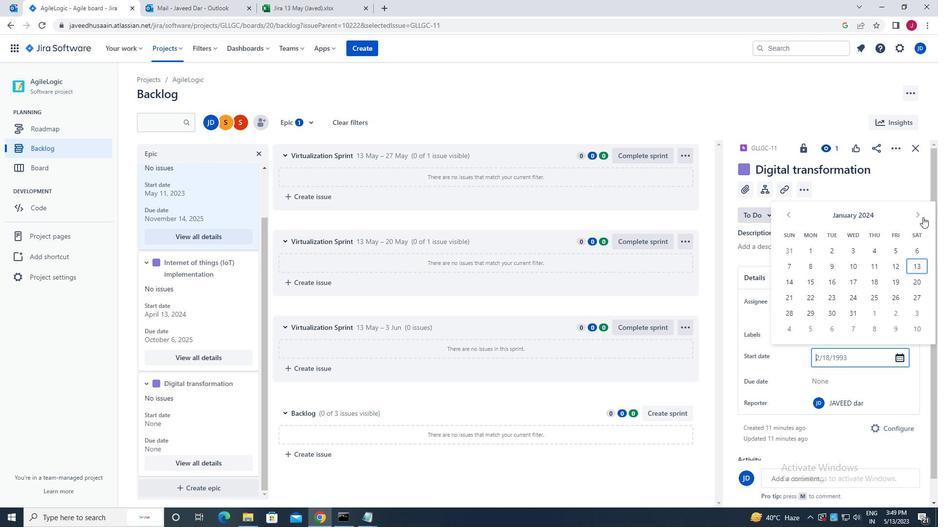 
Action: Mouse pressed left at (920, 217)
Screenshot: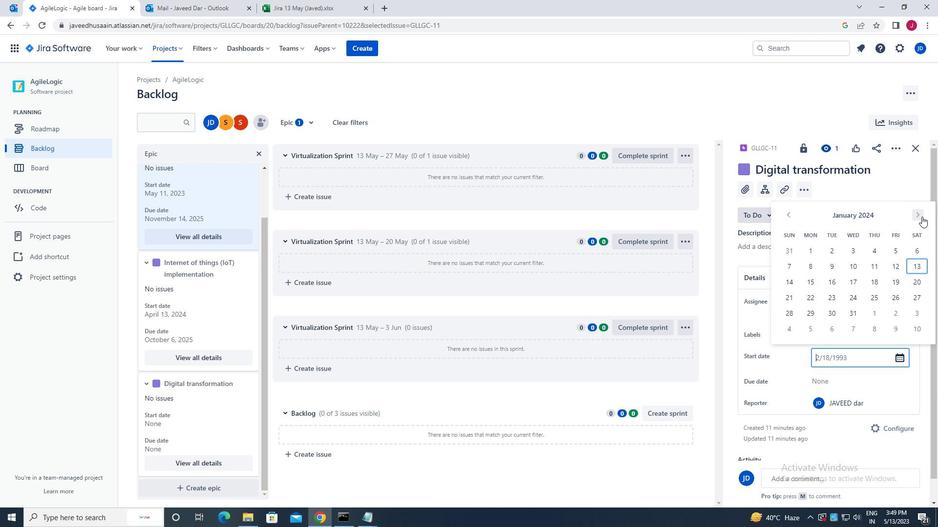
Action: Mouse pressed left at (920, 217)
Screenshot: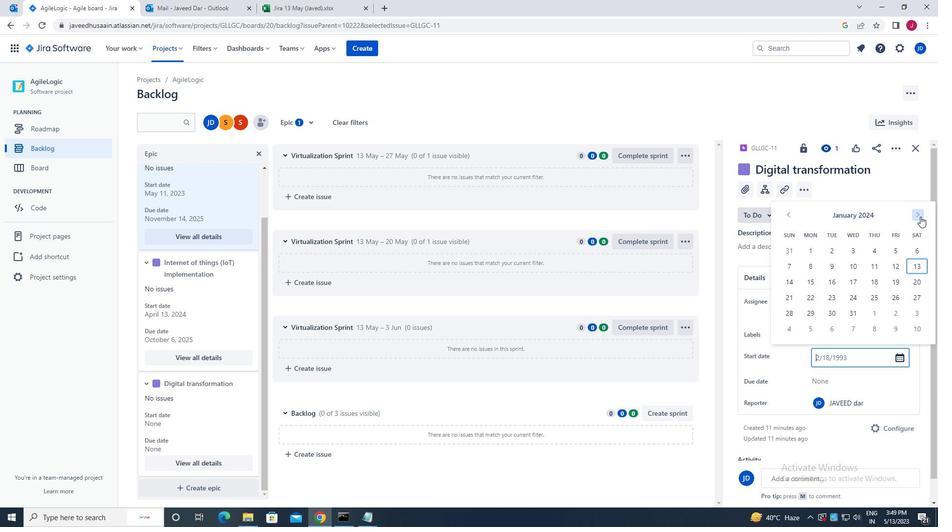 
Action: Mouse pressed left at (920, 217)
Screenshot: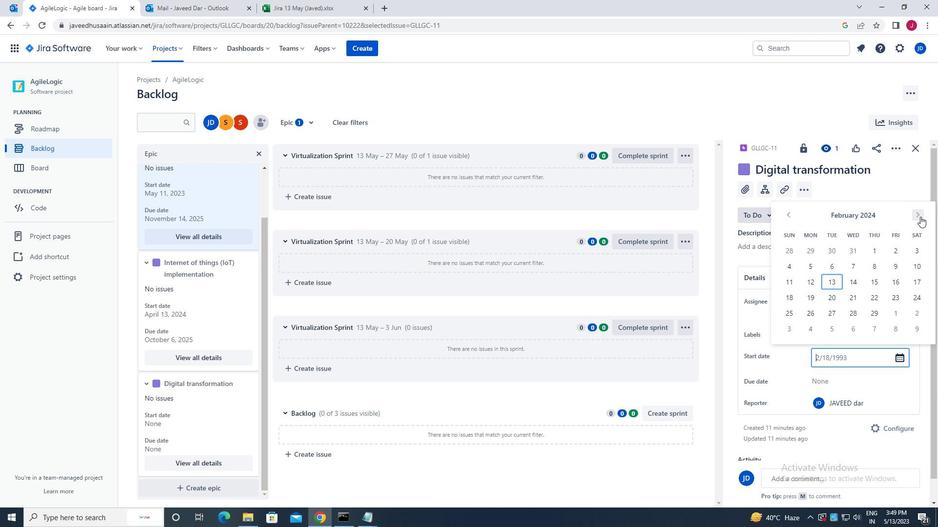 
Action: Mouse pressed left at (920, 217)
Screenshot: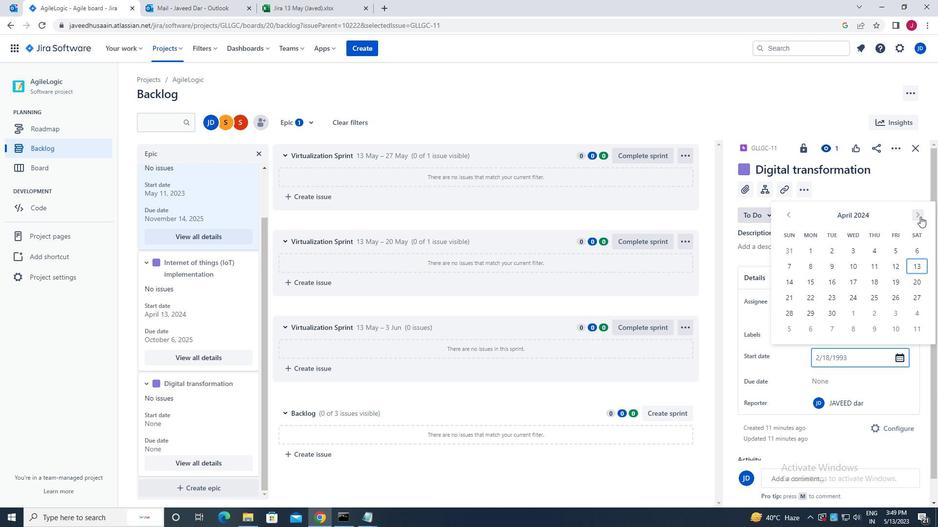 
Action: Mouse moved to (852, 297)
Screenshot: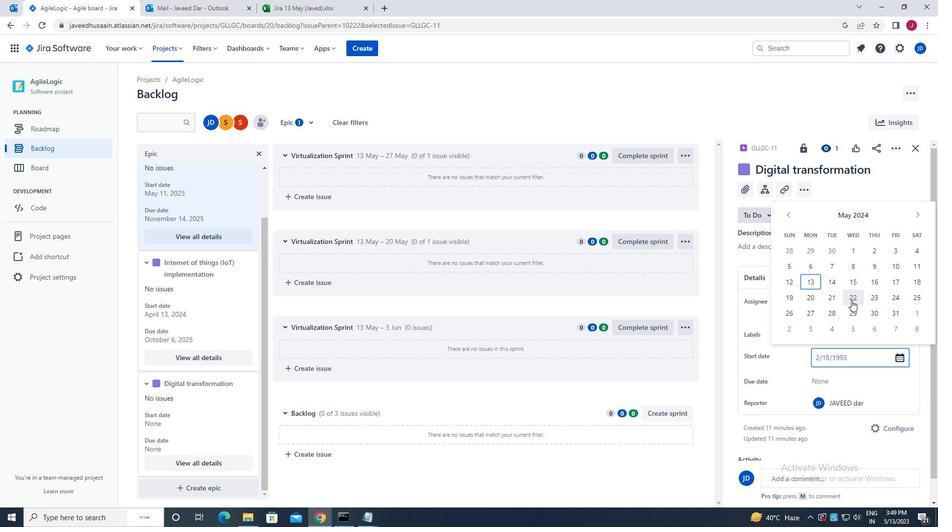 
Action: Mouse pressed left at (852, 297)
Screenshot: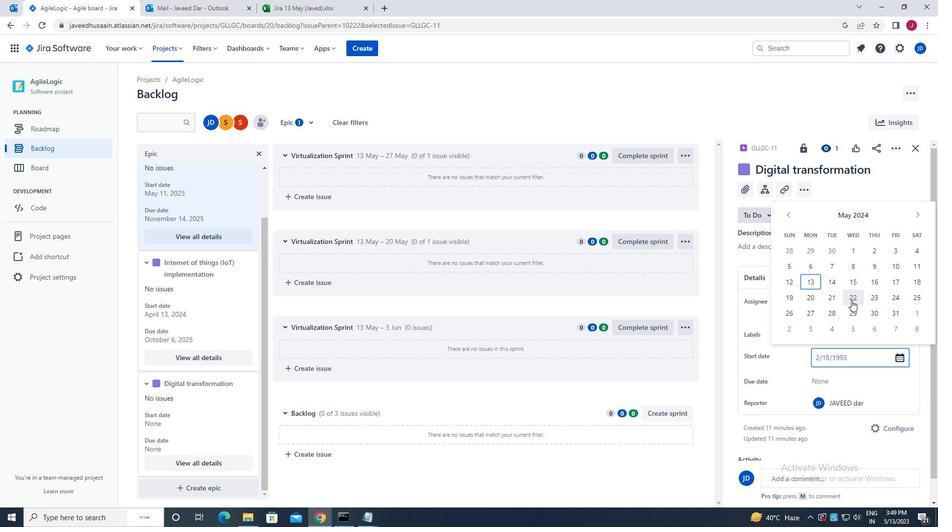 
Action: Mouse moved to (846, 297)
Screenshot: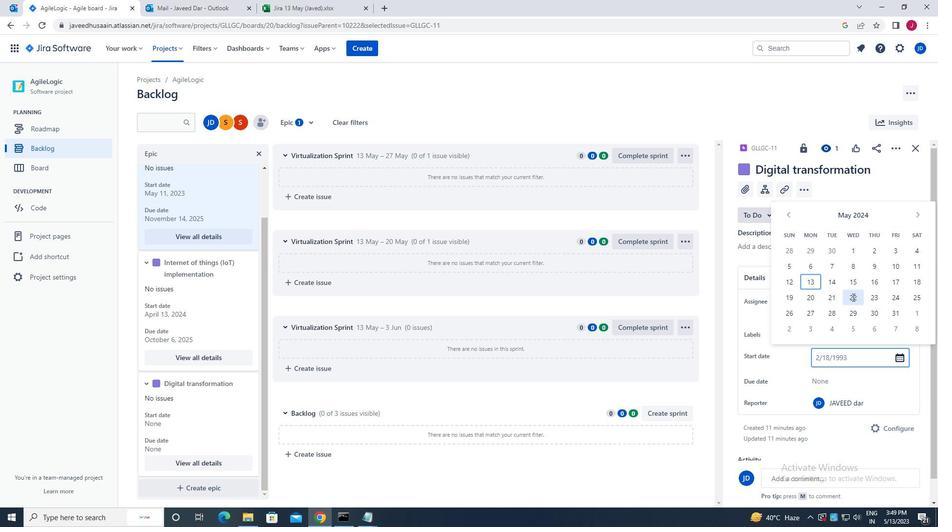 
Action: Key pressed <Key.enter>
Screenshot: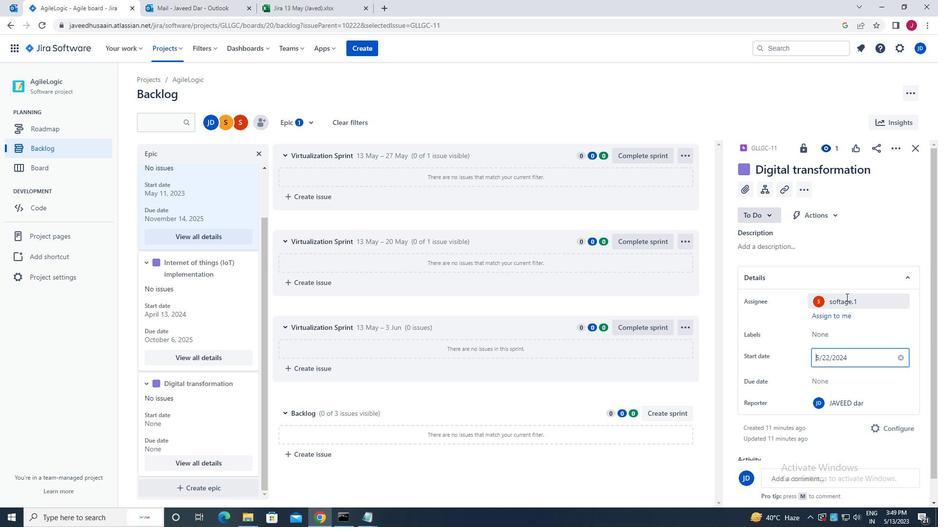 
Action: Mouse moved to (831, 374)
Screenshot: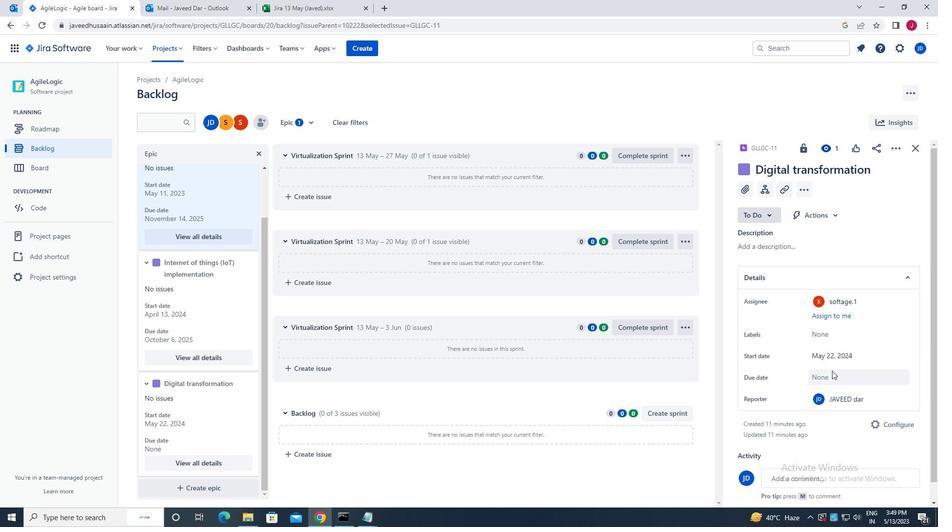 
Action: Mouse pressed left at (831, 374)
Screenshot: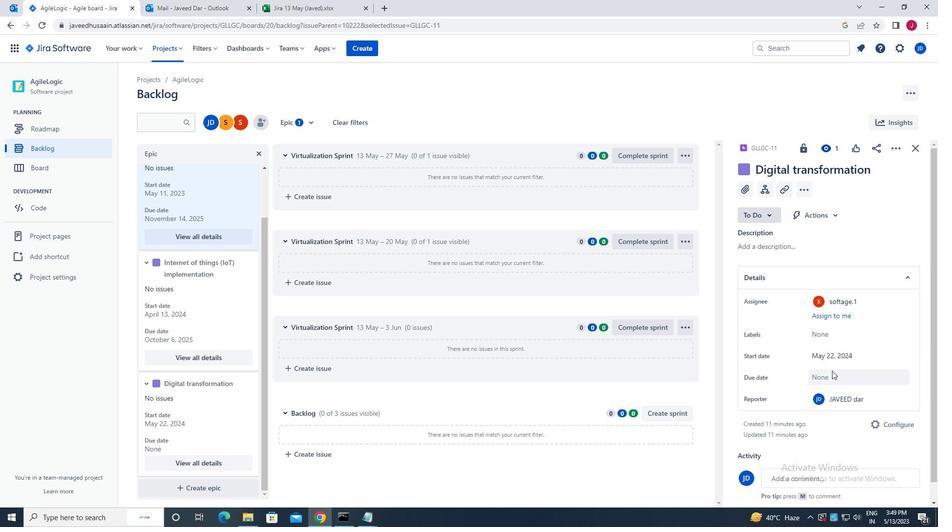 
Action: Mouse moved to (918, 239)
Screenshot: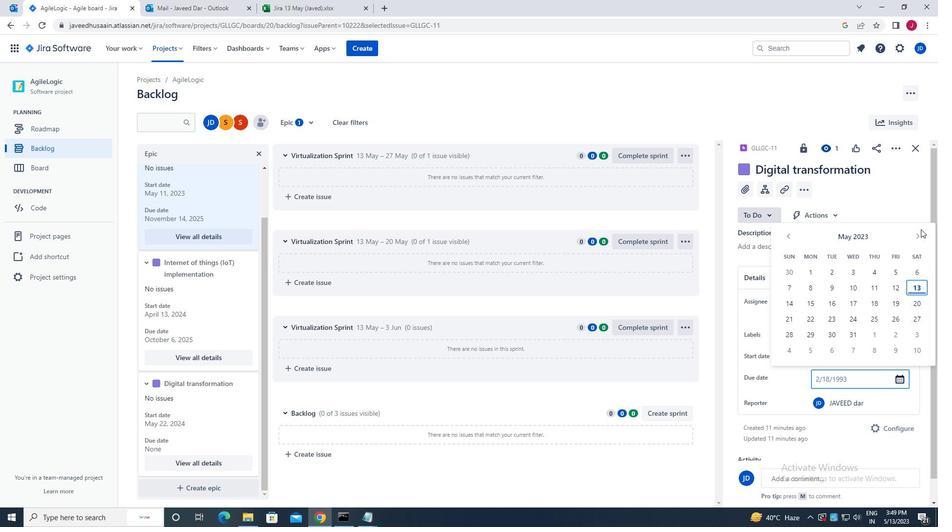 
Action: Mouse pressed left at (918, 239)
Screenshot: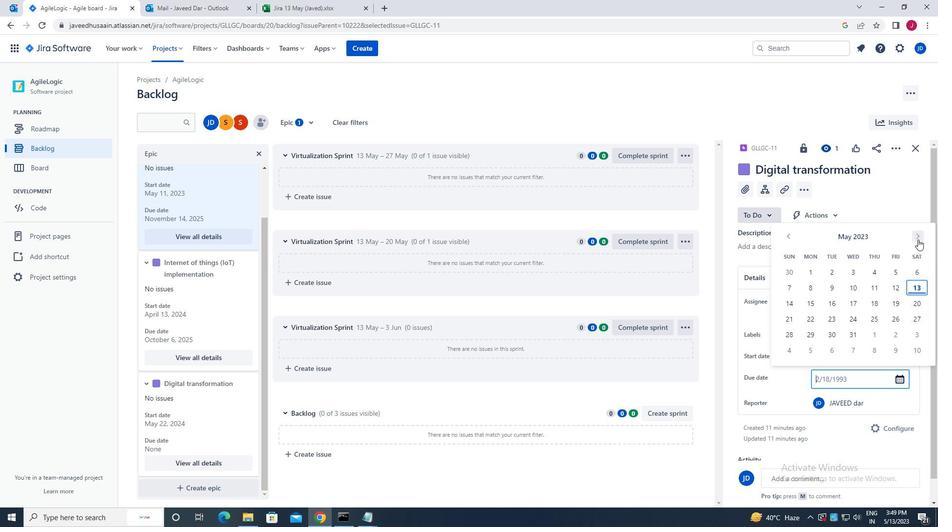 
Action: Mouse pressed left at (918, 239)
Screenshot: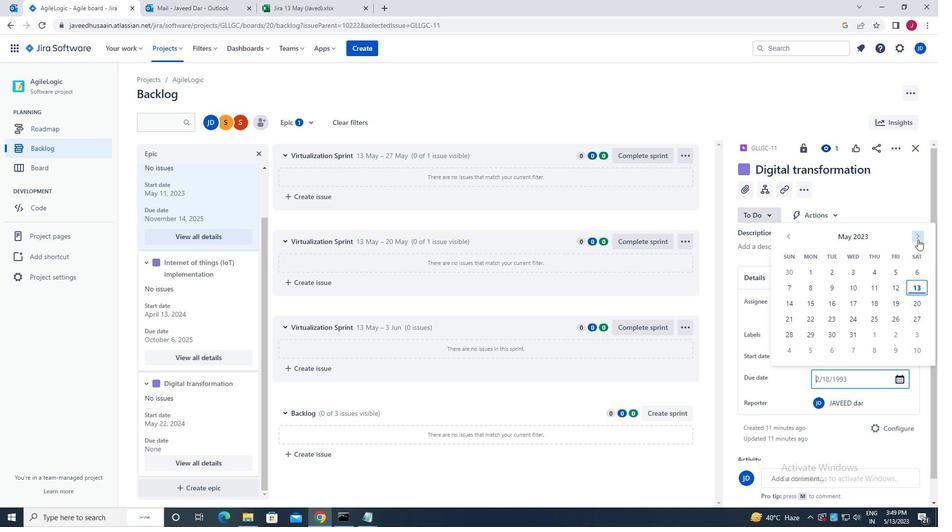 
Action: Mouse pressed left at (918, 239)
Screenshot: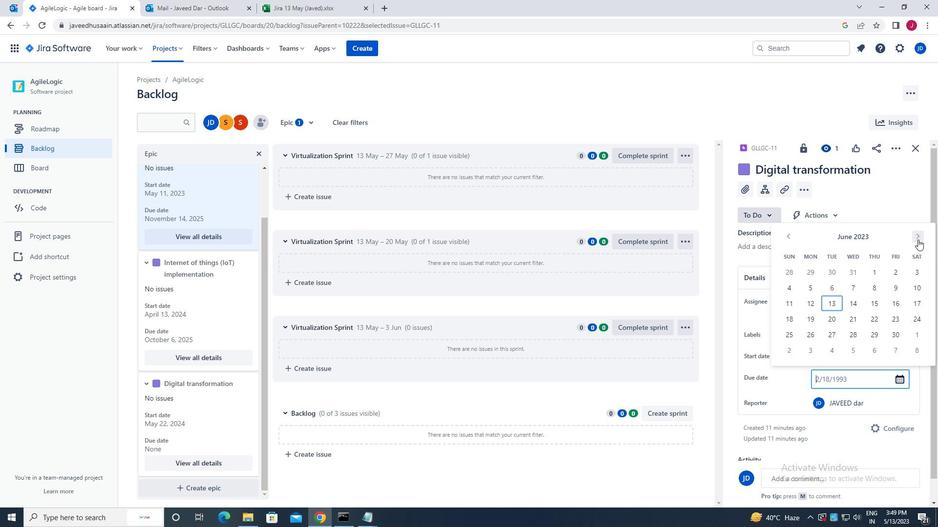 
Action: Mouse pressed left at (918, 239)
Screenshot: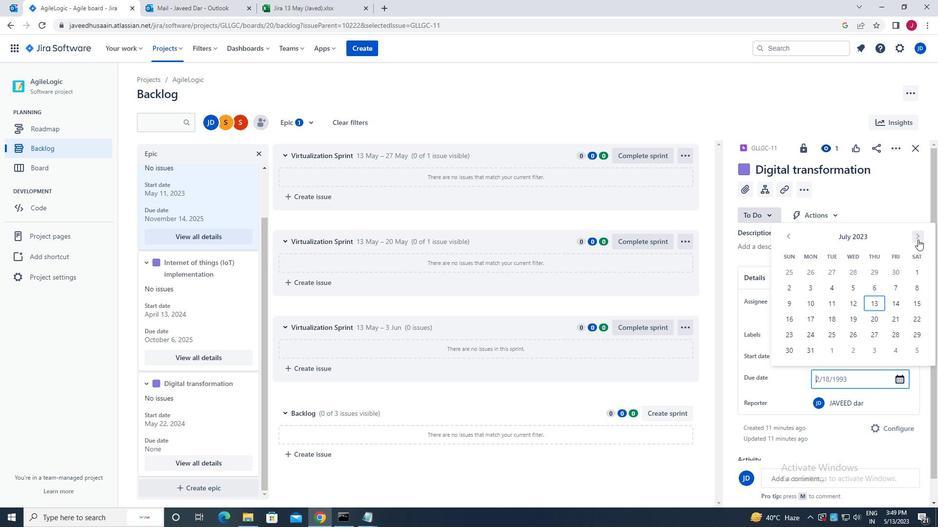 
Action: Mouse moved to (918, 239)
Screenshot: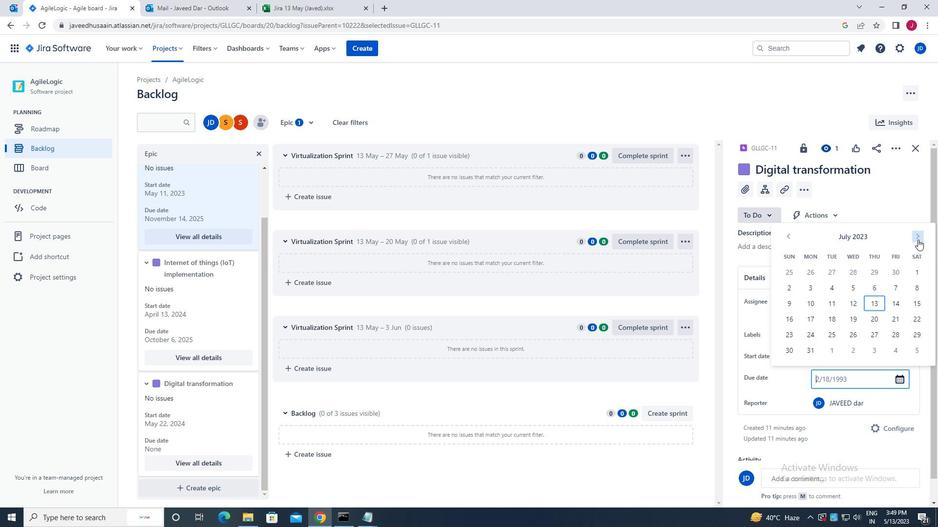 
Action: Mouse pressed left at (918, 239)
Screenshot: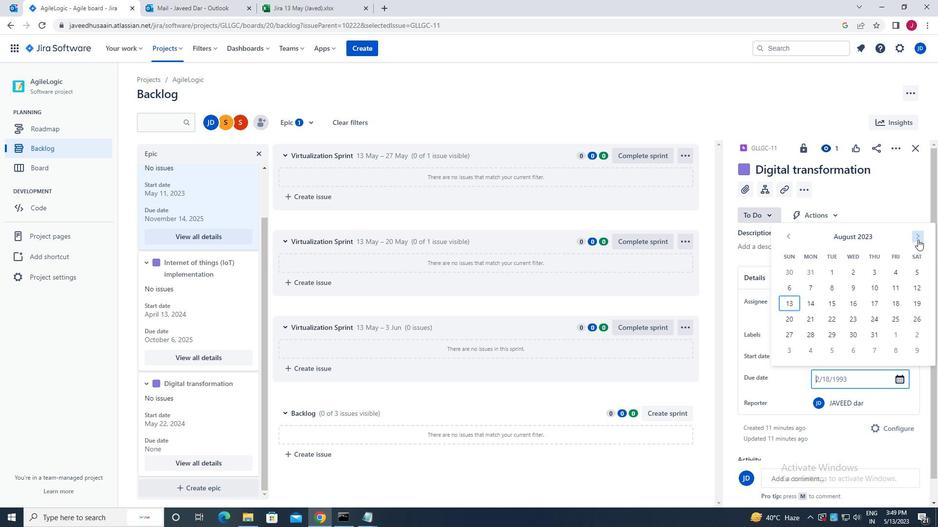 
Action: Mouse pressed left at (918, 239)
Screenshot: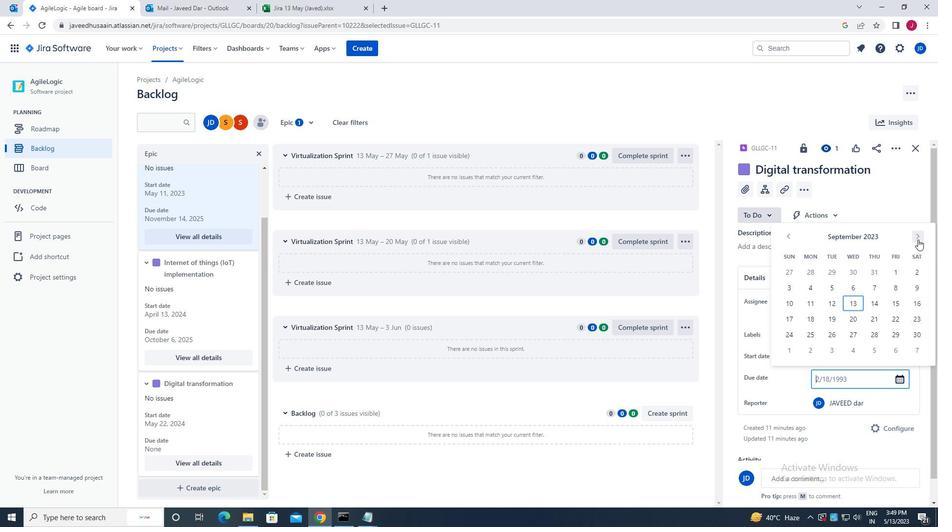 
Action: Mouse pressed left at (918, 239)
Screenshot: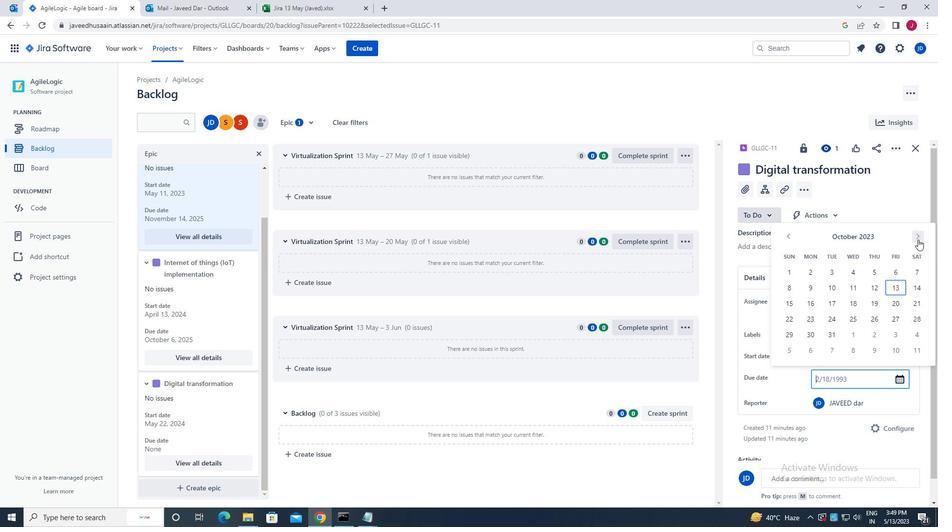 
Action: Mouse pressed left at (918, 239)
Screenshot: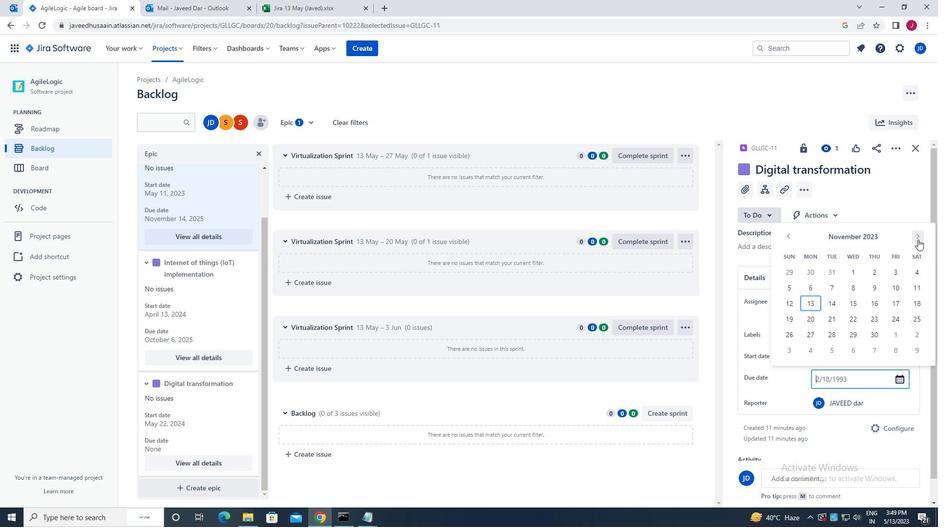 
Action: Mouse pressed left at (918, 239)
Screenshot: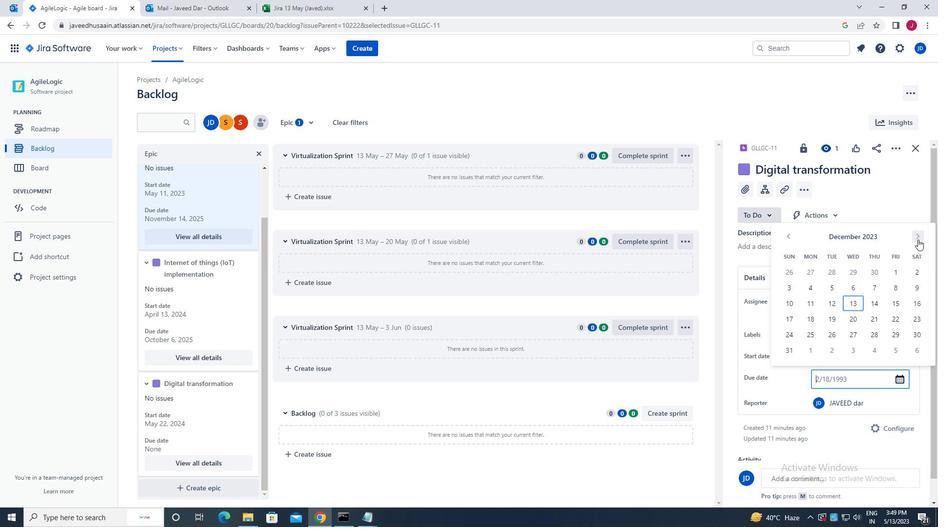 
Action: Mouse pressed left at (918, 239)
Screenshot: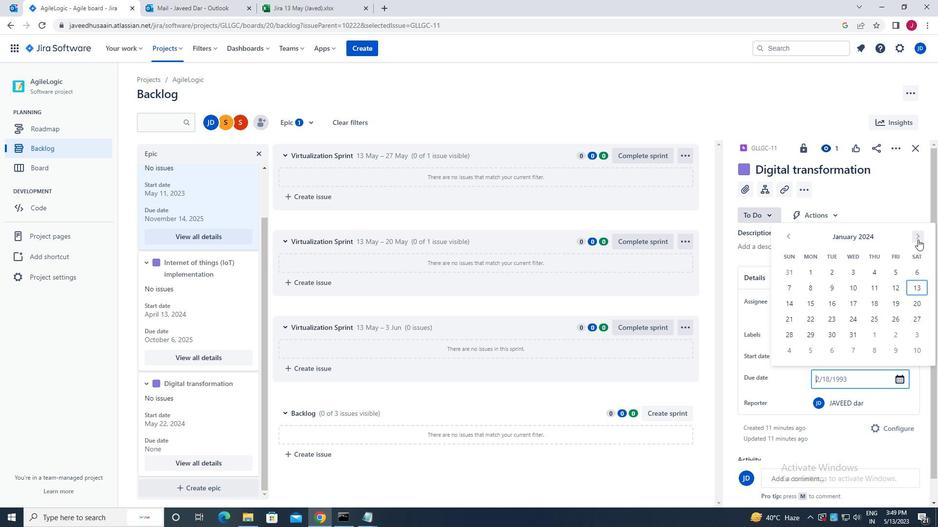 
Action: Mouse pressed left at (918, 239)
Screenshot: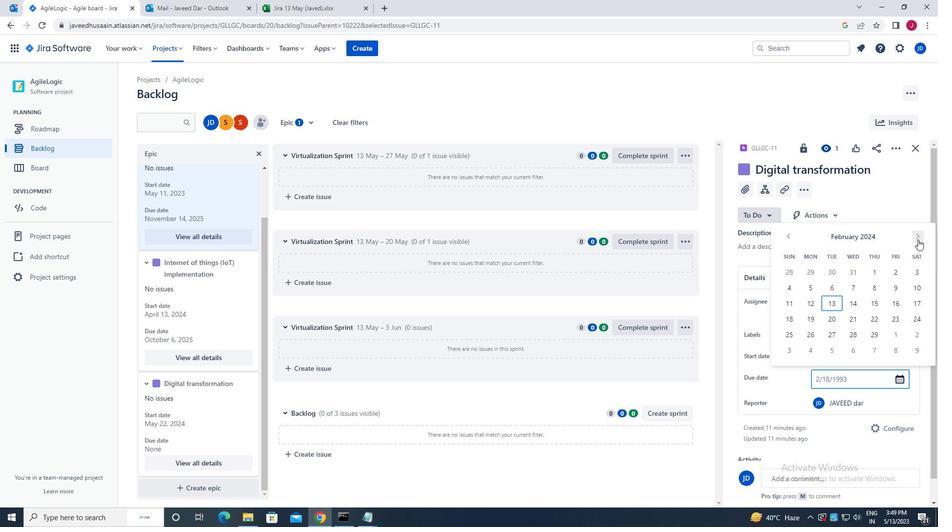 
Action: Mouse pressed left at (918, 239)
Screenshot: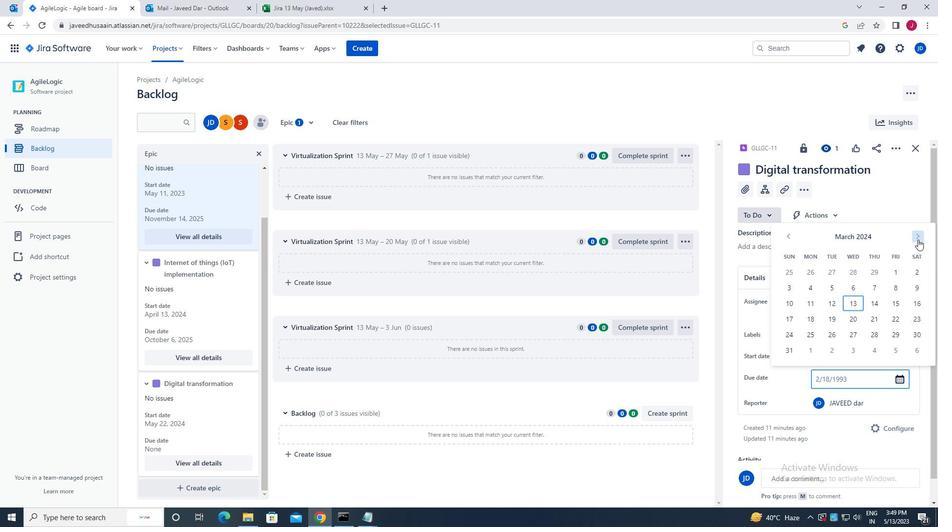 
Action: Mouse pressed left at (918, 239)
Screenshot: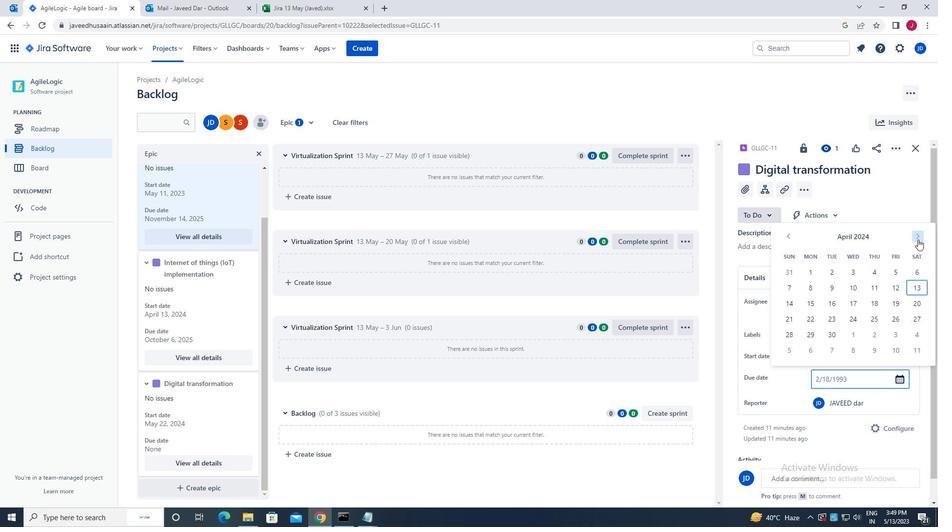 
Action: Mouse pressed left at (918, 239)
Screenshot: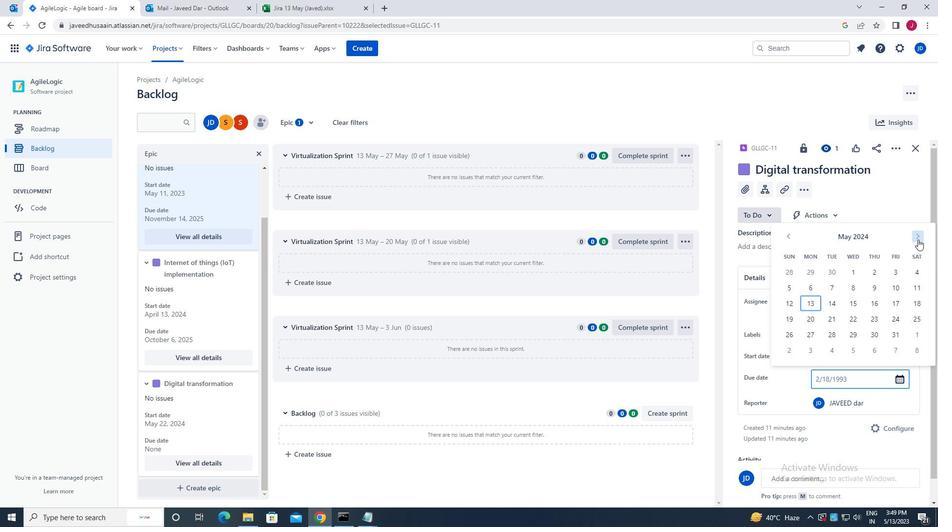 
Action: Mouse pressed left at (918, 239)
Screenshot: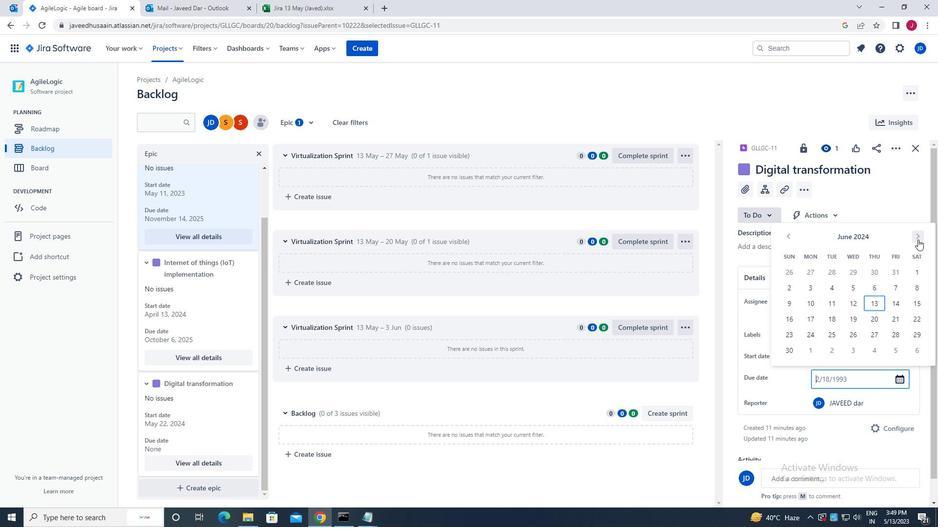 
Action: Mouse pressed left at (918, 239)
Screenshot: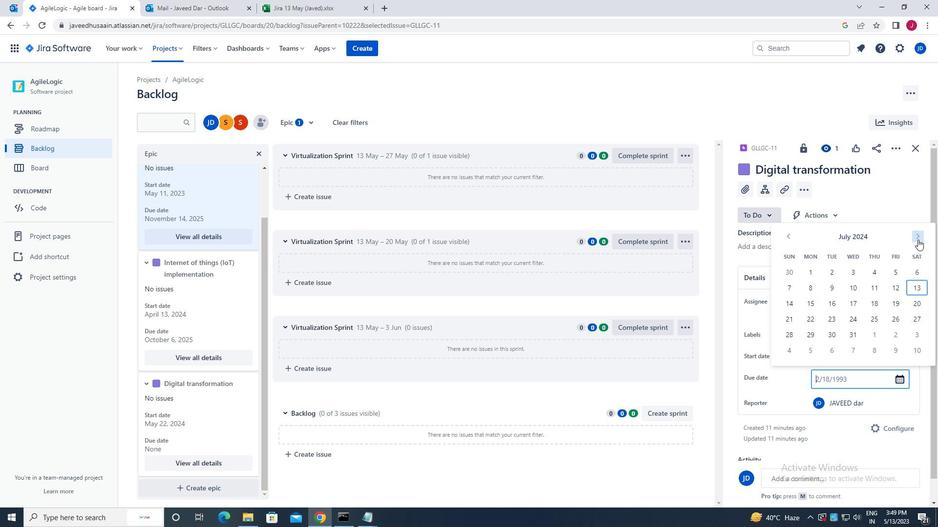 
Action: Mouse pressed left at (918, 239)
Screenshot: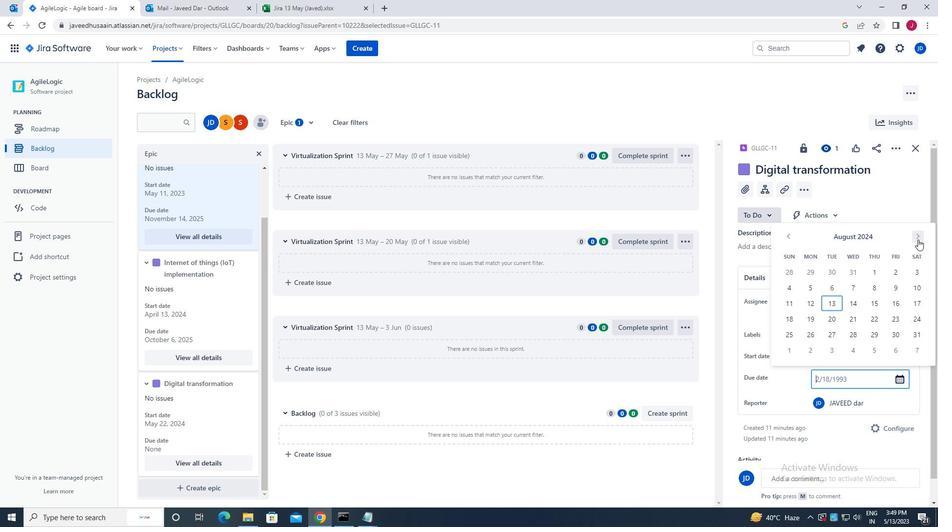 
Action: Mouse pressed left at (918, 239)
Screenshot: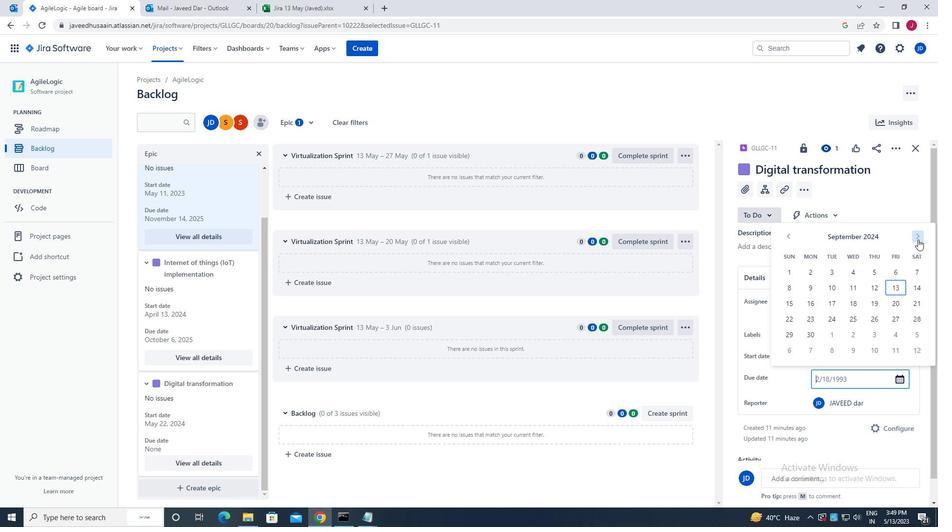 
Action: Mouse pressed left at (918, 239)
Screenshot: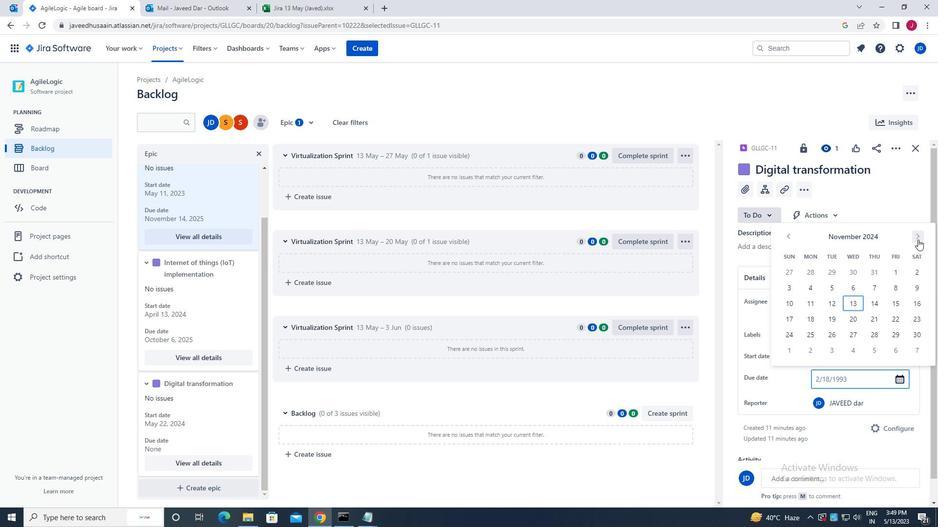 
Action: Mouse pressed left at (918, 239)
Screenshot: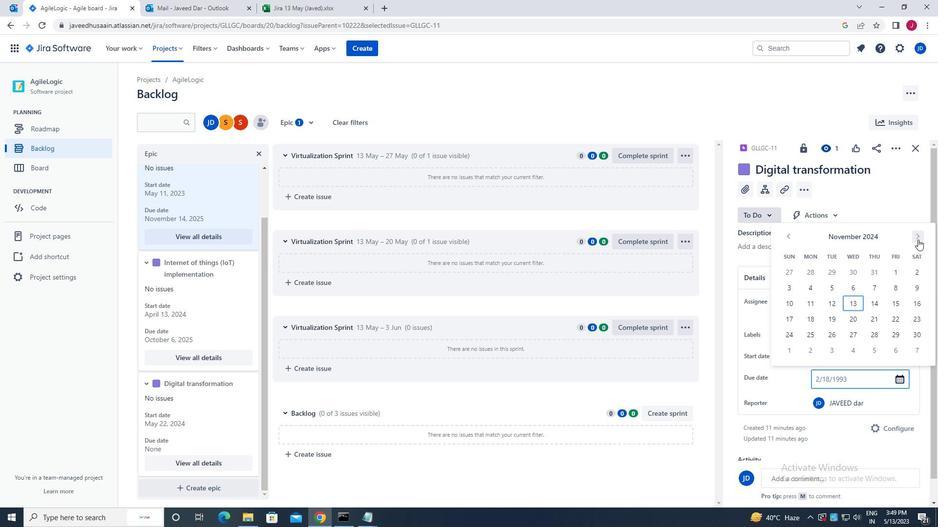 
Action: Mouse pressed left at (918, 239)
Screenshot: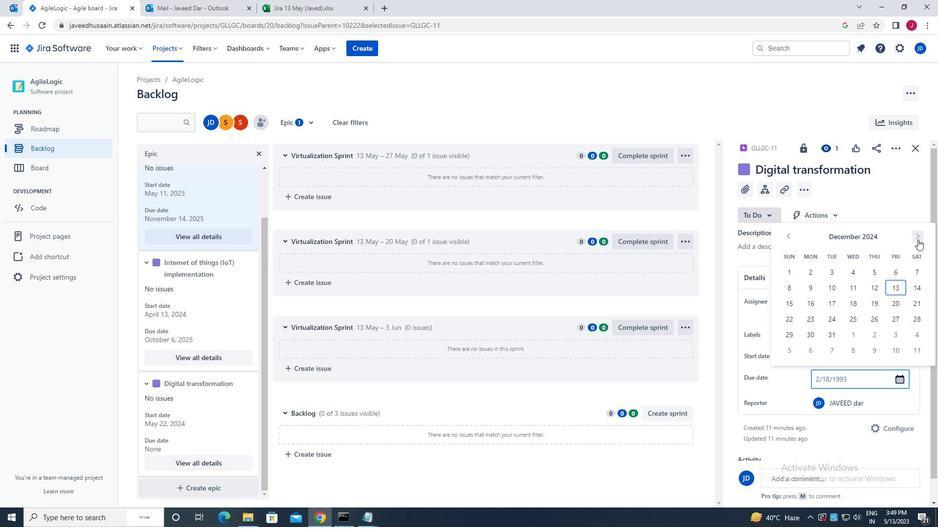
Action: Mouse pressed left at (918, 239)
Screenshot: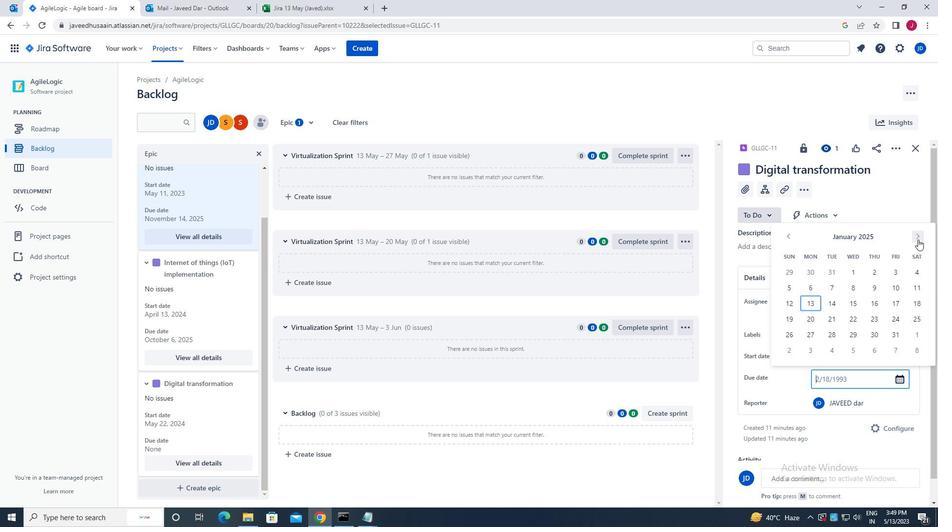 
Action: Mouse pressed left at (918, 239)
Screenshot: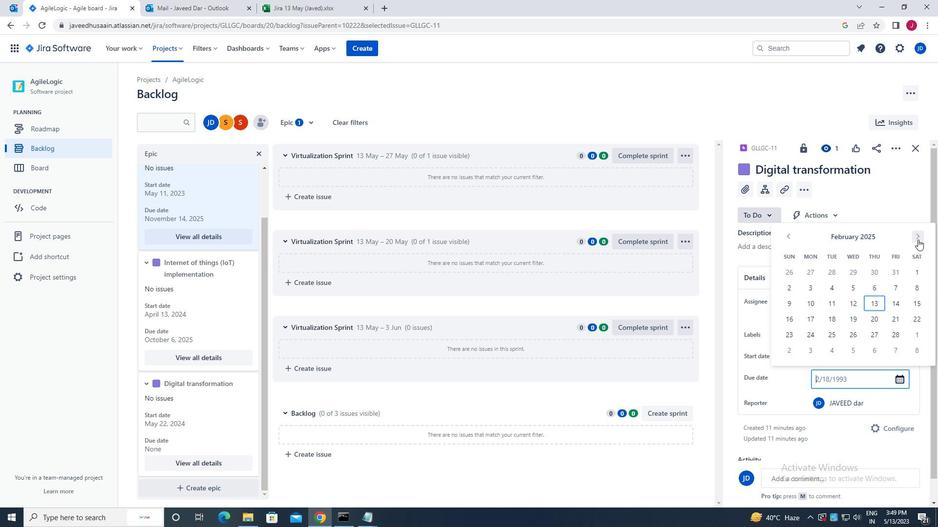 
Action: Mouse pressed left at (918, 239)
Screenshot: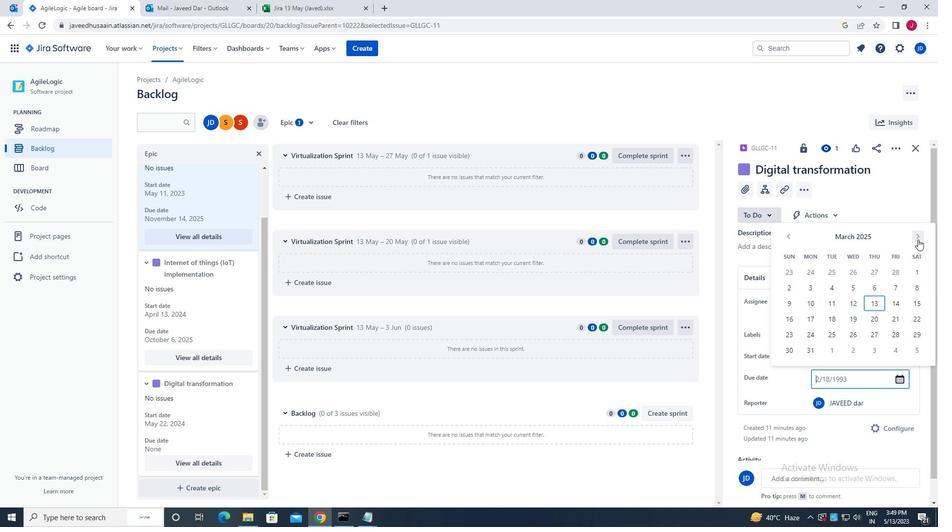 
Action: Mouse pressed left at (918, 239)
Screenshot: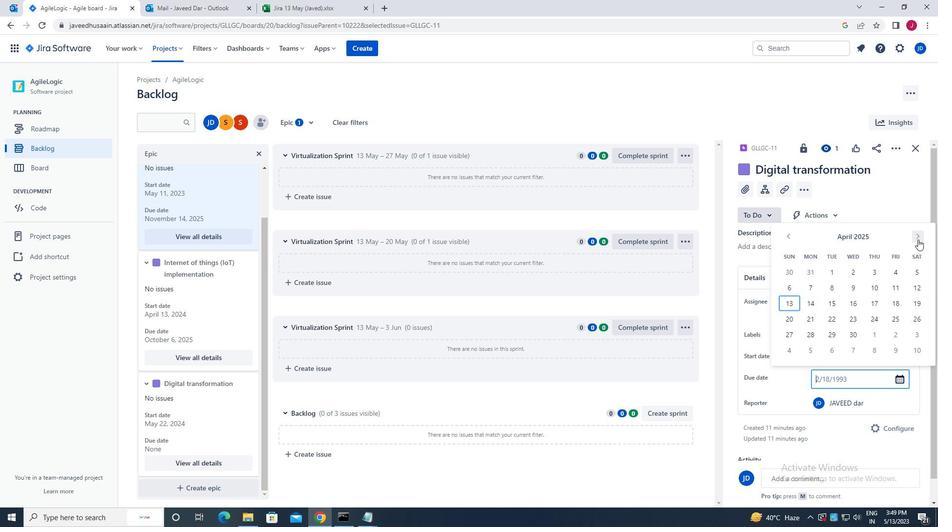 
Action: Mouse pressed left at (918, 239)
Screenshot: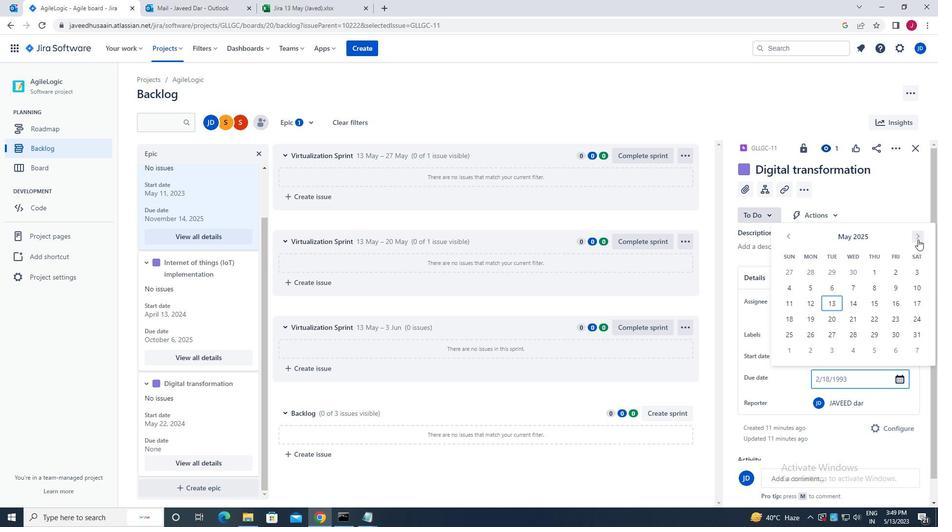 
Action: Mouse pressed left at (918, 239)
Screenshot: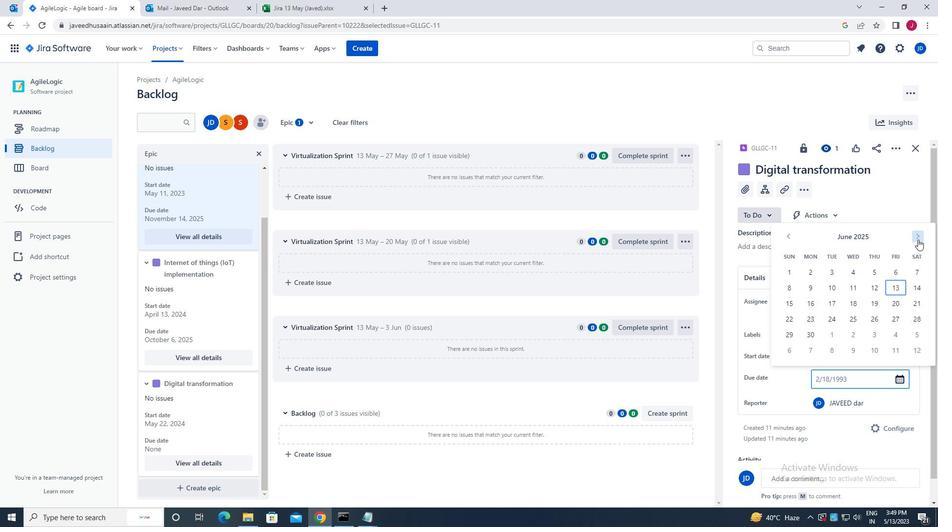 
Action: Mouse moved to (788, 237)
Screenshot: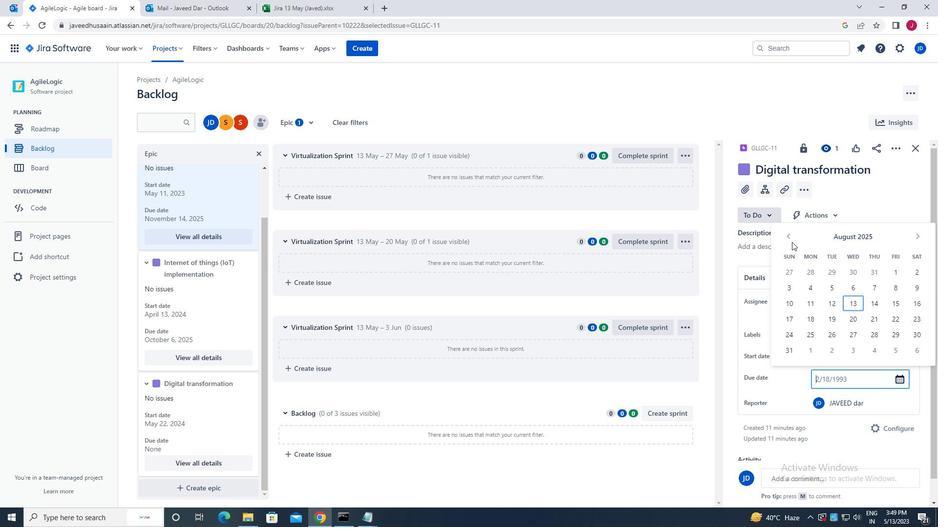 
Action: Mouse pressed left at (788, 237)
Screenshot: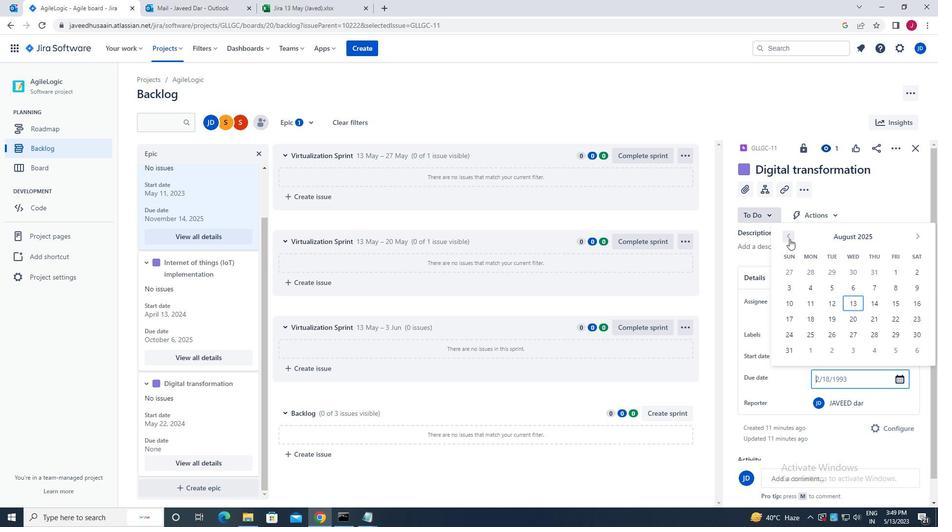 
Action: Mouse moved to (897, 284)
Screenshot: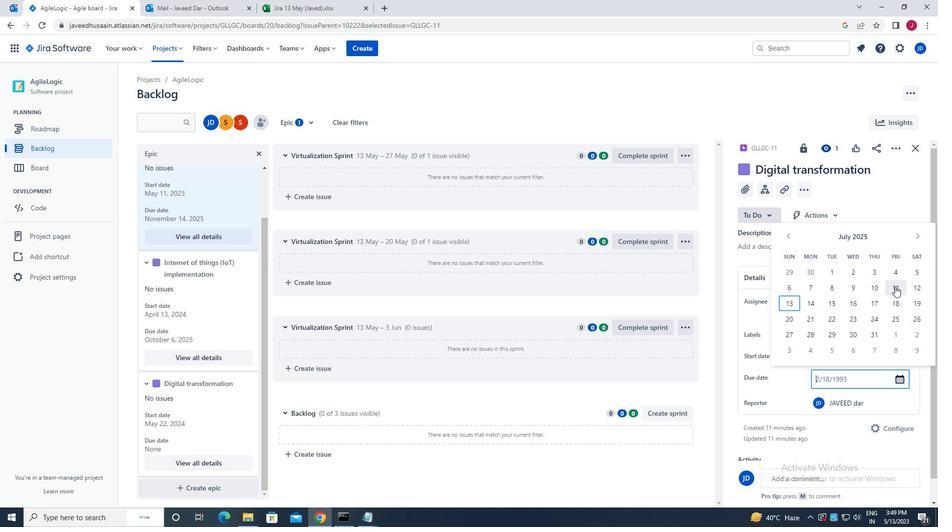 
Action: Mouse pressed left at (897, 284)
Screenshot: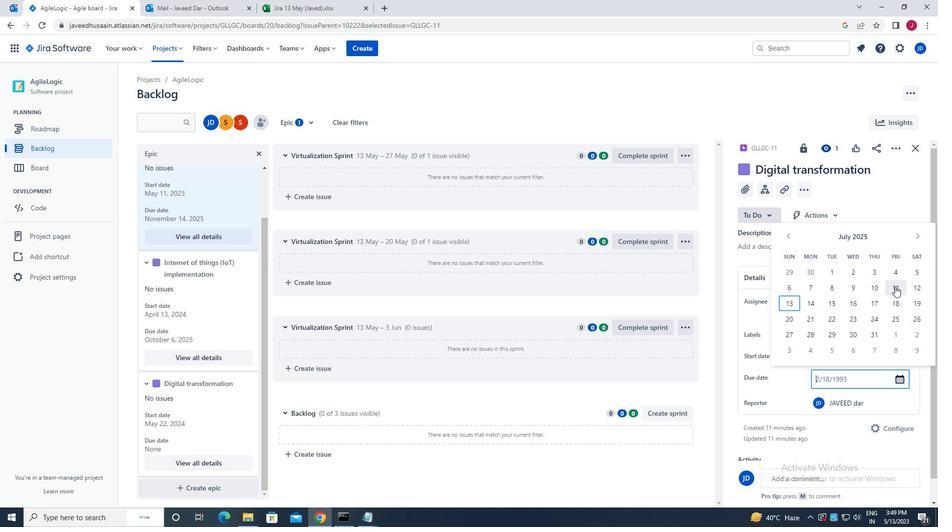
Action: Mouse moved to (897, 284)
Screenshot: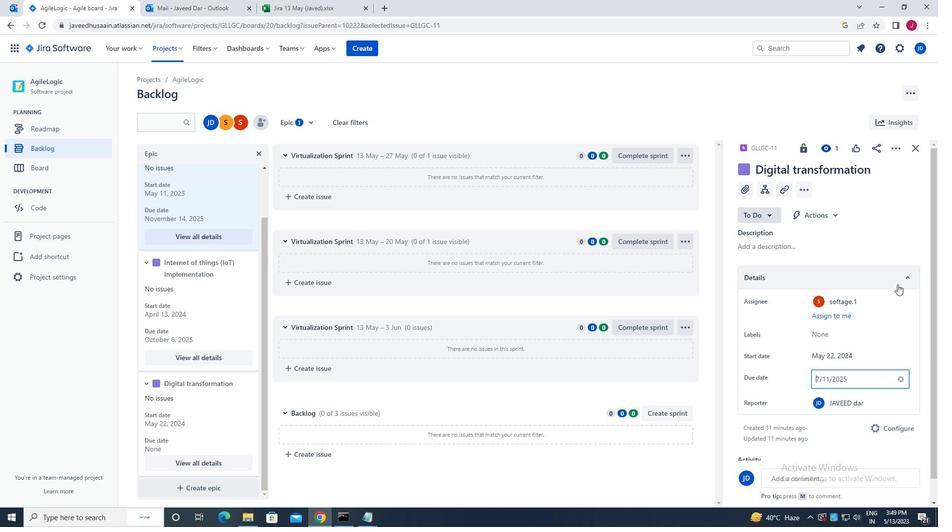 
Action: Key pressed <Key.enter>
Screenshot: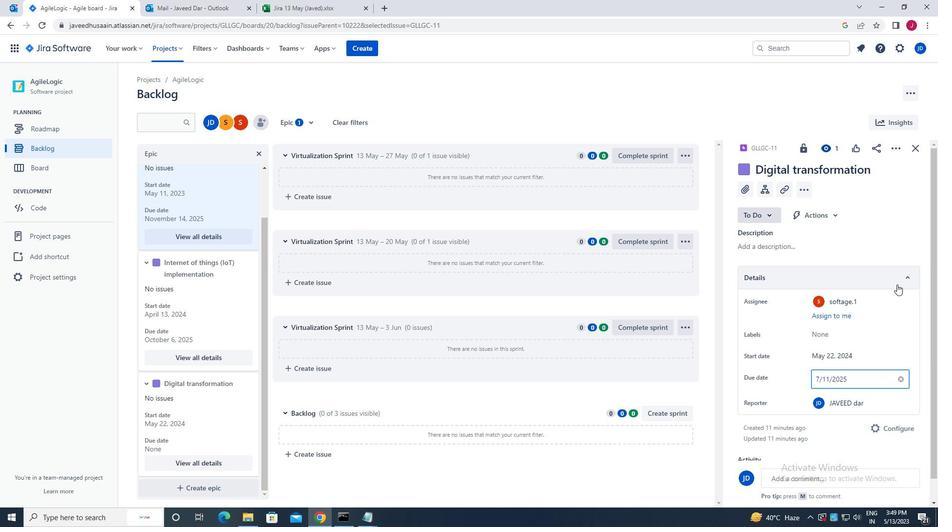 
Action: Mouse moved to (916, 149)
Screenshot: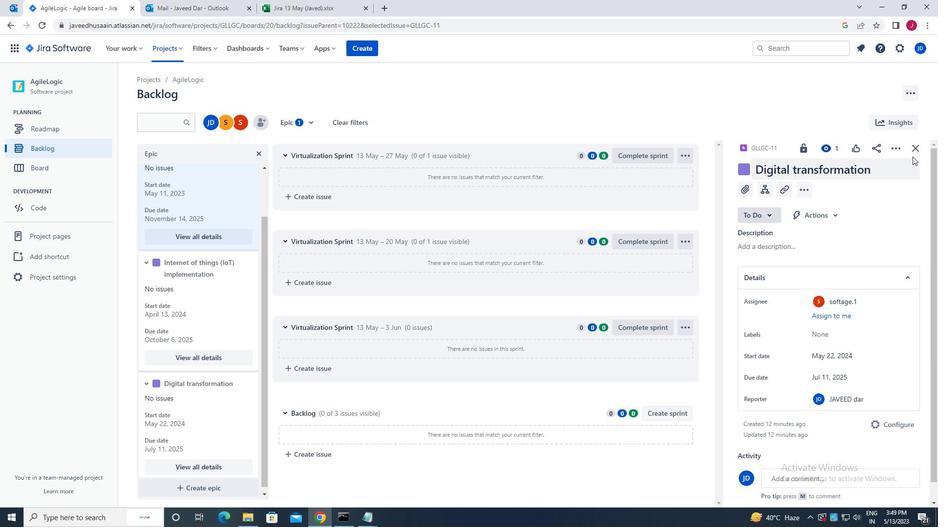 
Action: Mouse pressed left at (916, 149)
Screenshot: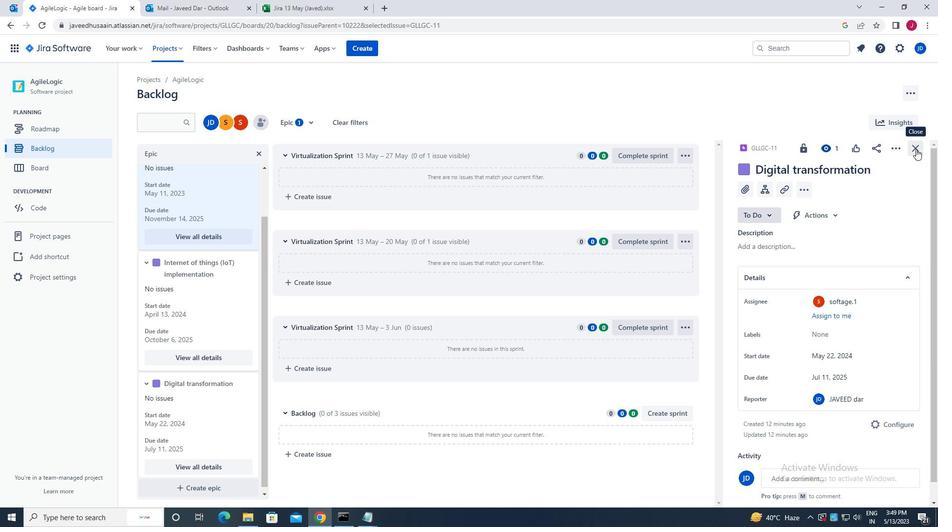 
Action: Mouse moved to (916, 149)
Screenshot: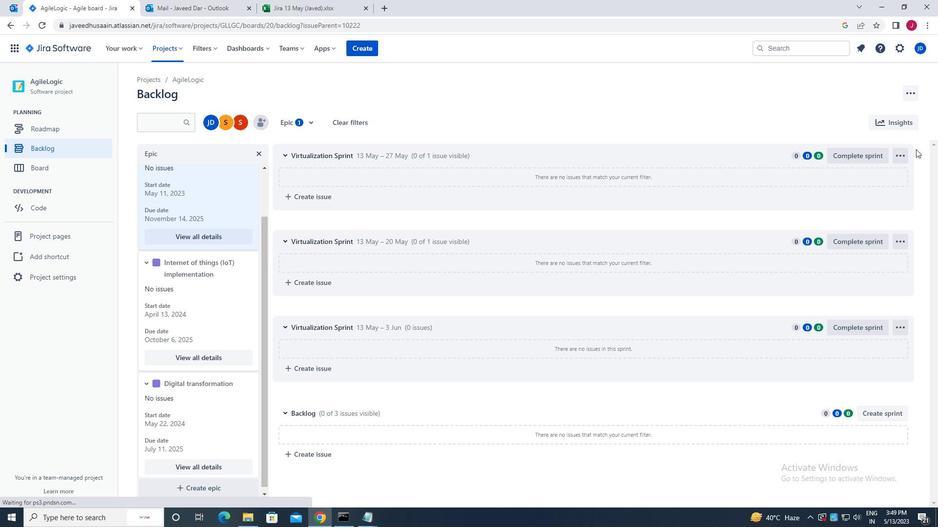 
